 Task: Send an email with the signature Alexandra Wilson with the subject Reminder for a survey response and the message Im writing to request additional resources for the upcoming project. Can you please advise on the availability? from softage.10@softage.net to softage.5@softage.net and softage.6@softage.net
Action: Mouse moved to (119, 161)
Screenshot: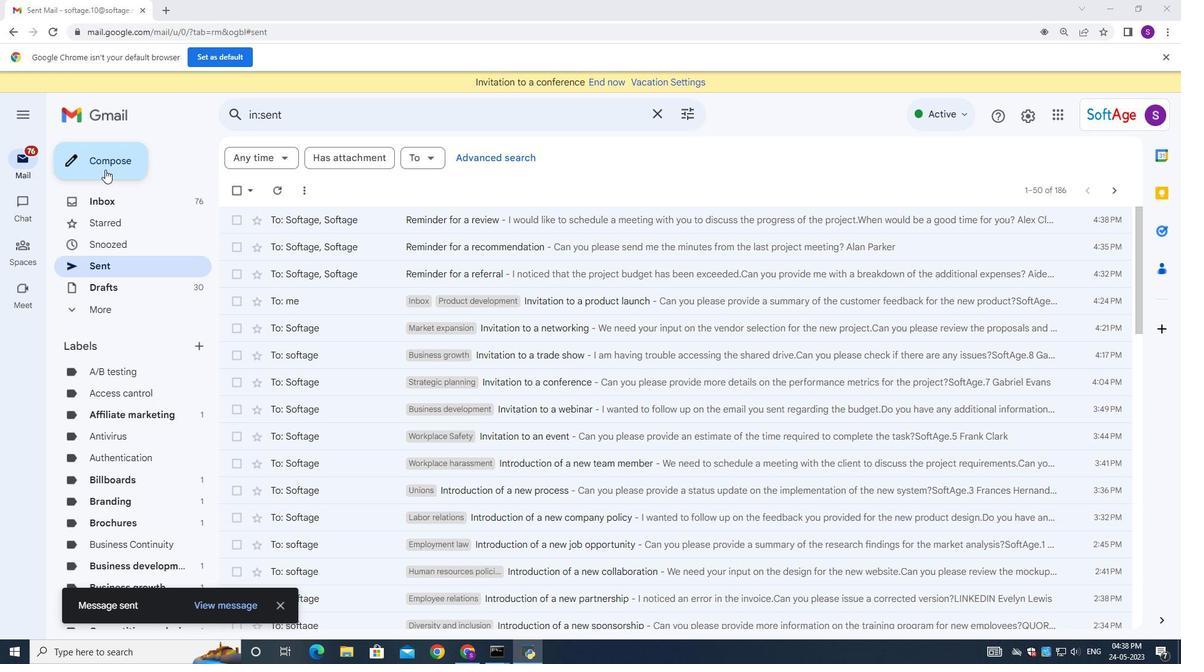 
Action: Mouse pressed left at (119, 161)
Screenshot: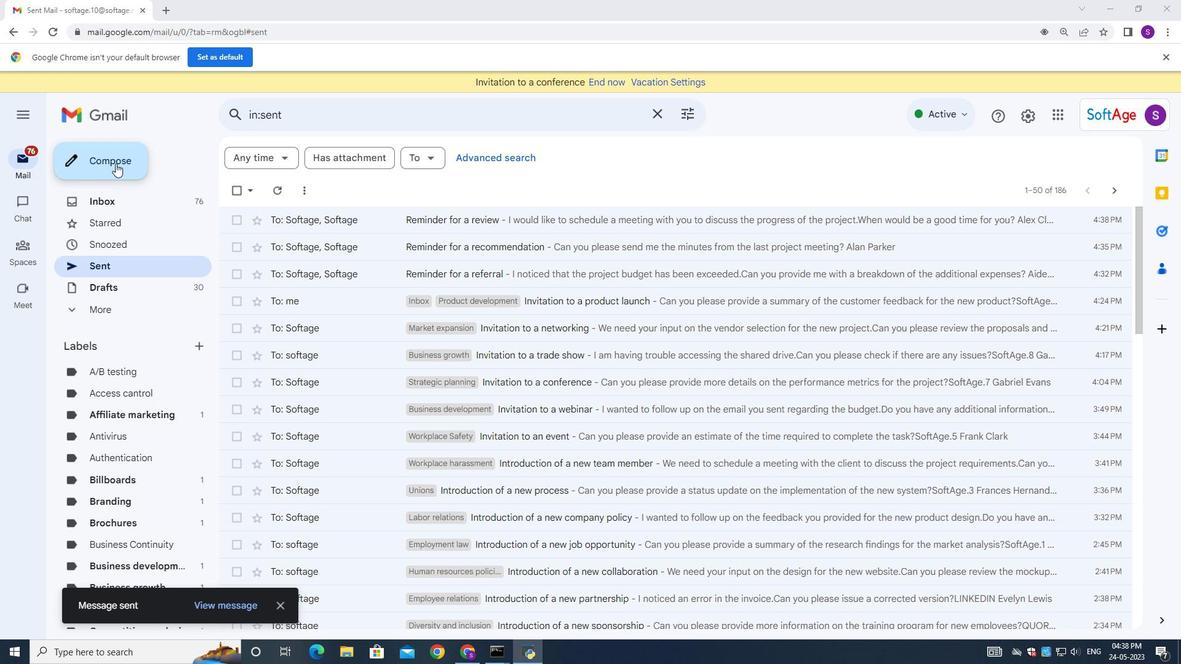 
Action: Mouse moved to (984, 619)
Screenshot: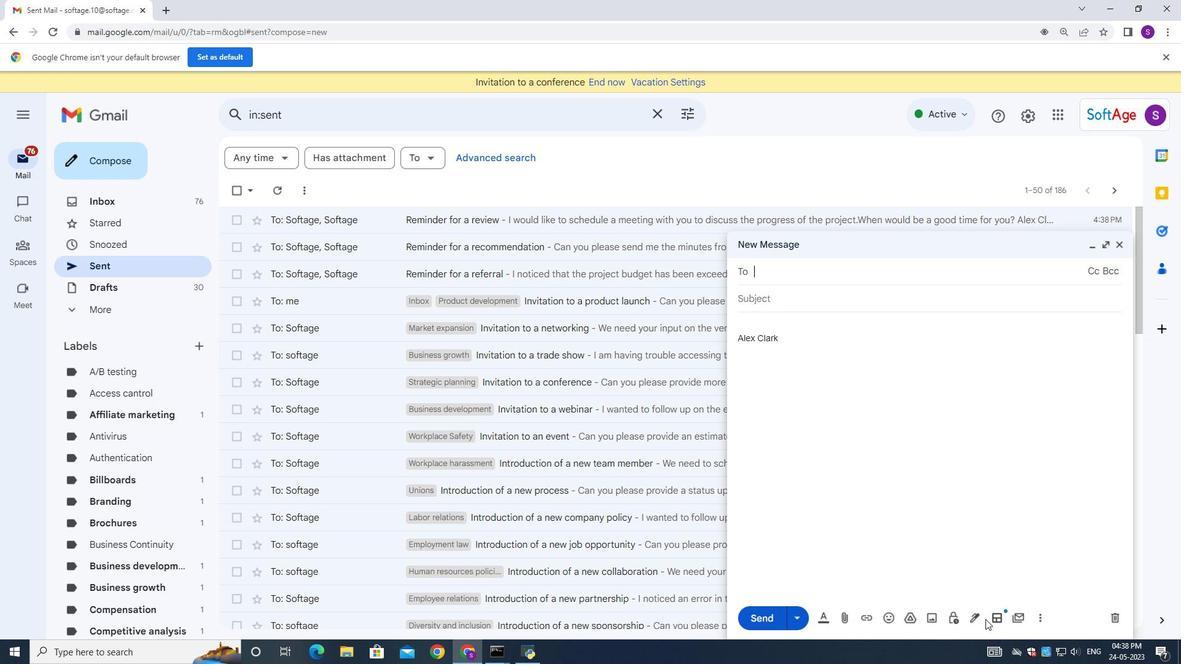 
Action: Mouse pressed left at (984, 619)
Screenshot: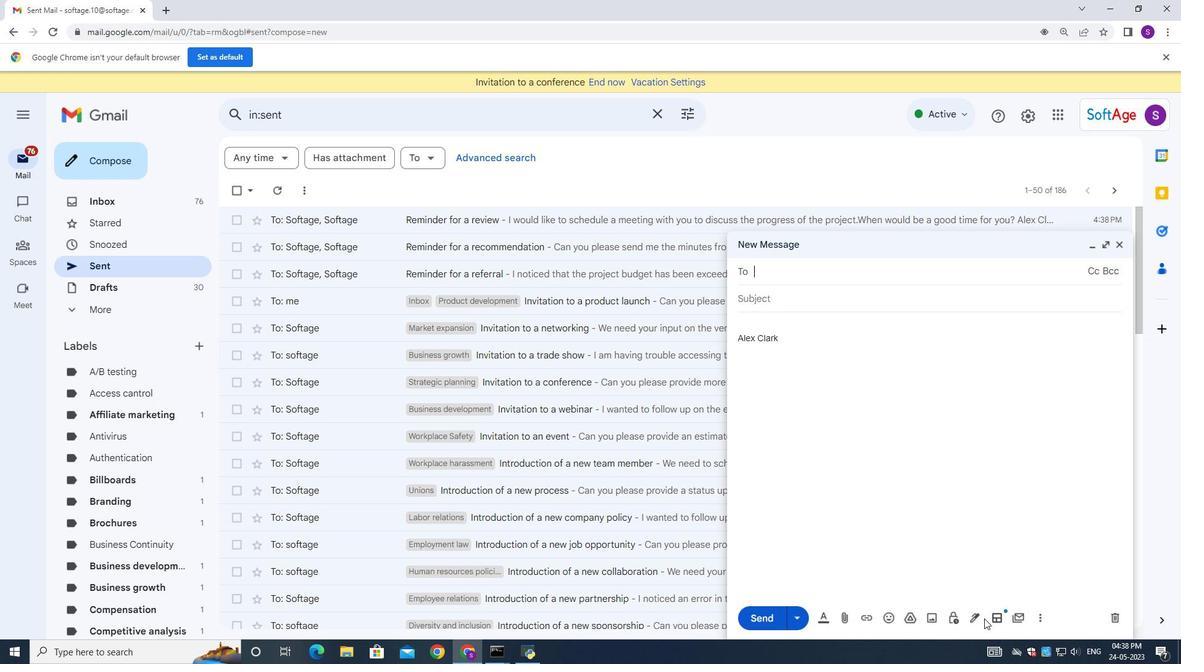 
Action: Mouse moved to (975, 618)
Screenshot: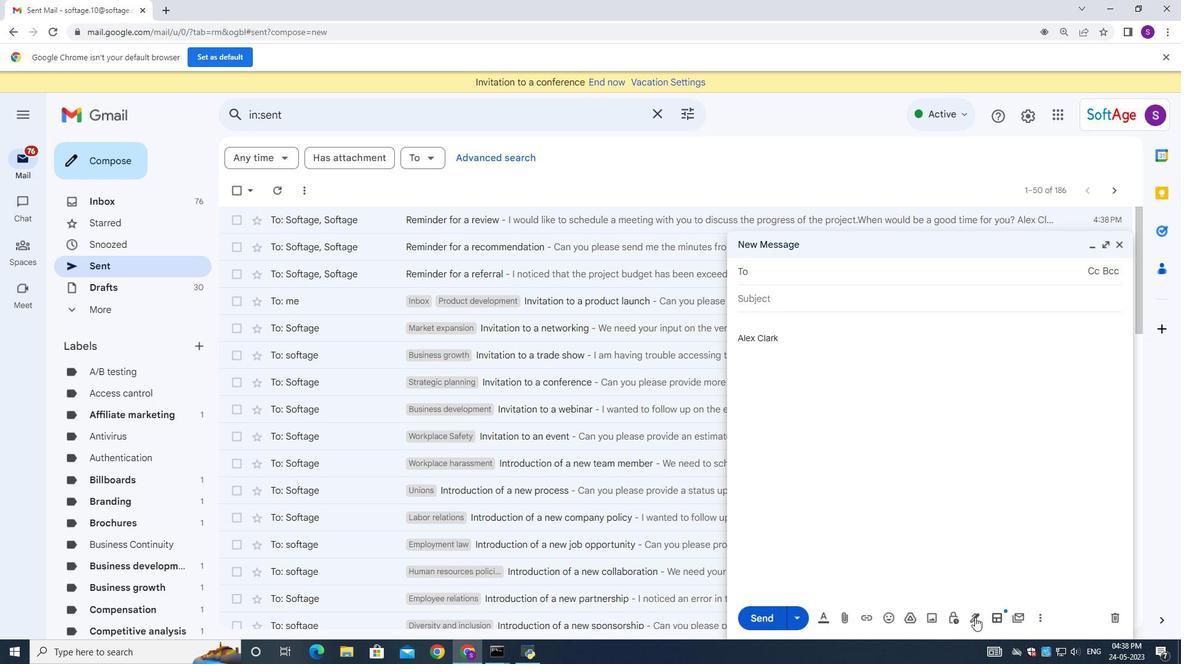 
Action: Mouse pressed left at (975, 618)
Screenshot: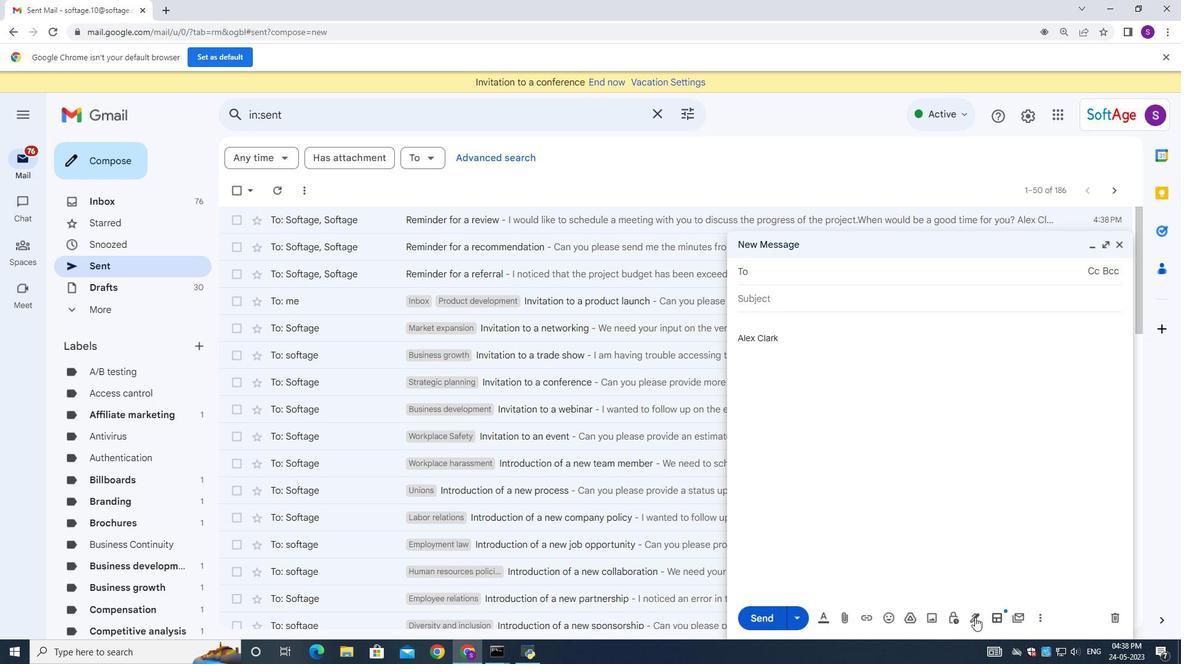 
Action: Mouse moved to (1012, 547)
Screenshot: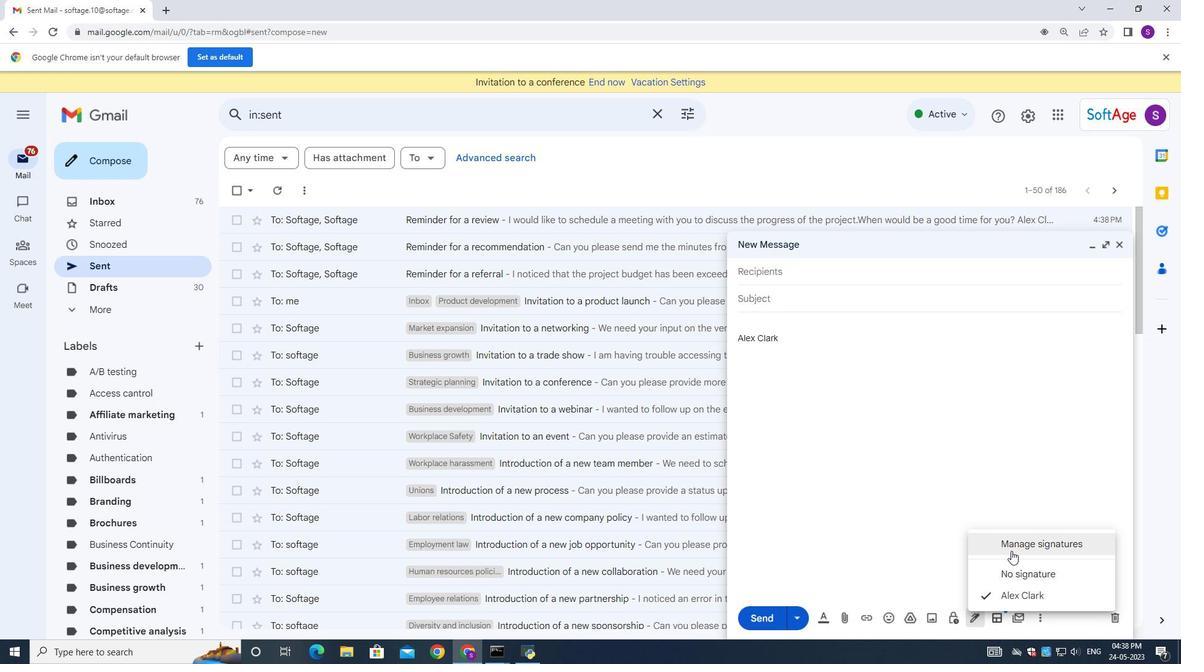 
Action: Mouse pressed left at (1012, 547)
Screenshot: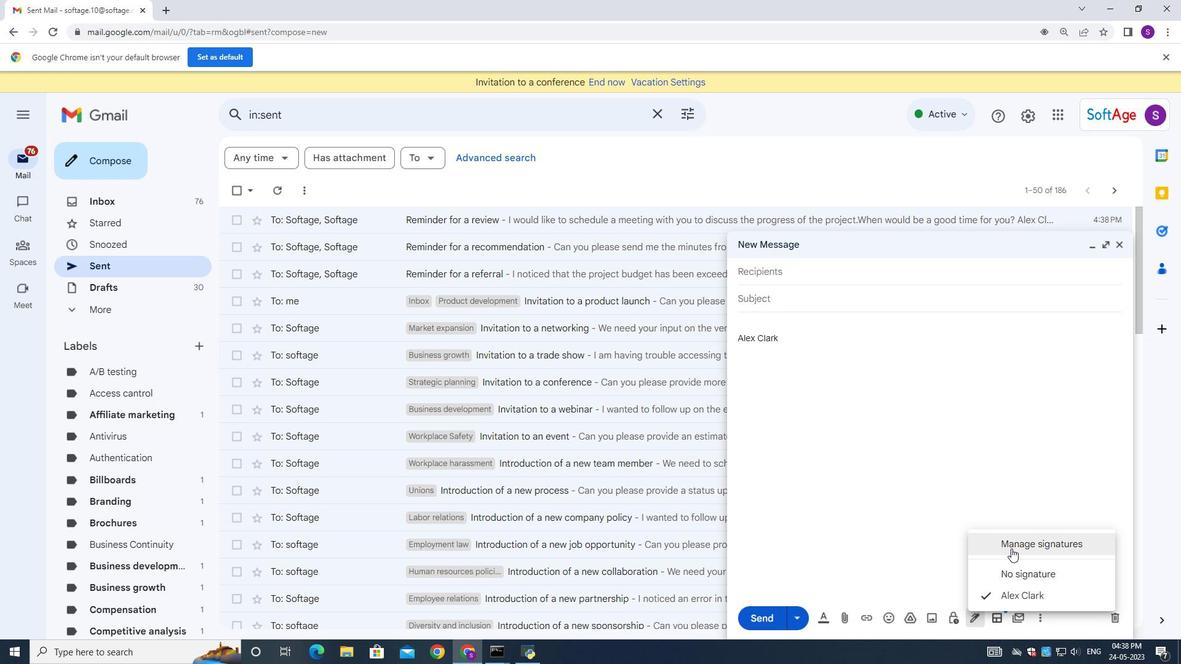 
Action: Mouse moved to (629, 400)
Screenshot: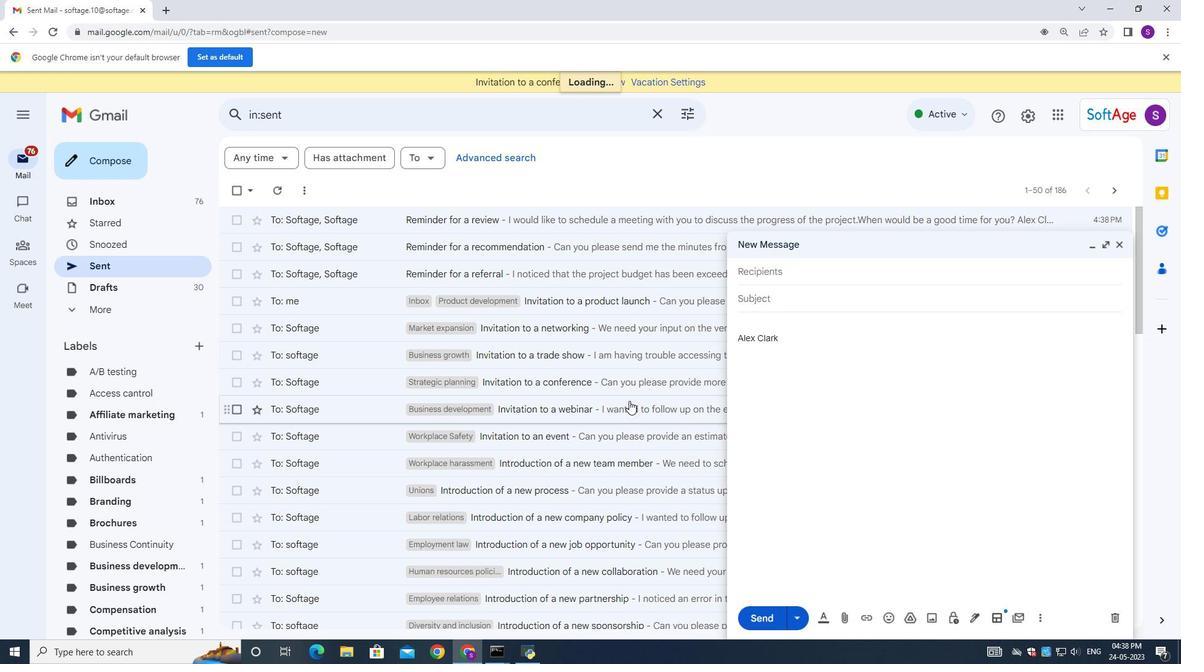 
Action: Mouse scrolled (629, 399) with delta (0, 0)
Screenshot: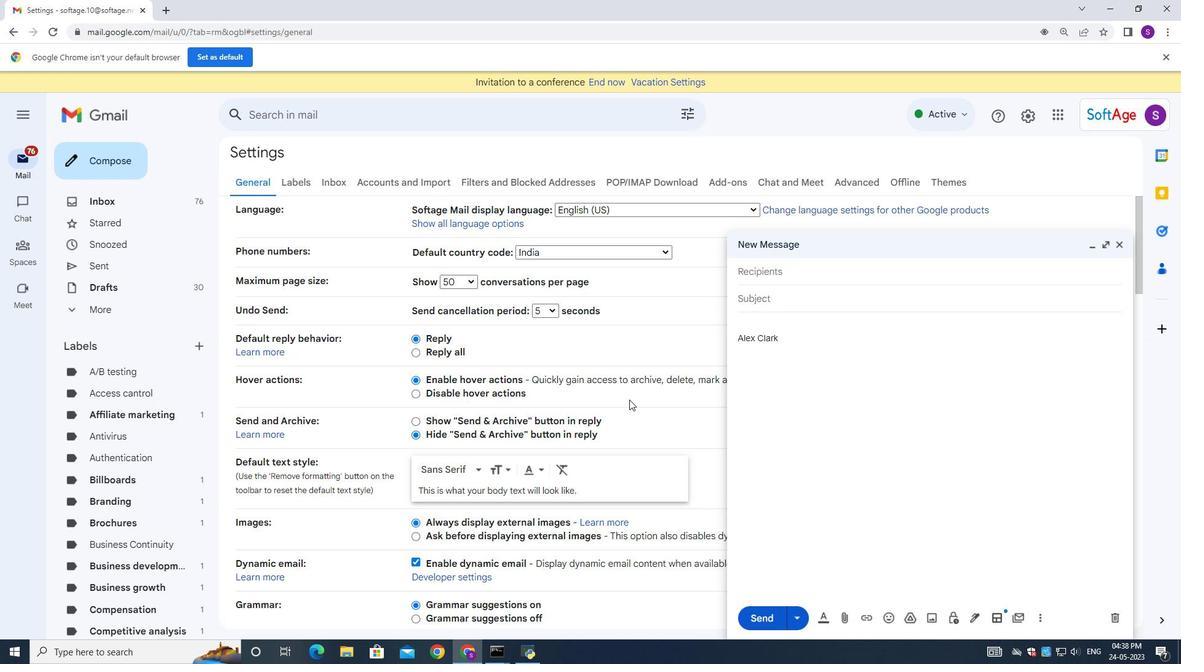
Action: Mouse scrolled (629, 399) with delta (0, 0)
Screenshot: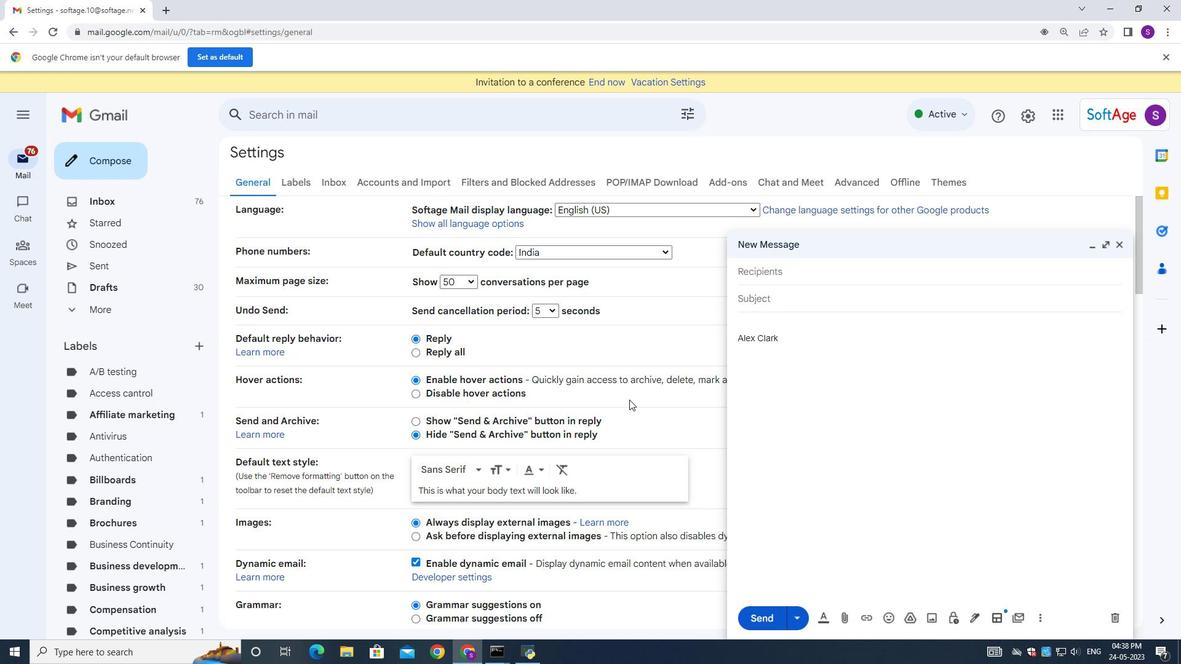 
Action: Mouse scrolled (629, 399) with delta (0, 0)
Screenshot: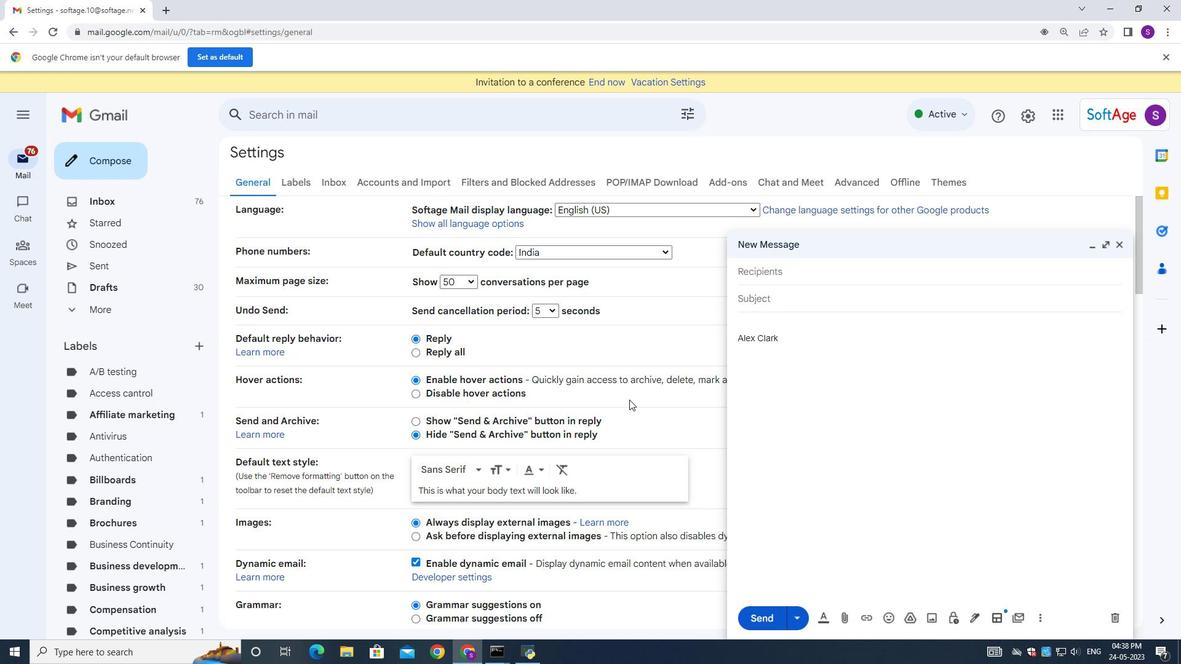 
Action: Mouse scrolled (629, 399) with delta (0, 0)
Screenshot: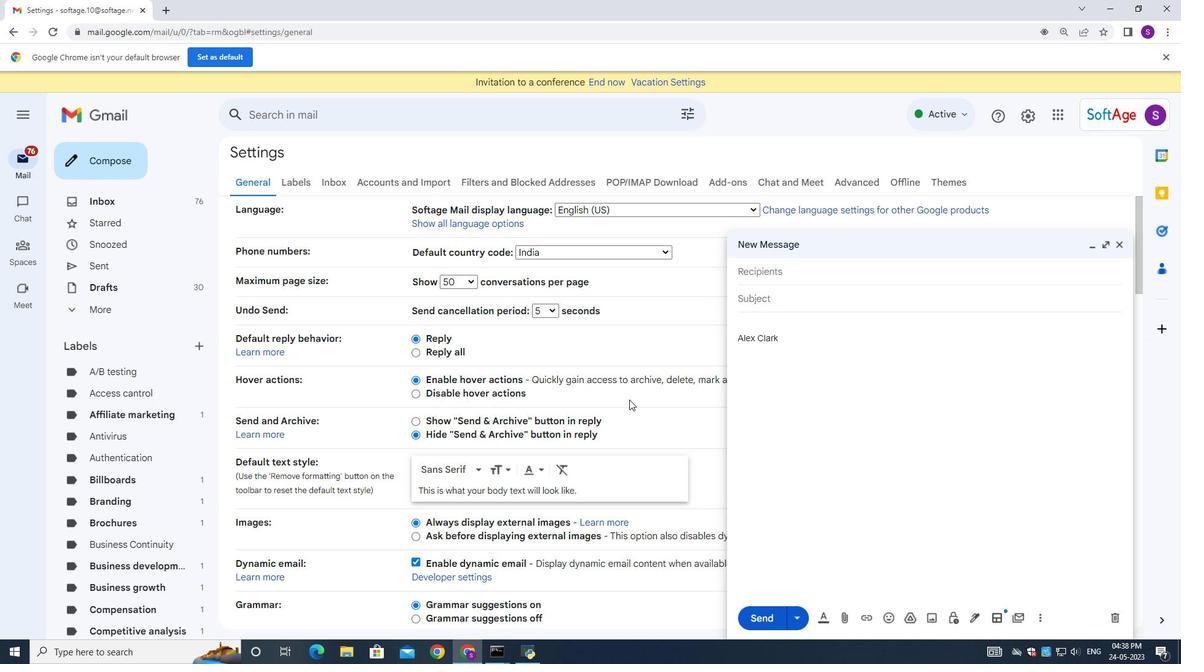 
Action: Mouse scrolled (629, 399) with delta (0, 0)
Screenshot: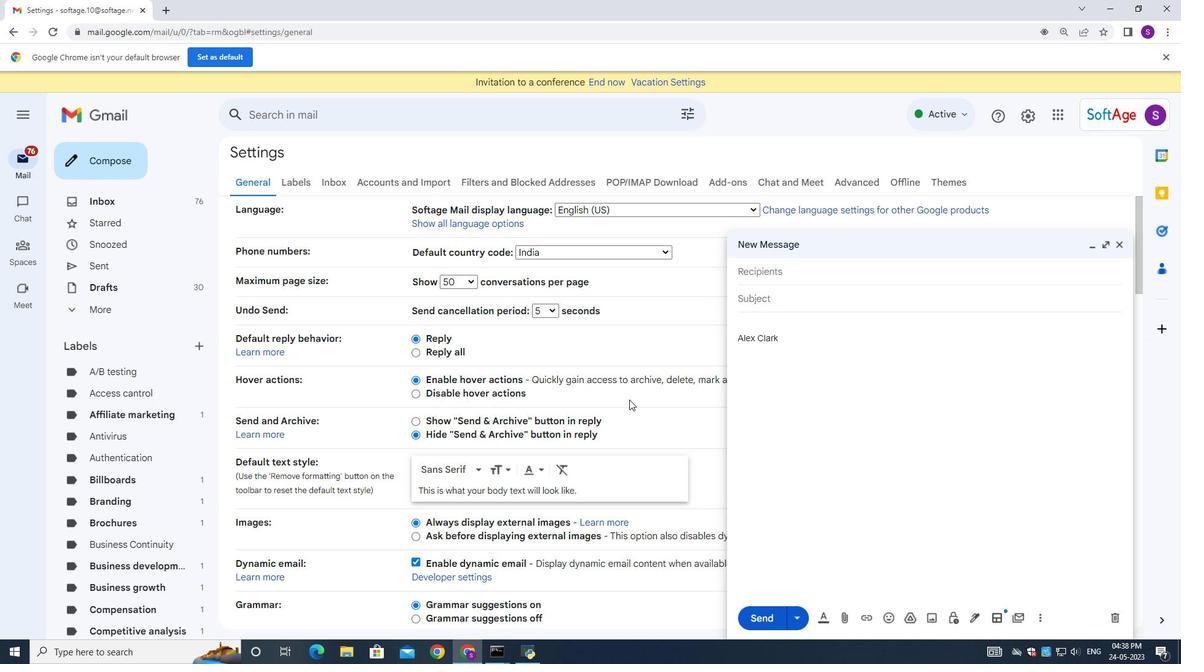 
Action: Mouse scrolled (629, 399) with delta (0, 0)
Screenshot: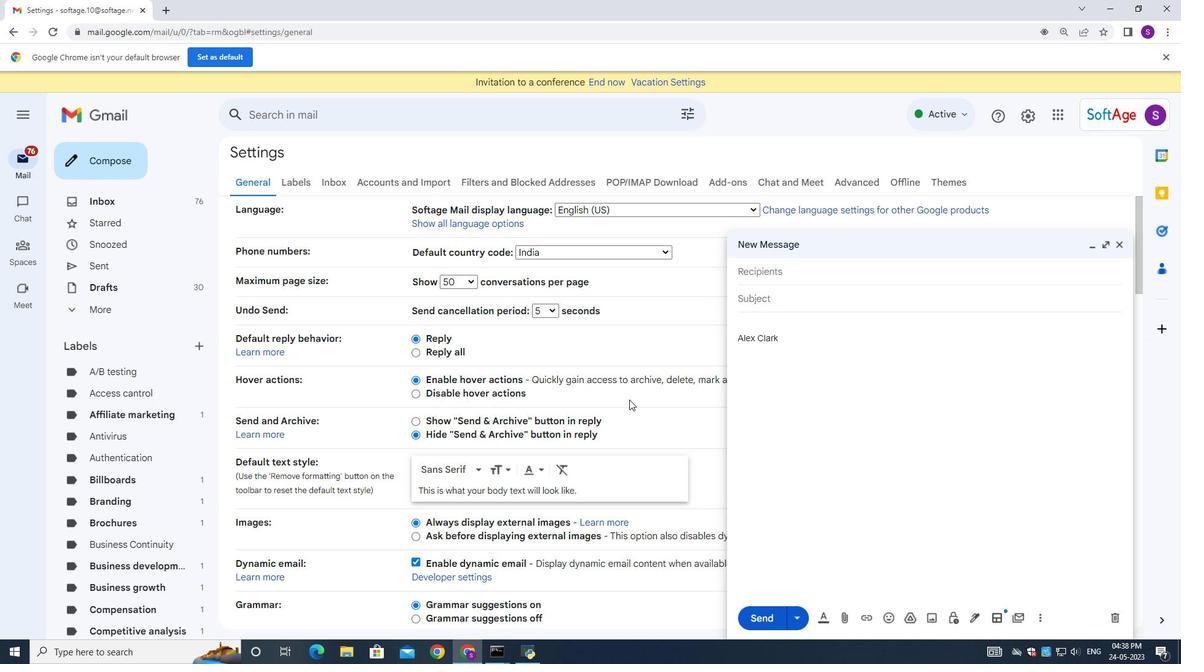 
Action: Mouse moved to (629, 400)
Screenshot: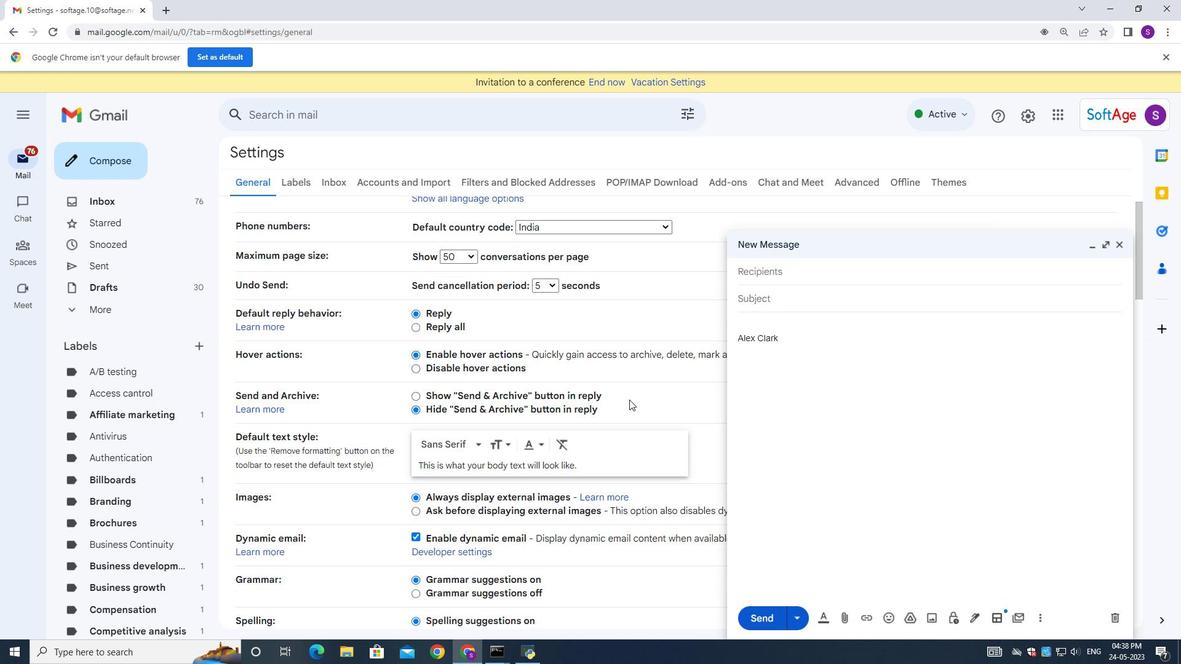 
Action: Mouse scrolled (629, 399) with delta (0, 0)
Screenshot: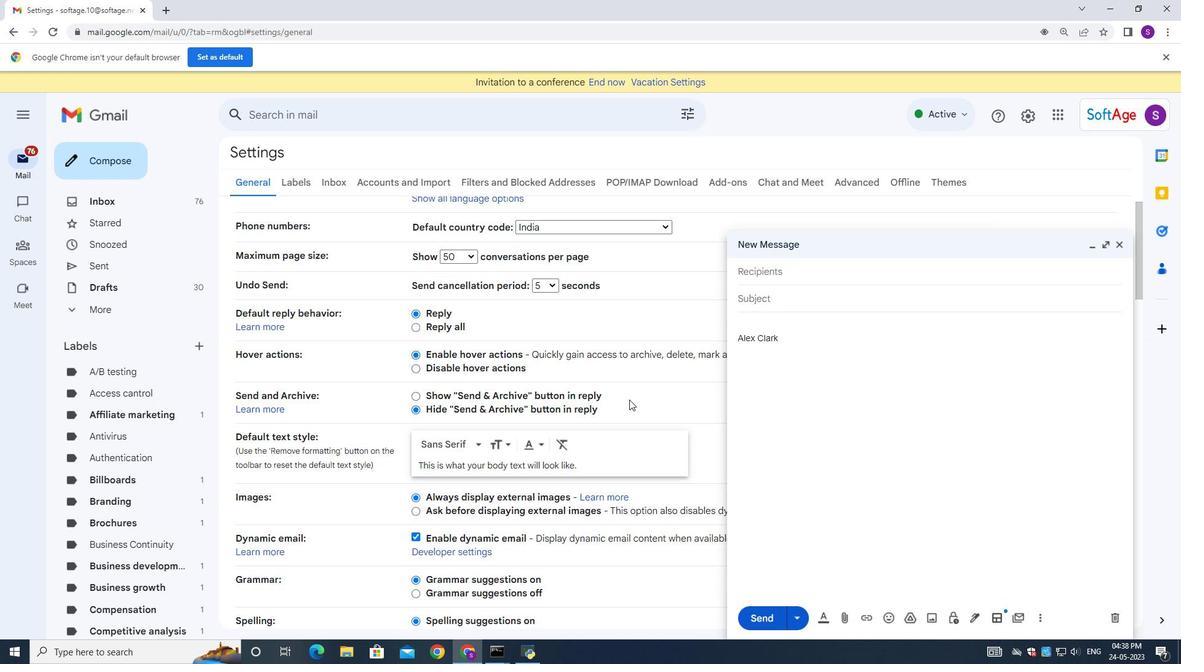 
Action: Mouse moved to (627, 426)
Screenshot: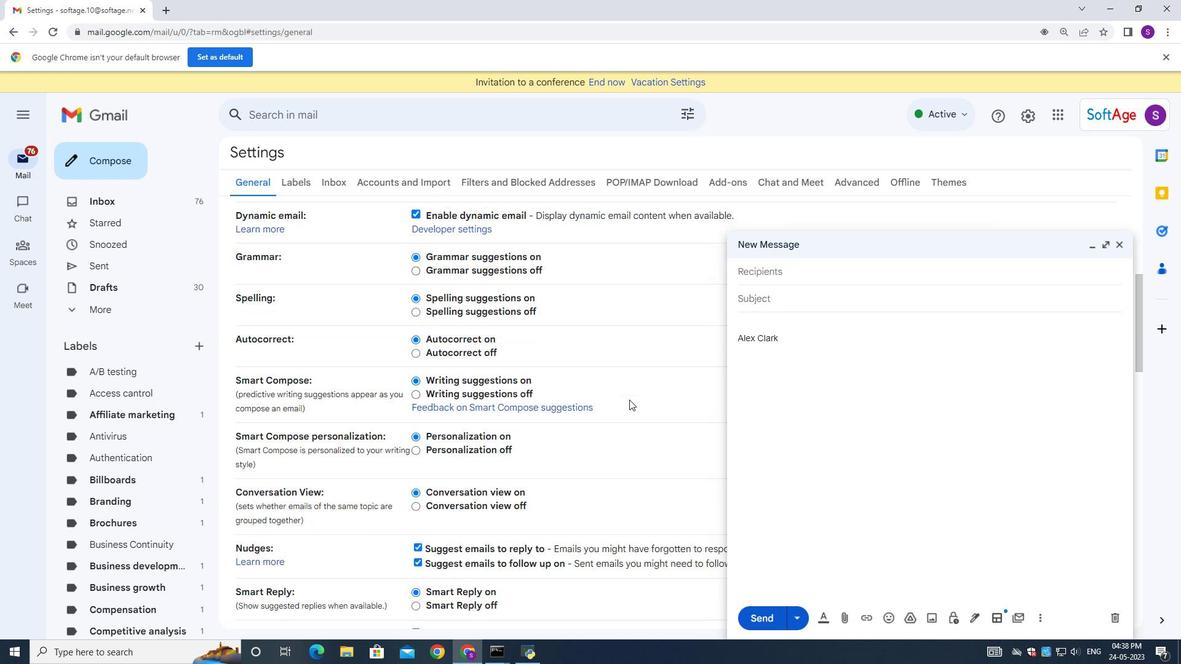 
Action: Mouse scrolled (627, 419) with delta (0, 0)
Screenshot: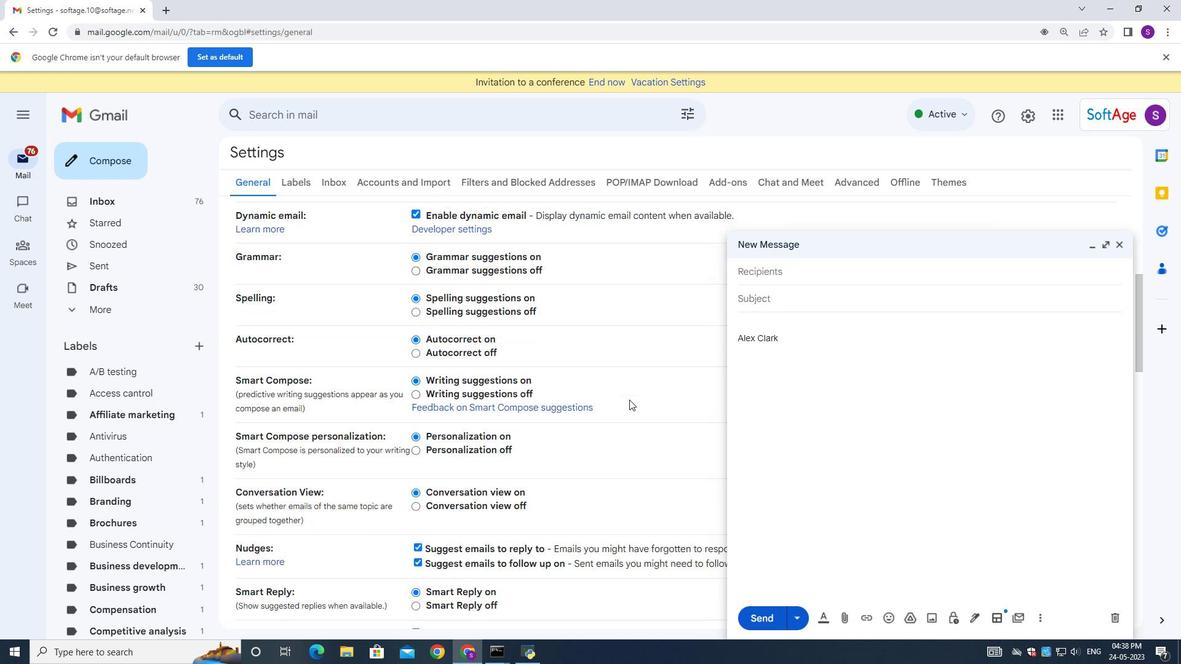 
Action: Mouse moved to (626, 430)
Screenshot: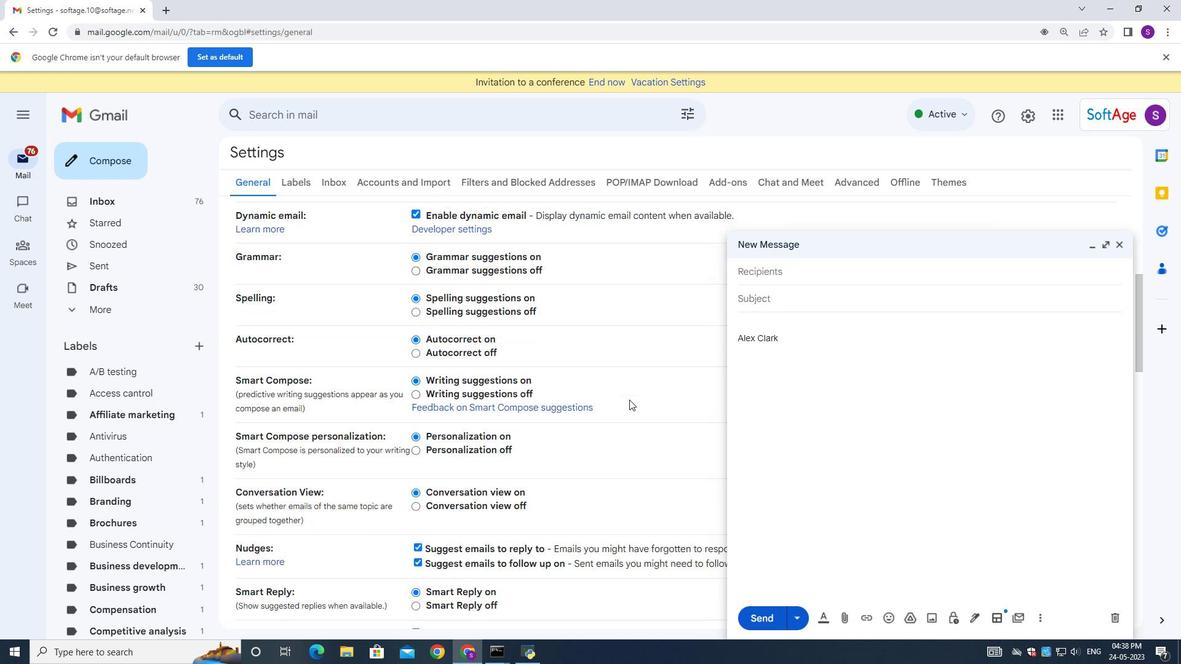 
Action: Mouse scrolled (626, 427) with delta (0, 0)
Screenshot: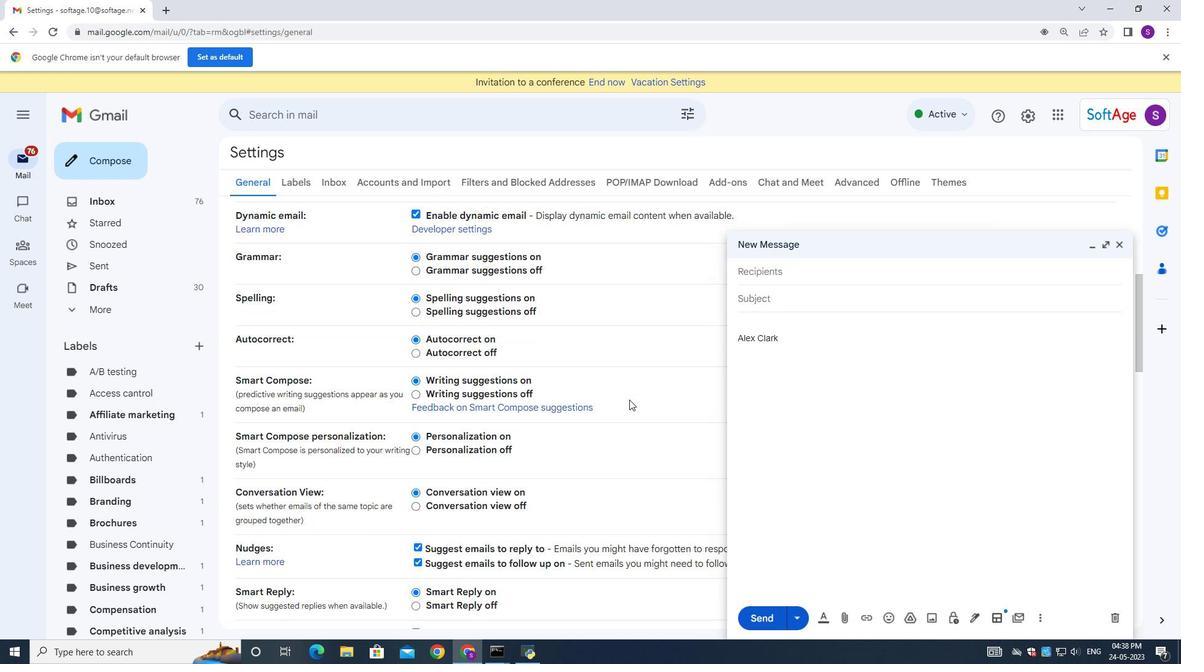 
Action: Mouse moved to (626, 431)
Screenshot: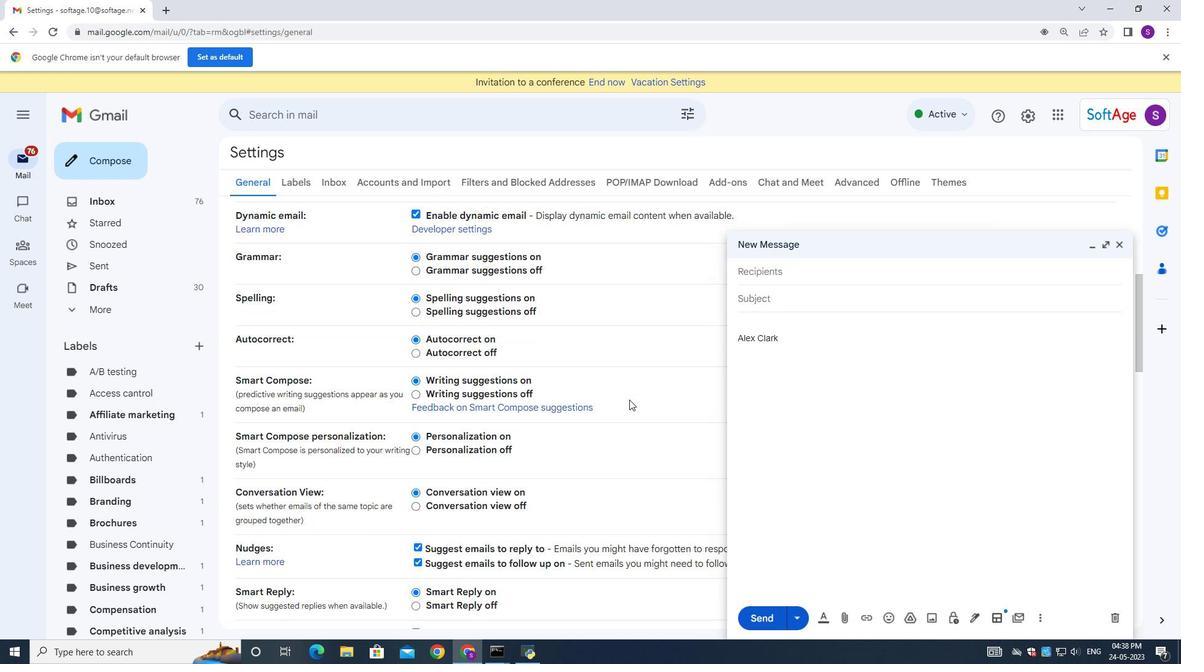 
Action: Mouse scrolled (626, 430) with delta (0, 0)
Screenshot: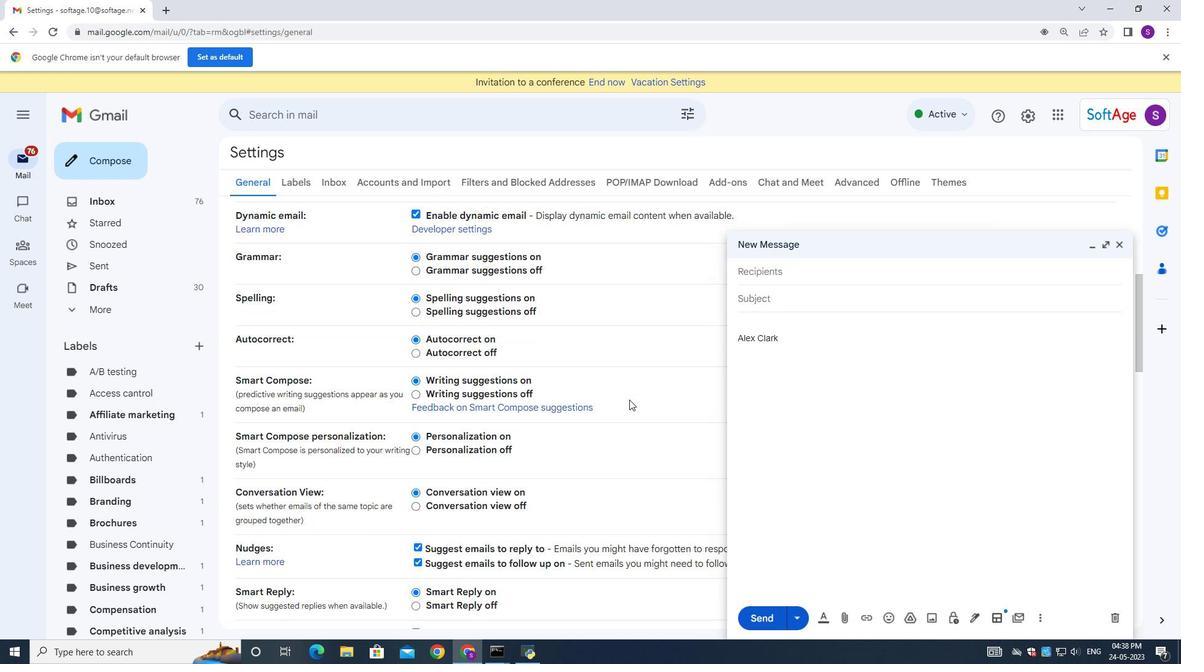 
Action: Mouse moved to (623, 434)
Screenshot: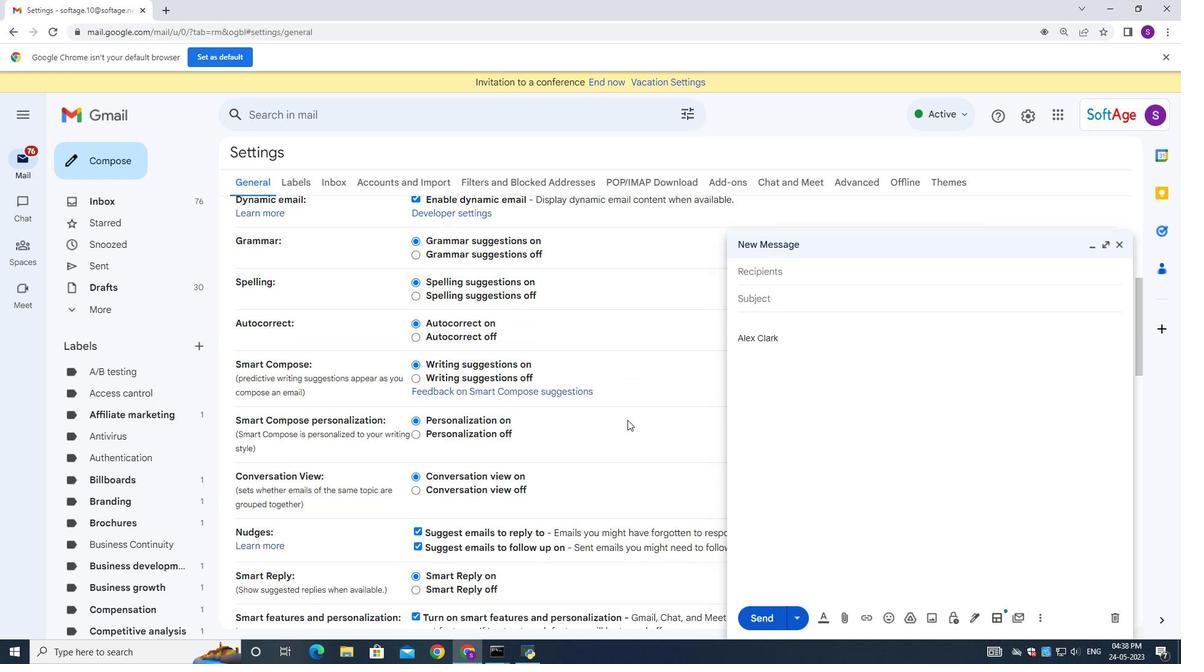 
Action: Mouse scrolled (625, 431) with delta (0, 0)
Screenshot: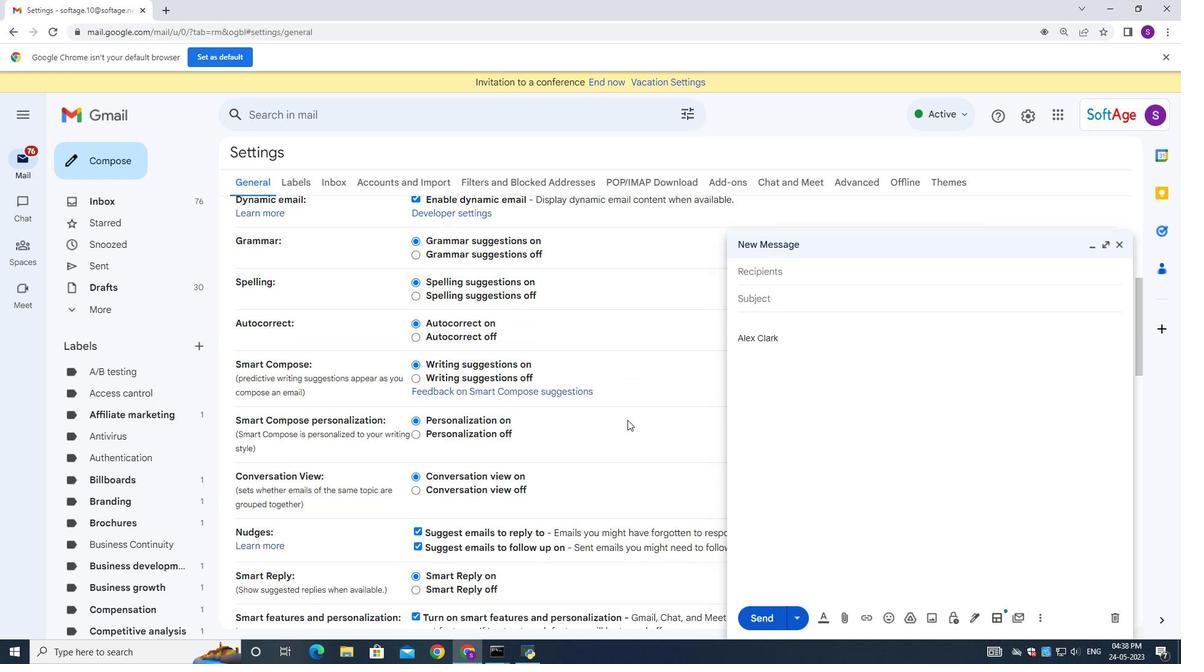 
Action: Mouse moved to (623, 435)
Screenshot: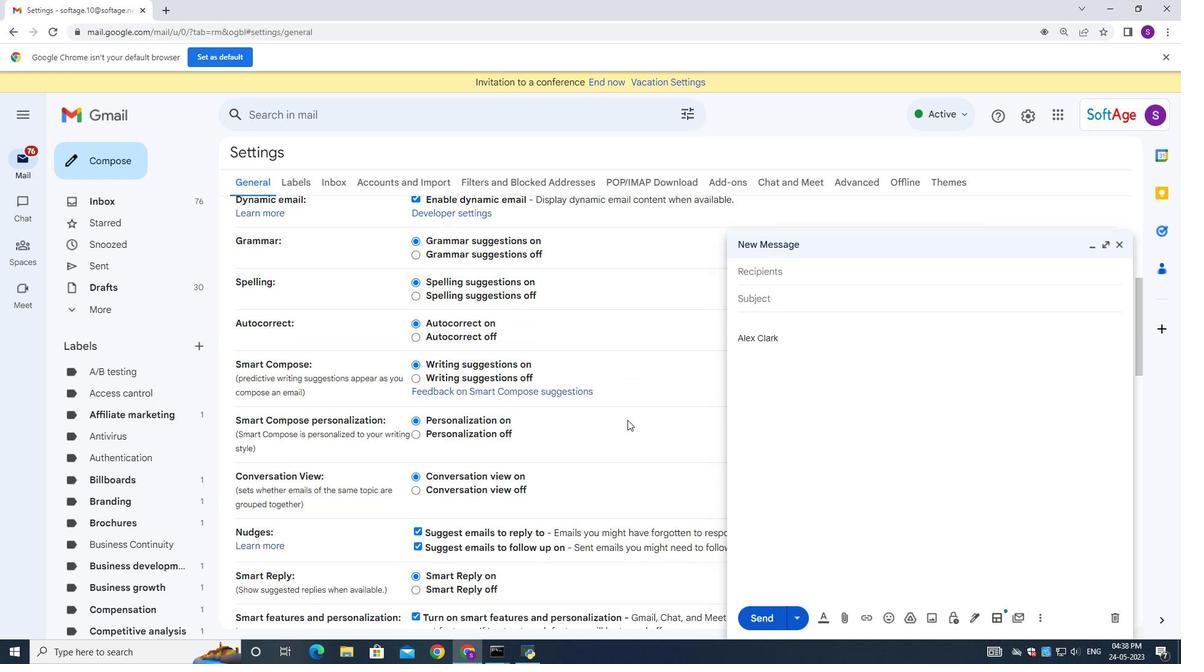 
Action: Mouse scrolled (624, 432) with delta (0, 0)
Screenshot: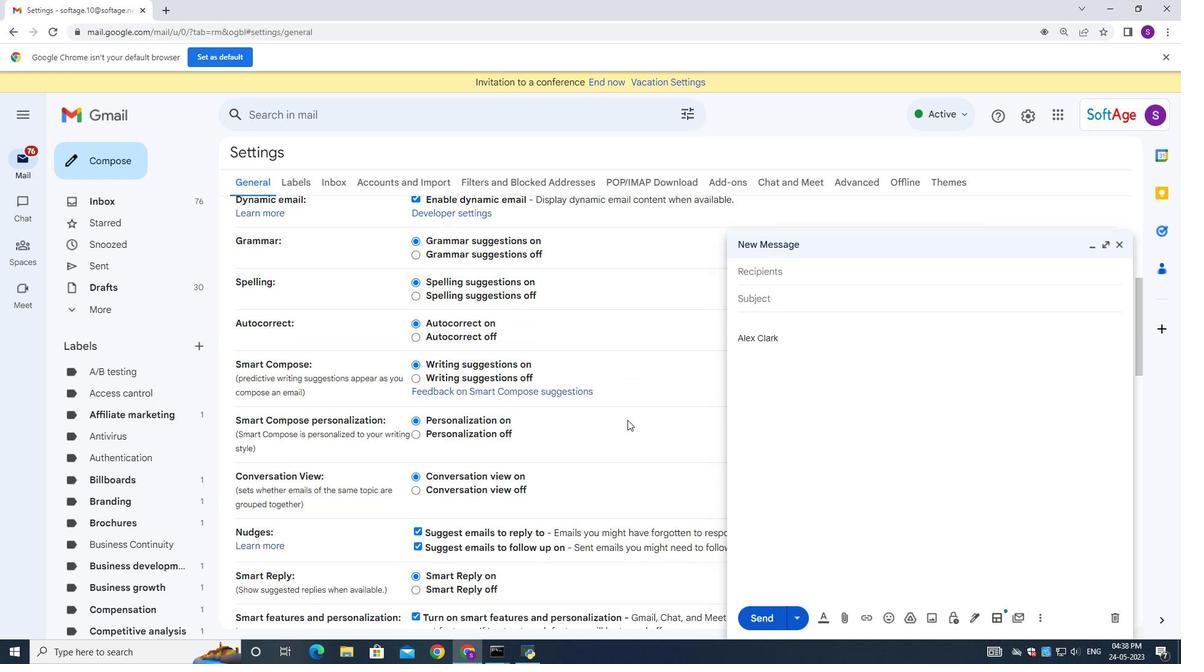 
Action: Mouse scrolled (623, 434) with delta (0, 0)
Screenshot: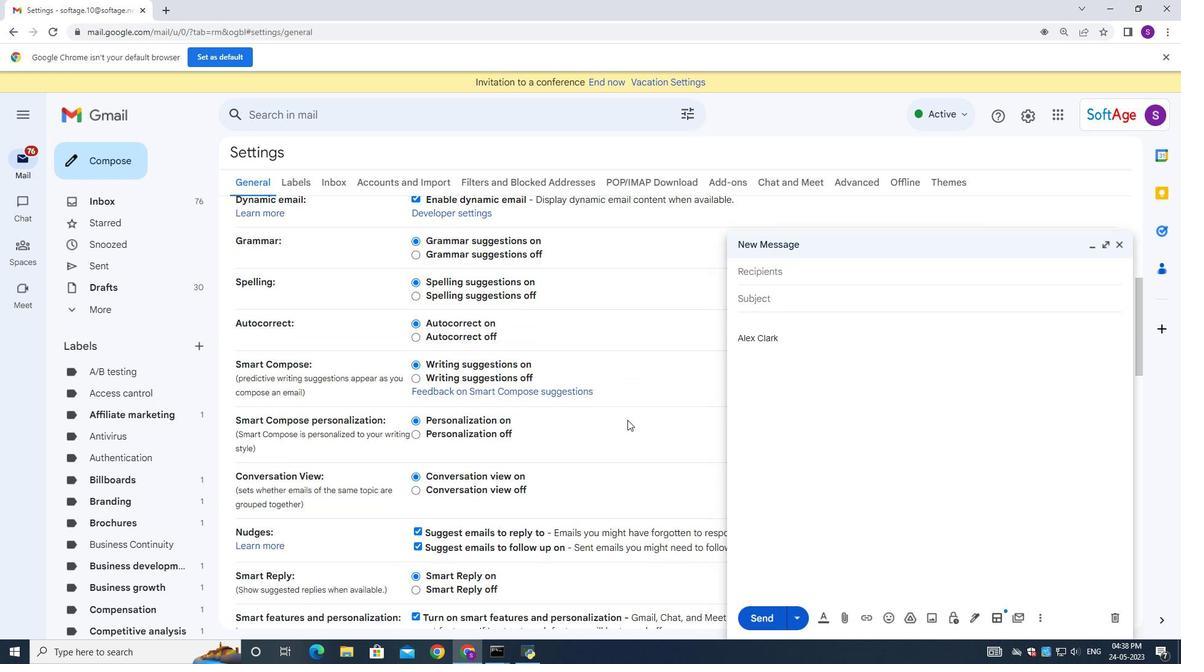 
Action: Mouse moved to (613, 454)
Screenshot: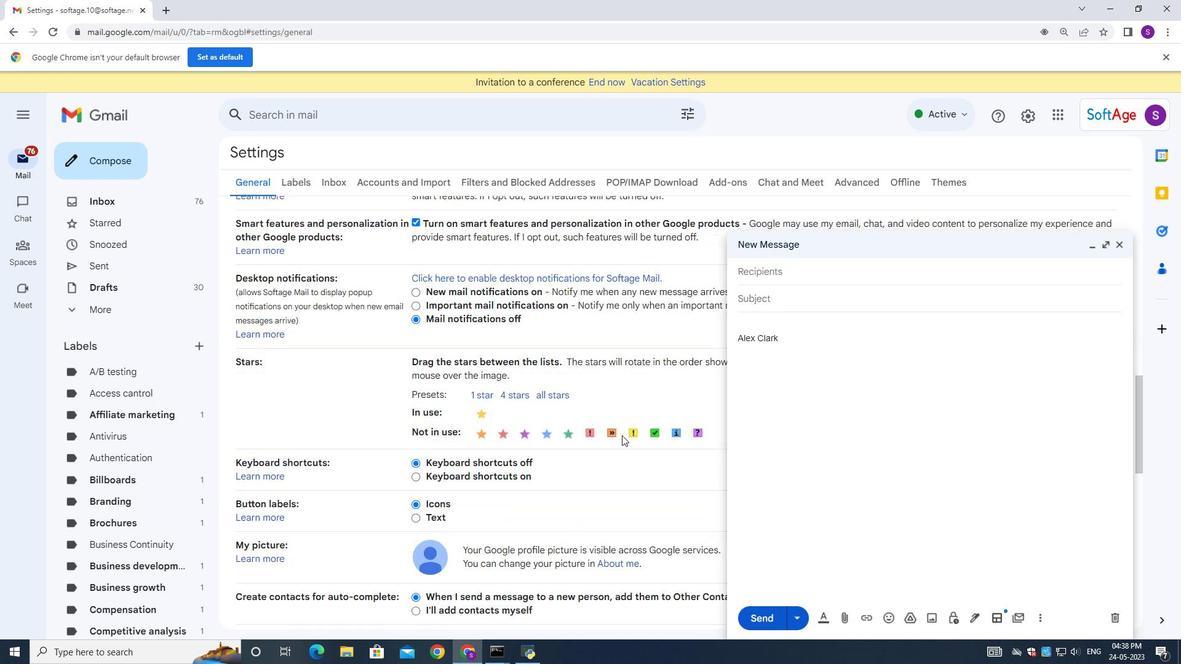 
Action: Mouse scrolled (613, 454) with delta (0, 0)
Screenshot: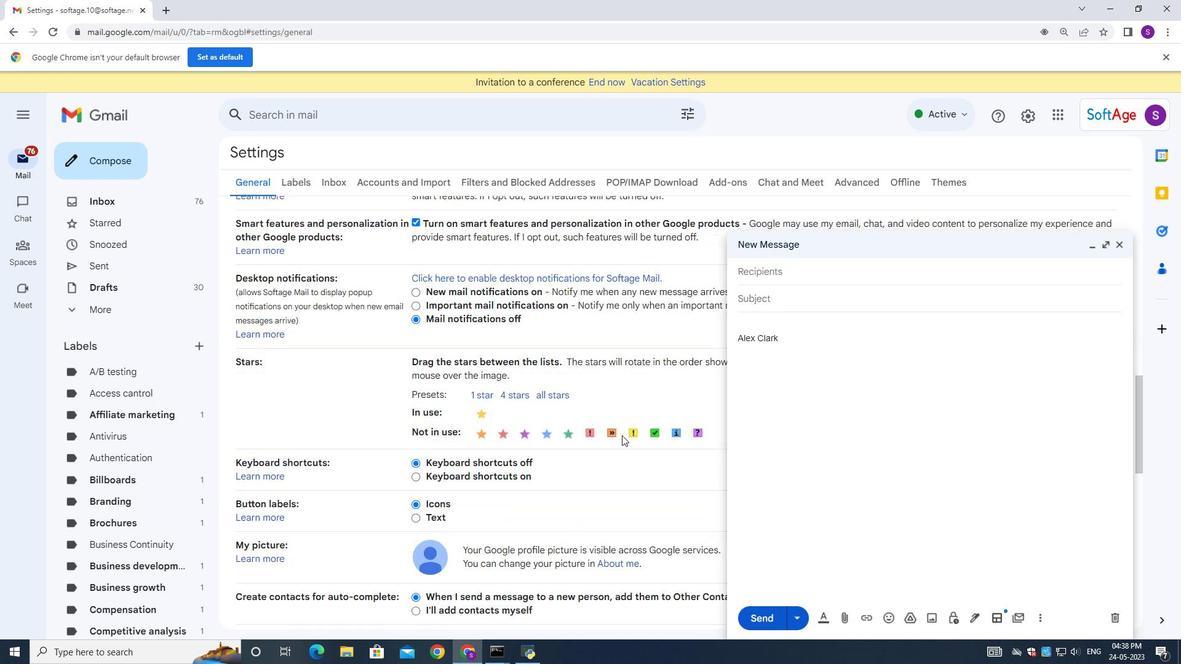 
Action: Mouse moved to (611, 456)
Screenshot: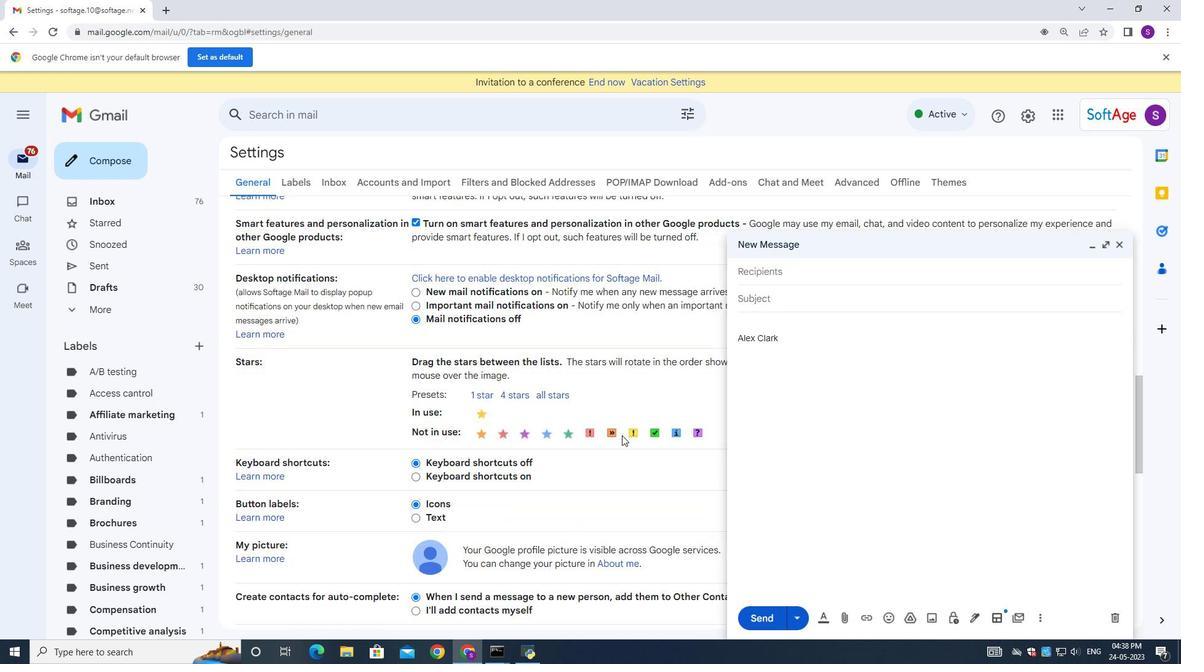 
Action: Mouse scrolled (611, 456) with delta (0, 0)
Screenshot: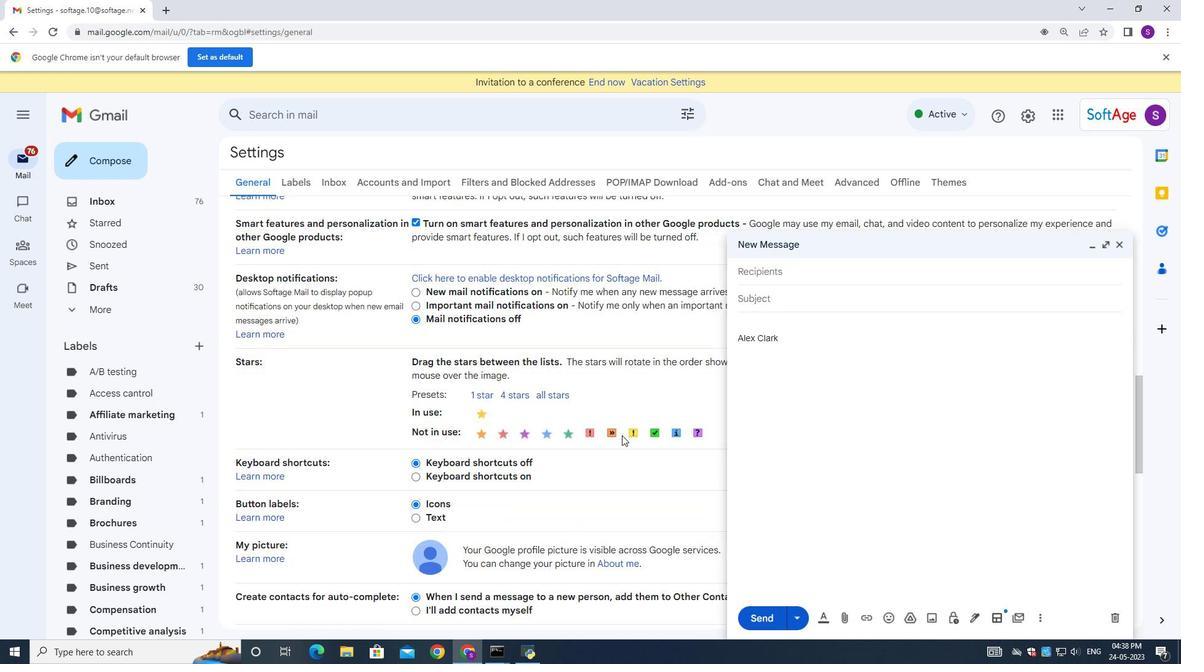 
Action: Mouse moved to (611, 457)
Screenshot: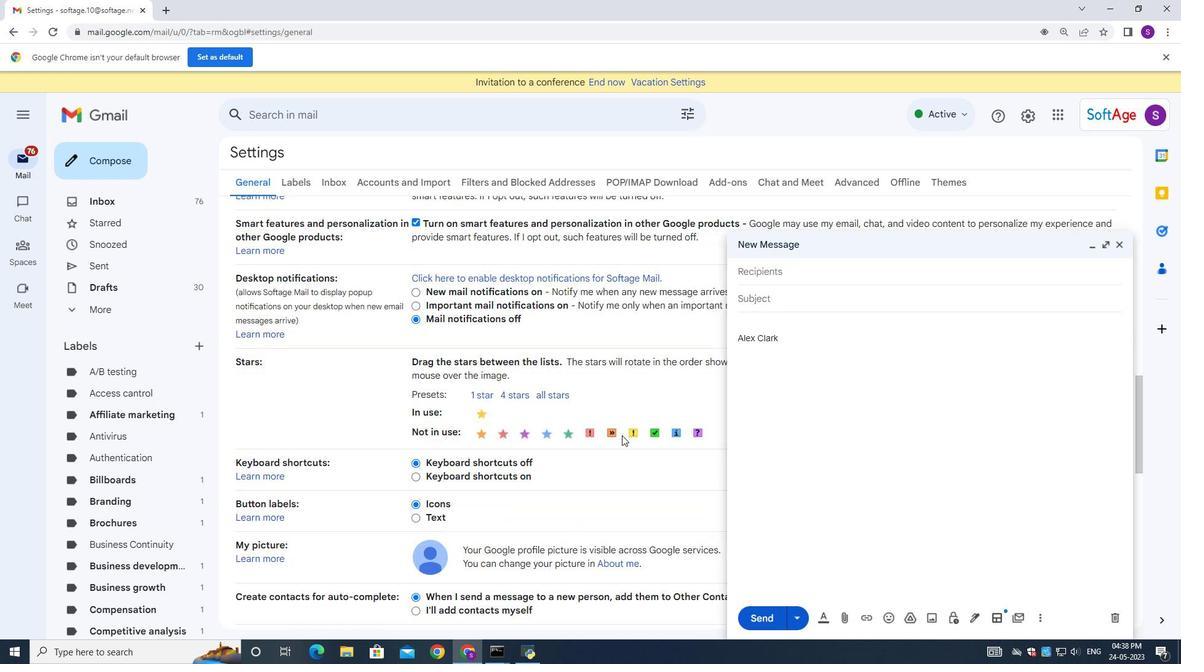 
Action: Mouse scrolled (611, 456) with delta (0, 0)
Screenshot: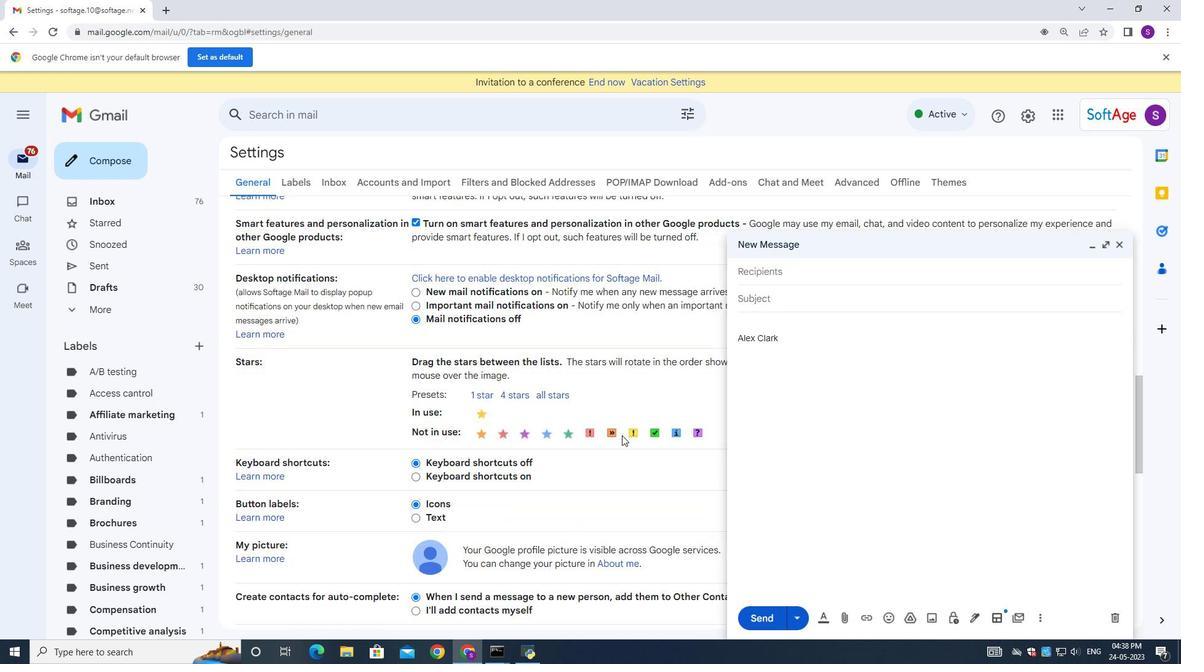 
Action: Mouse moved to (536, 467)
Screenshot: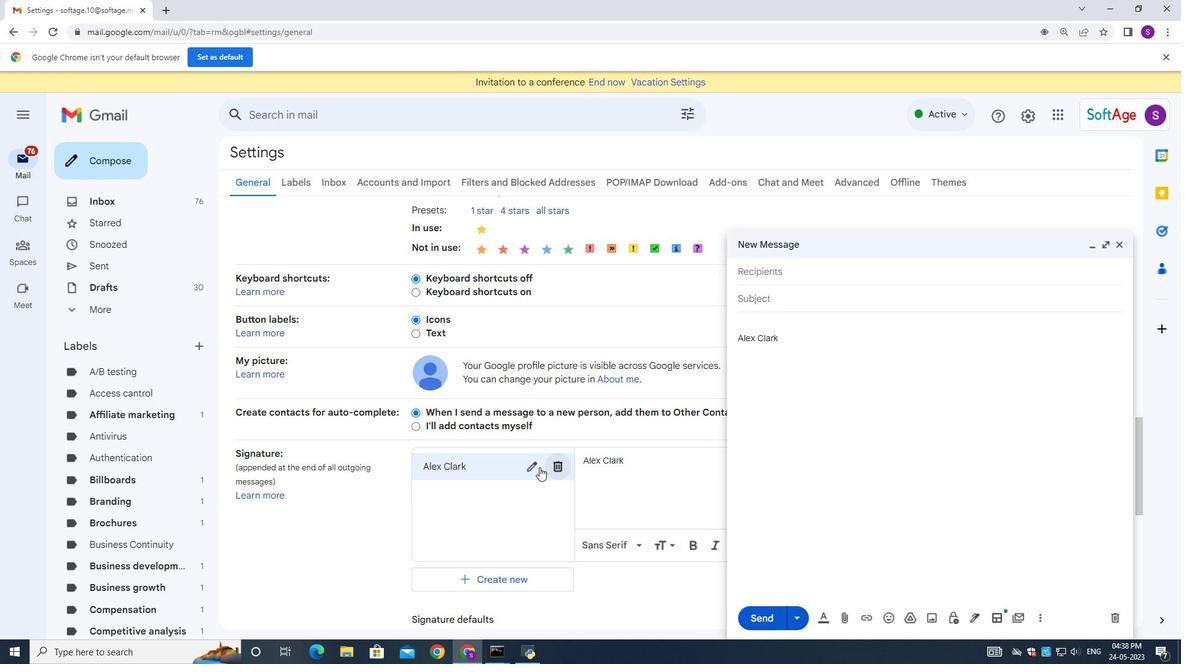 
Action: Mouse pressed left at (536, 467)
Screenshot: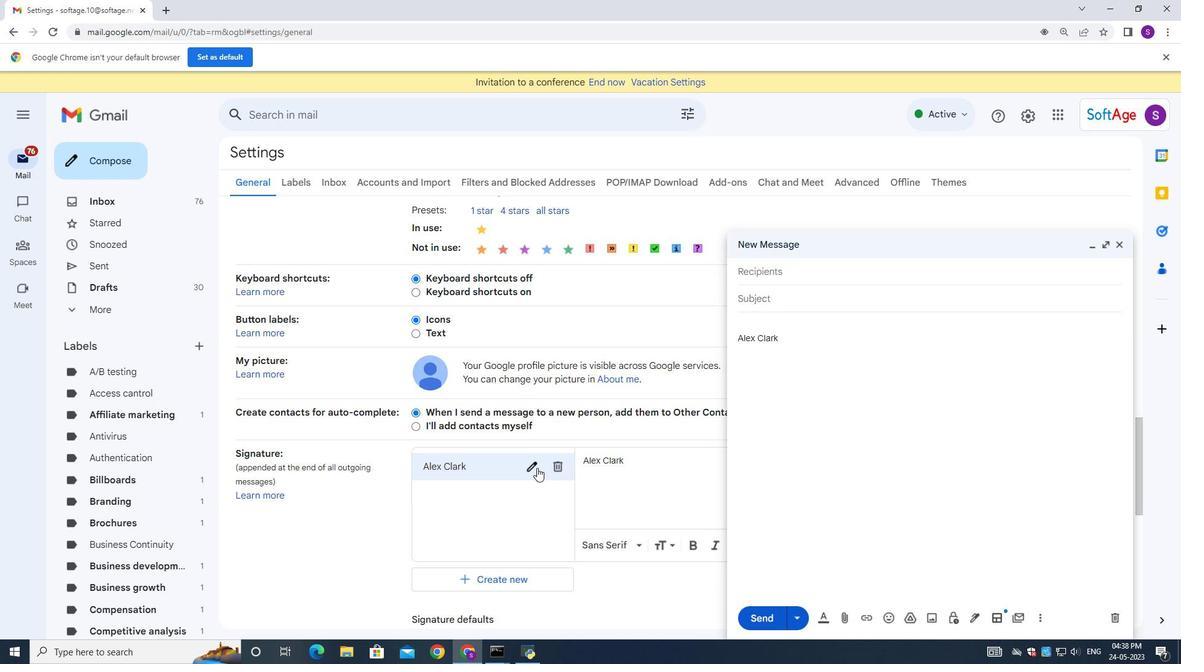 
Action: Mouse moved to (536, 467)
Screenshot: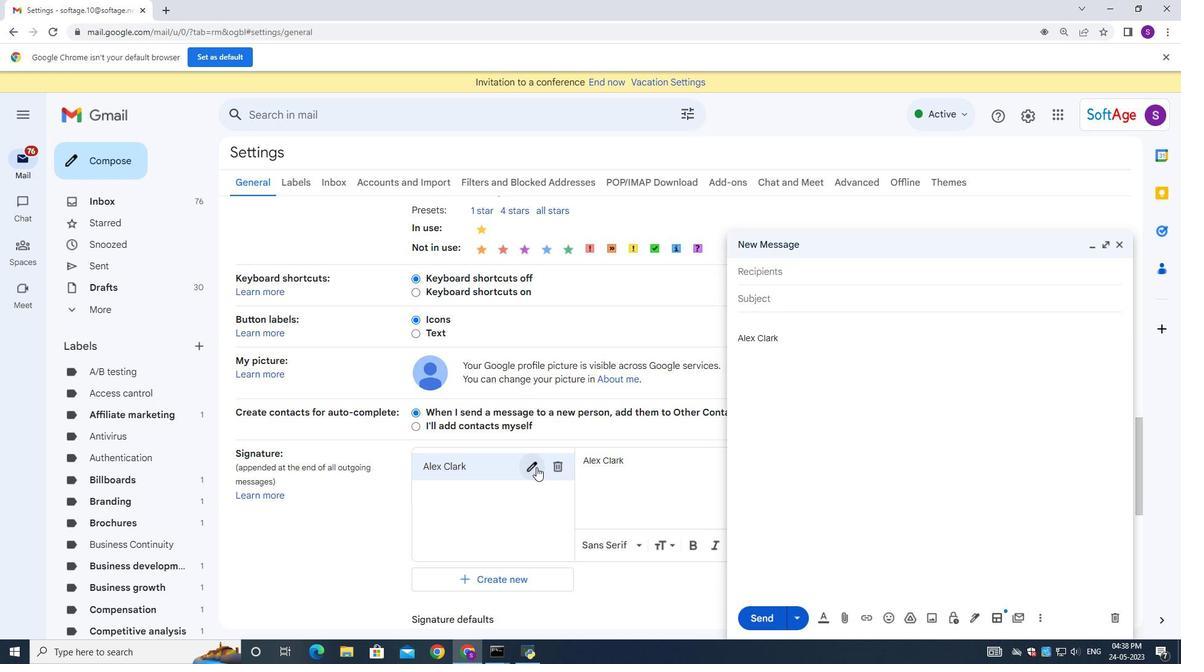 
Action: Key pressed ctrl+A<Key.backspace><Key.shift><Key.shift><Key.shift><Key.shift><Key.shift><Key.shift><Key.shift><Key.shift><Key.shift><Key.shift><Key.shift><Key.shift><Key.shift><Key.shift><Key.shift><Key.shift><Key.shift><Key.shift><Key.shift><Key.shift><Key.shift><Key.shift><Key.shift><Key.shift><Key.shift><Key.shift><Key.shift><Key.shift><Key.shift><Key.shift><Key.shift><Key.shift><Key.shift><Key.shift><Key.shift><Key.shift><Key.shift><Key.shift><Key.shift><Key.shift><Key.shift><Key.shift><Key.shift><Key.shift><Key.shift><Key.shift><Key.shift><Key.shift><Key.shift><Key.shift>Alexandra<Key.space><Key.shift>Wilson<Key.space>
Screenshot: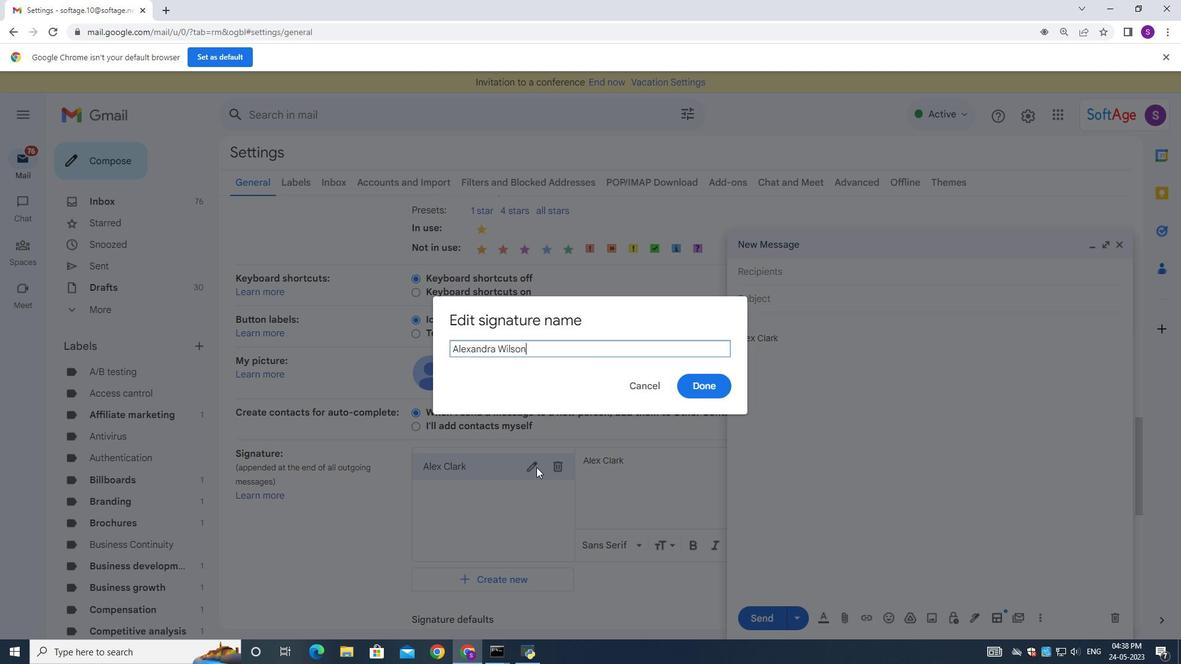 
Action: Mouse moved to (702, 378)
Screenshot: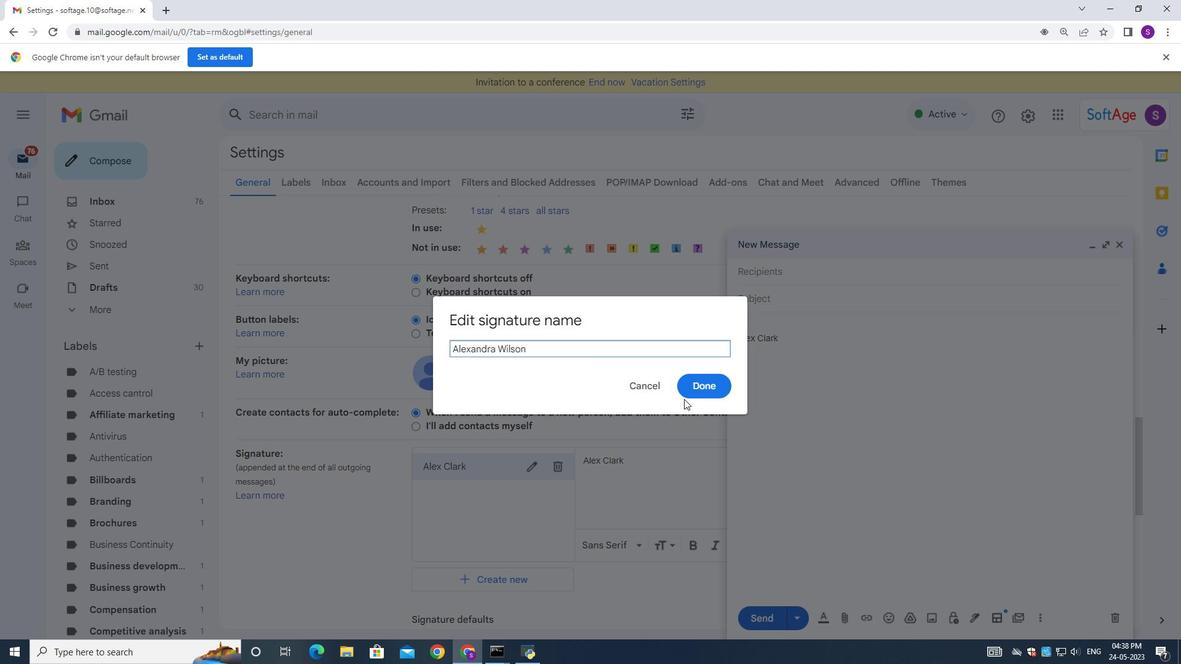 
Action: Mouse pressed left at (702, 378)
Screenshot: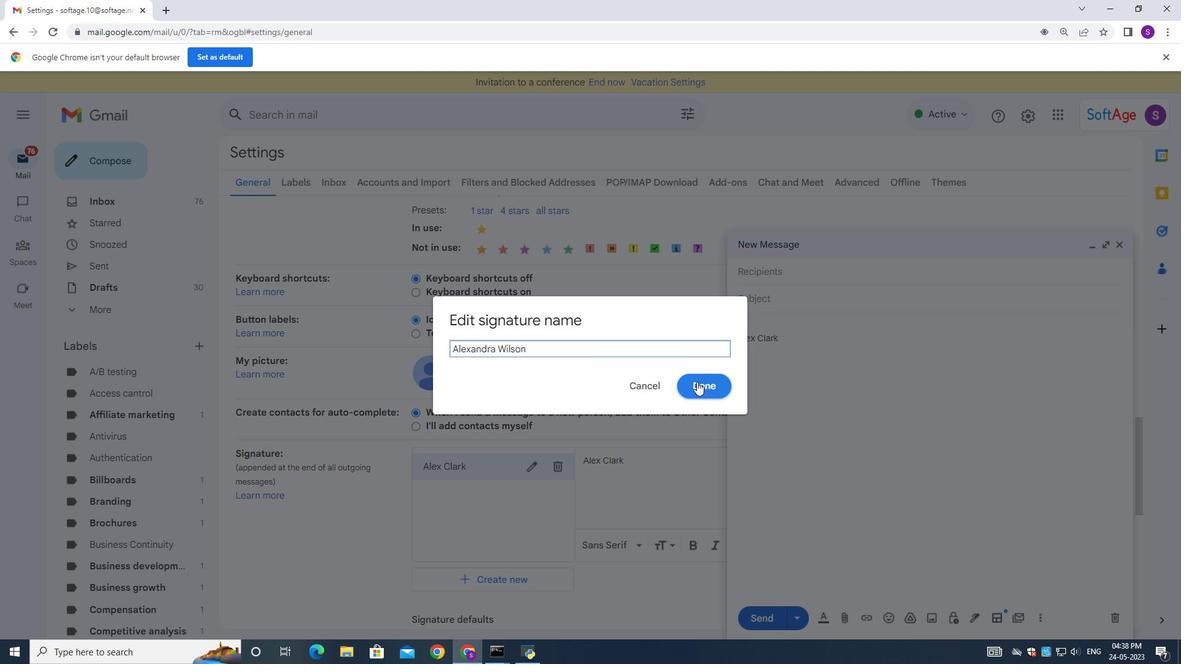 
Action: Mouse moved to (646, 455)
Screenshot: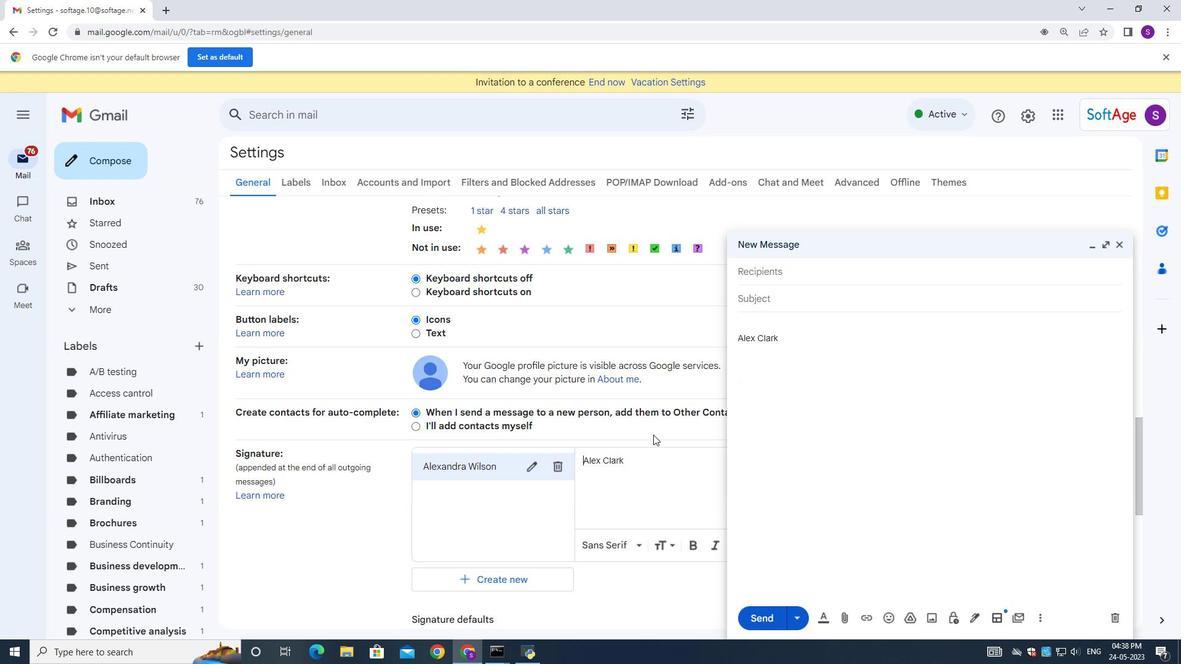 
Action: Mouse pressed left at (646, 455)
Screenshot: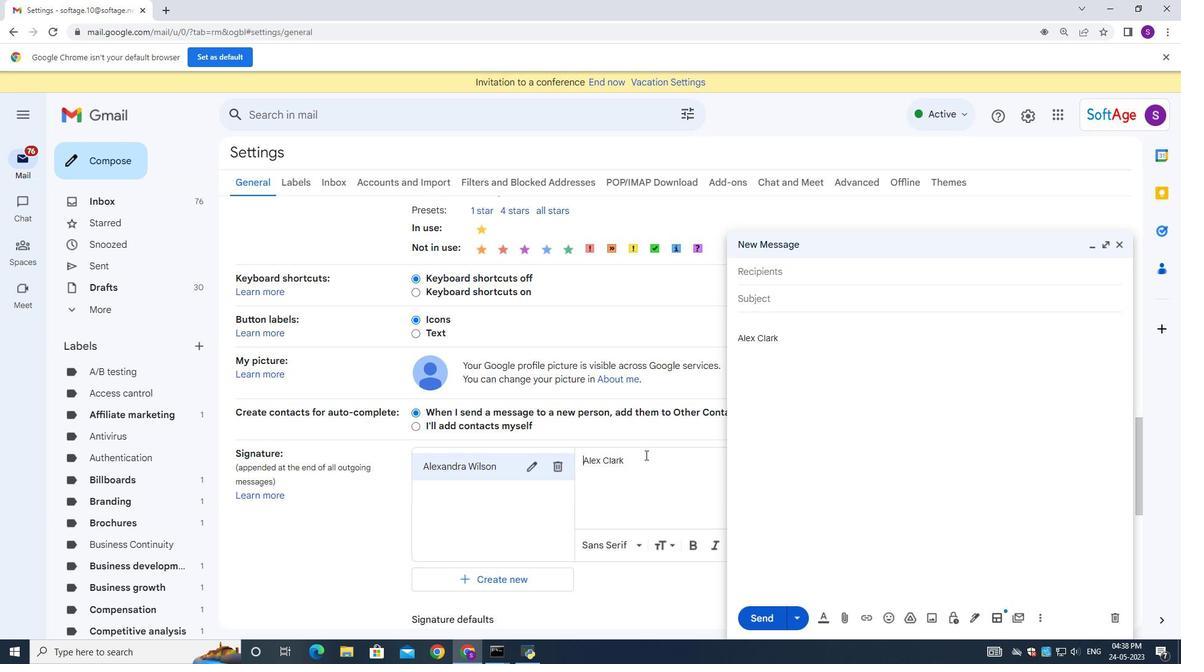 
Action: Mouse moved to (646, 454)
Screenshot: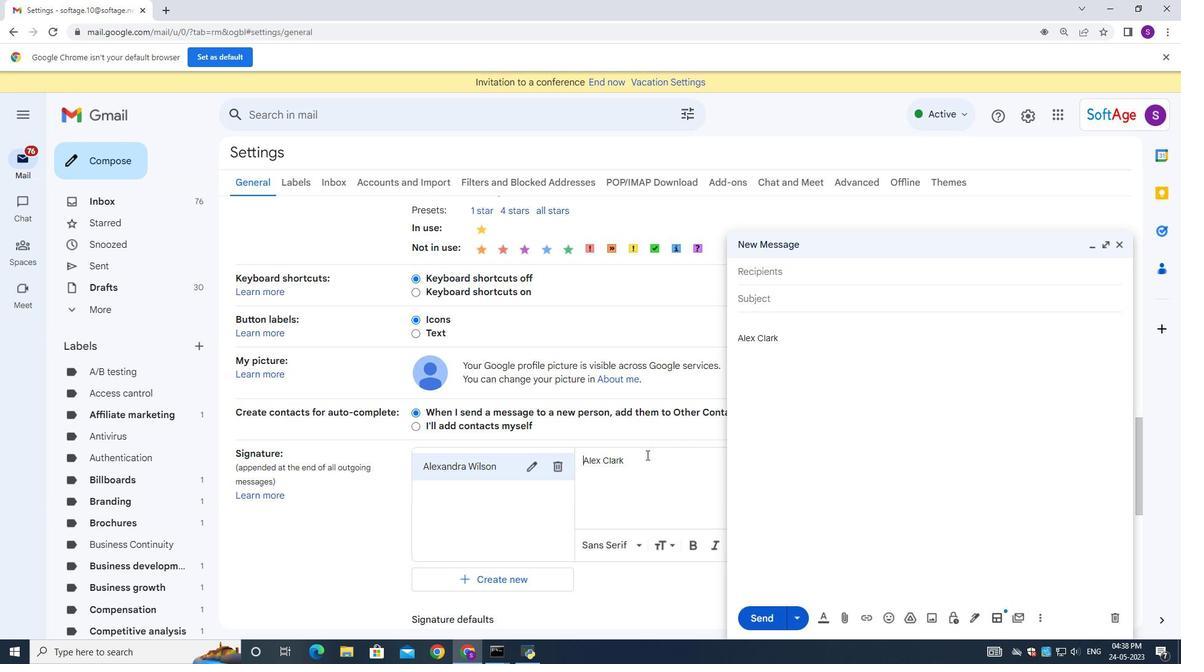 
Action: Key pressed ctrl+A<Key.backspace><Key.shift>Alexandra<Key.space><Key.shift>Wilson
Screenshot: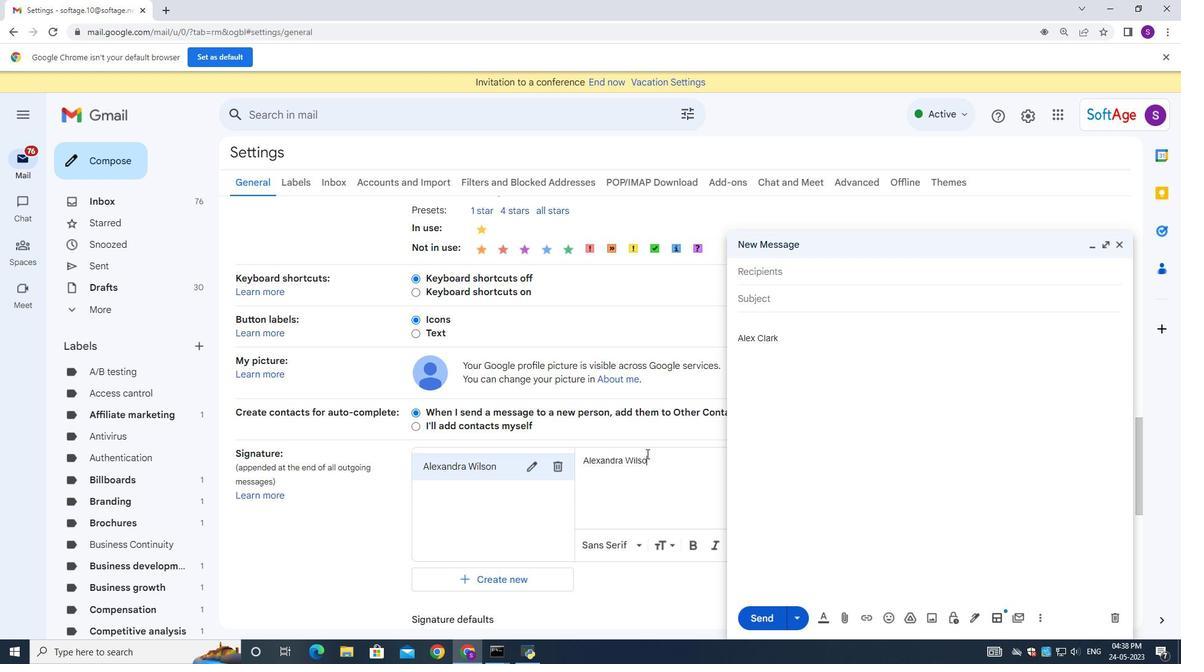 
Action: Mouse moved to (1122, 244)
Screenshot: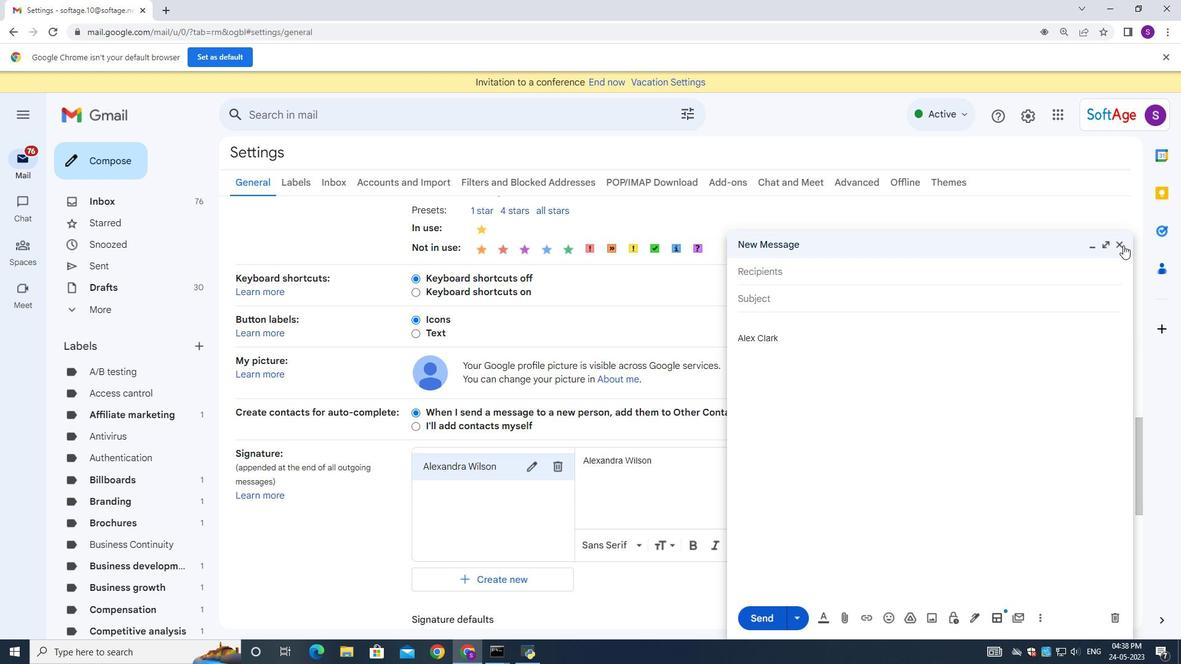 
Action: Mouse pressed left at (1122, 244)
Screenshot: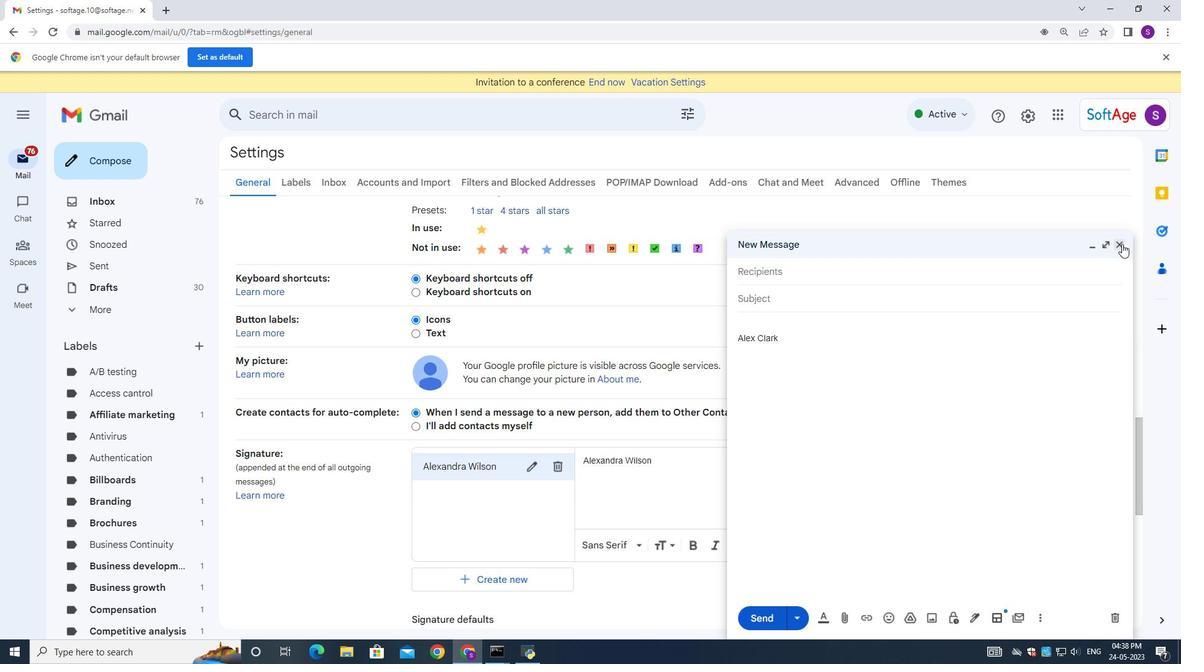 
Action: Mouse moved to (753, 439)
Screenshot: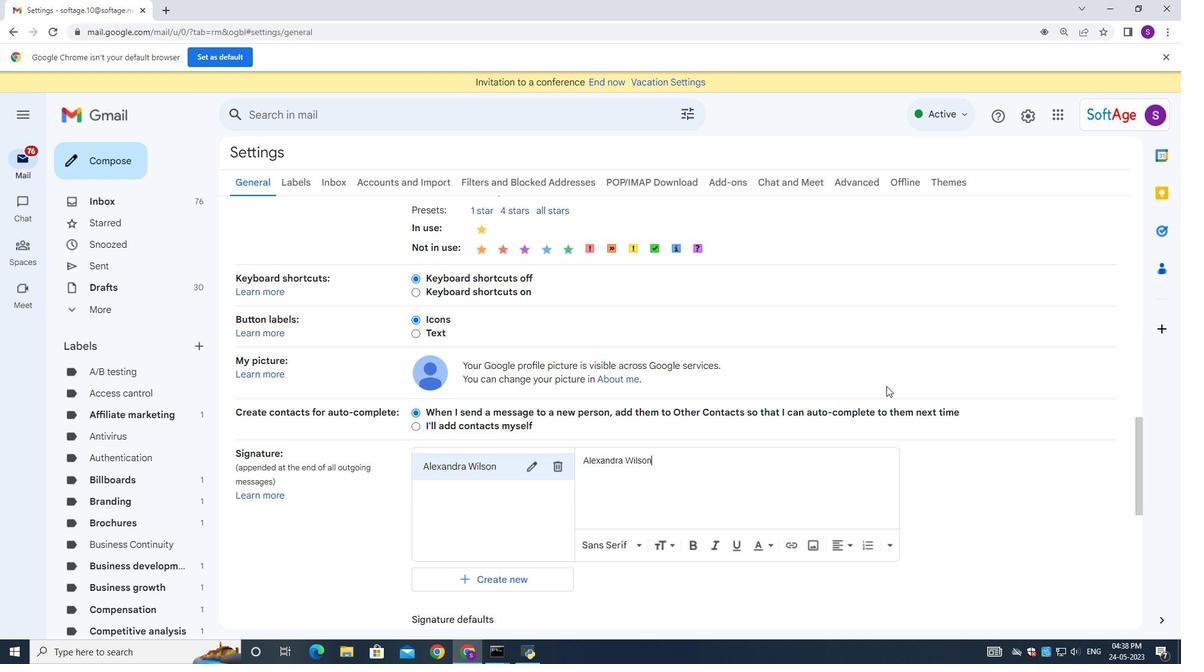 
Action: Mouse scrolled (753, 438) with delta (0, 0)
Screenshot: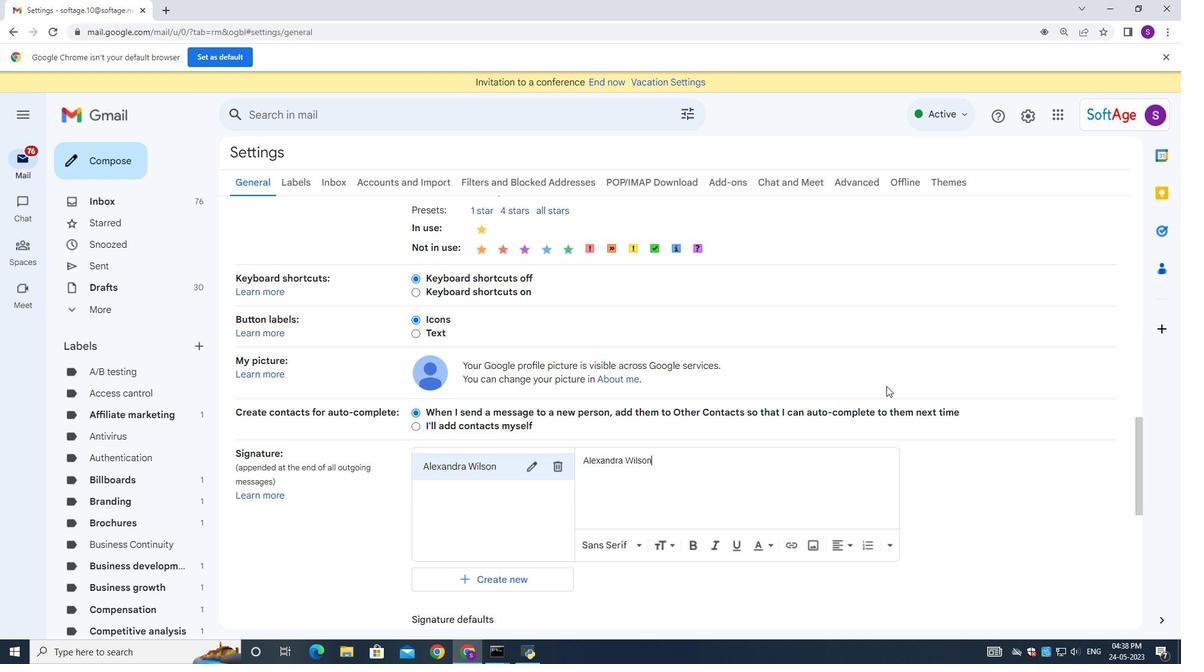 
Action: Mouse moved to (733, 453)
Screenshot: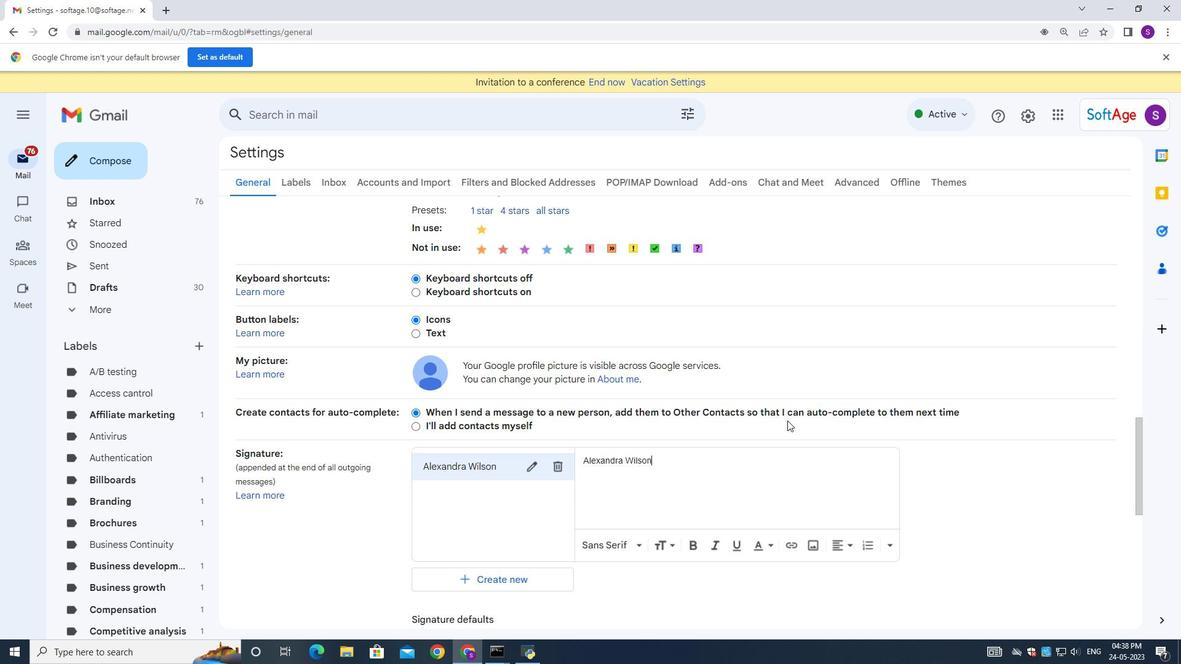 
Action: Mouse scrolled (734, 451) with delta (0, 0)
Screenshot: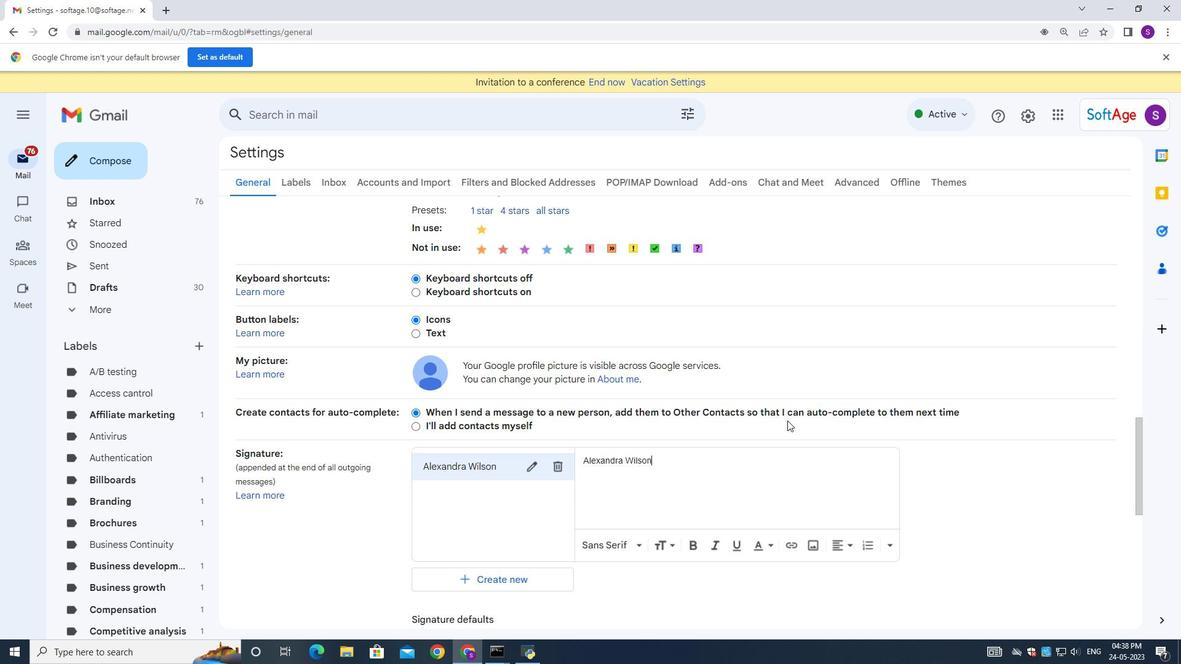 
Action: Mouse moved to (732, 453)
Screenshot: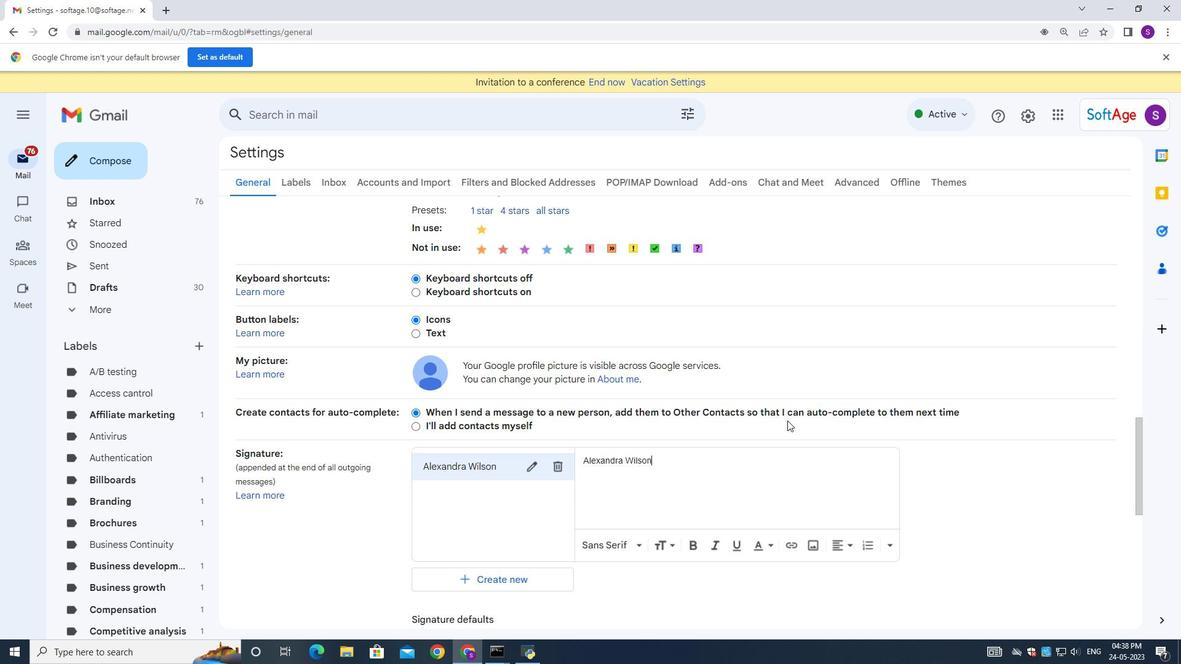 
Action: Mouse scrolled (733, 453) with delta (0, 0)
Screenshot: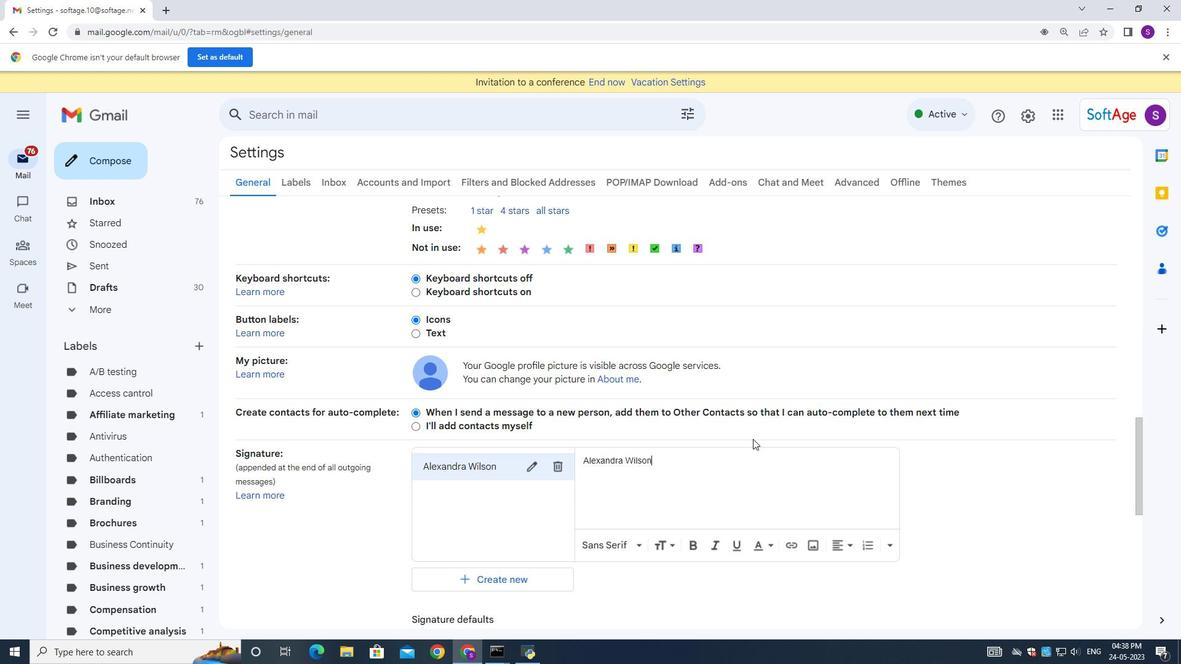 
Action: Mouse moved to (732, 453)
Screenshot: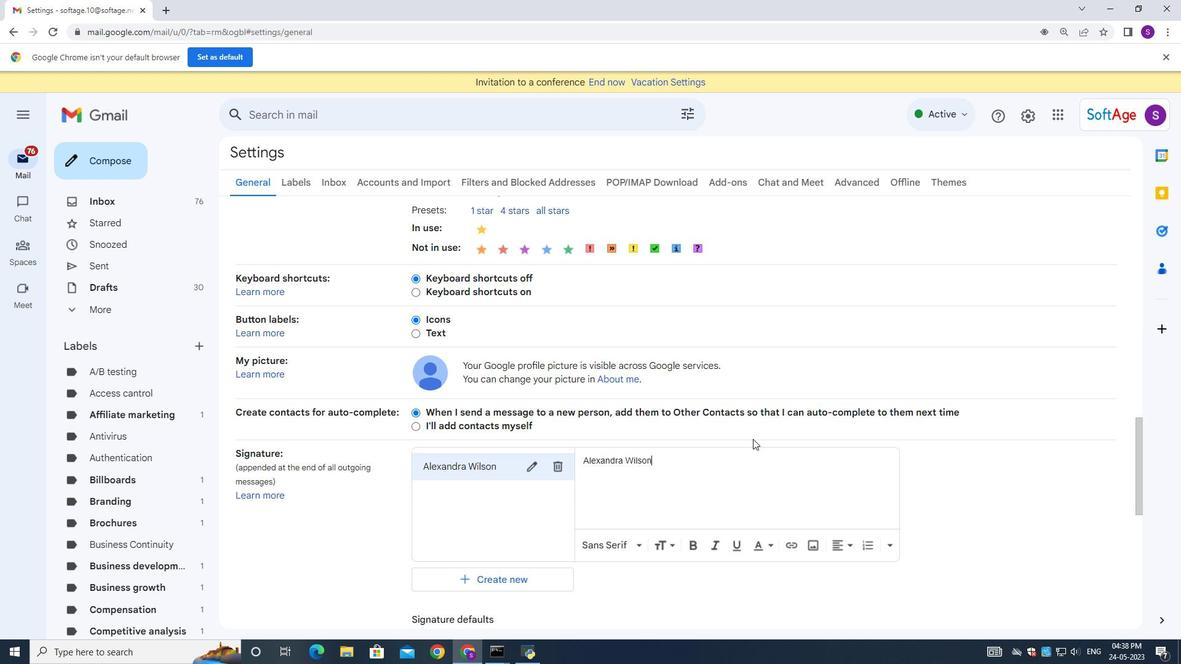 
Action: Mouse scrolled (732, 453) with delta (0, 0)
Screenshot: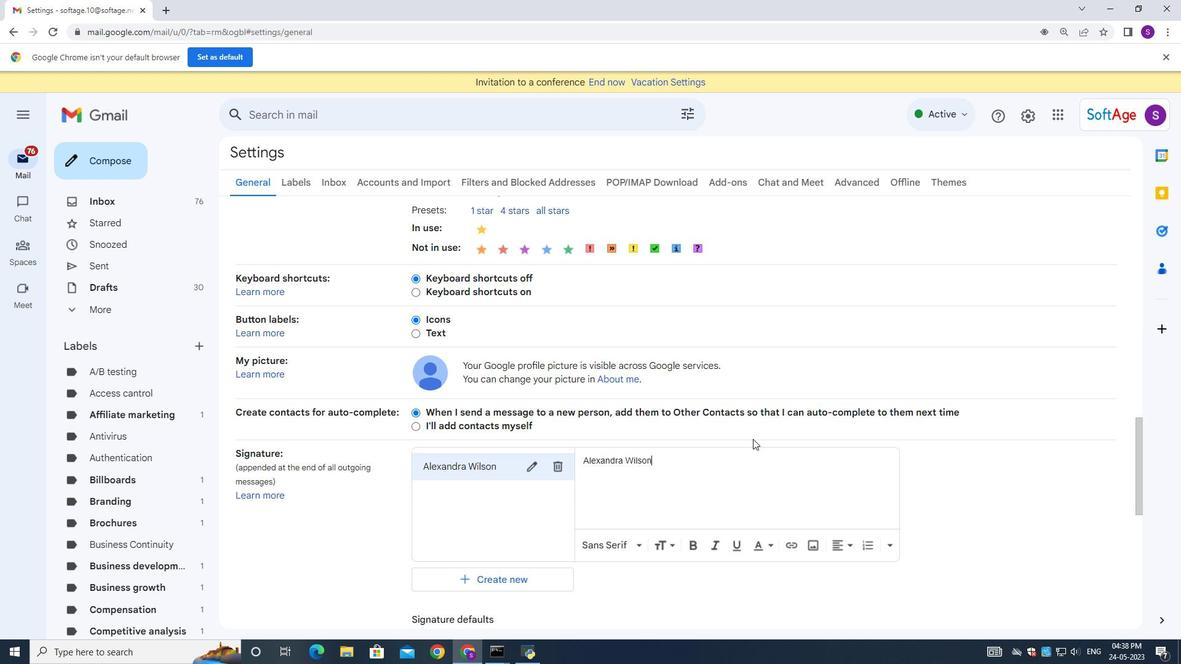 
Action: Mouse moved to (731, 453)
Screenshot: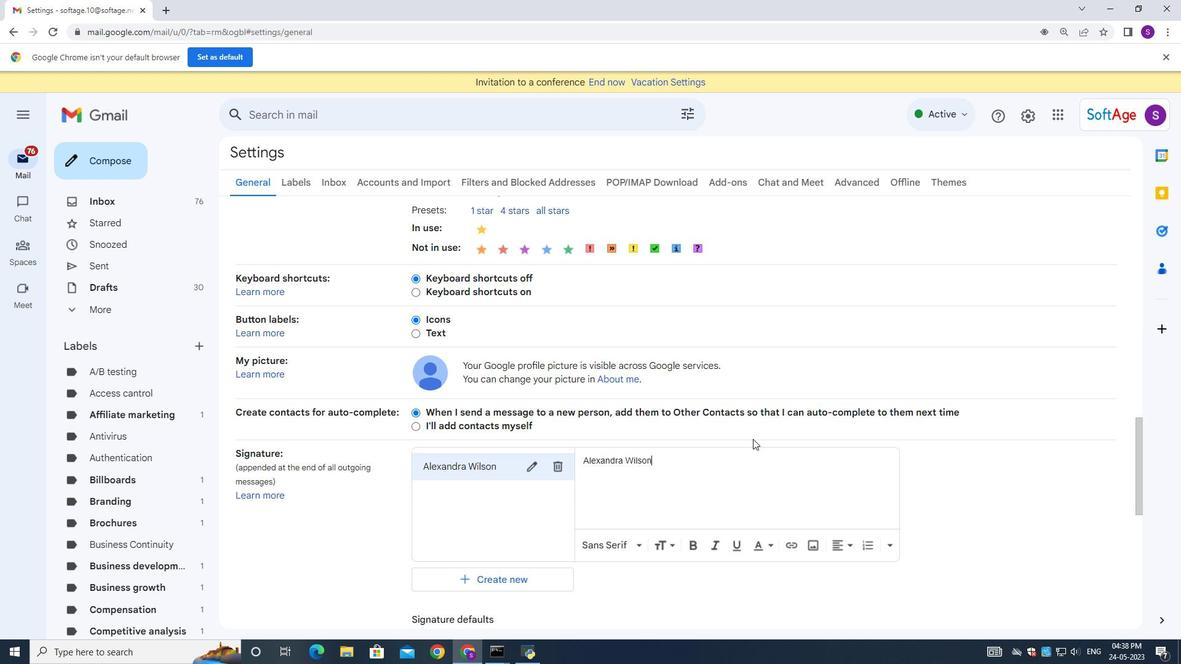 
Action: Mouse scrolled (732, 453) with delta (0, 0)
Screenshot: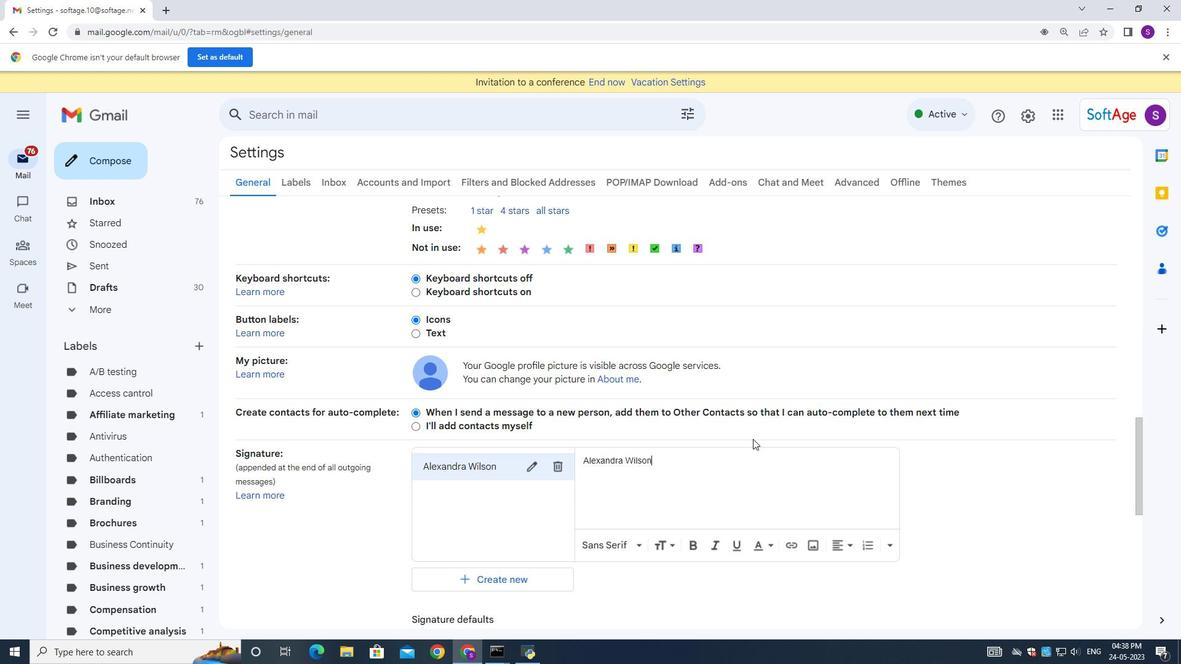 
Action: Mouse moved to (731, 453)
Screenshot: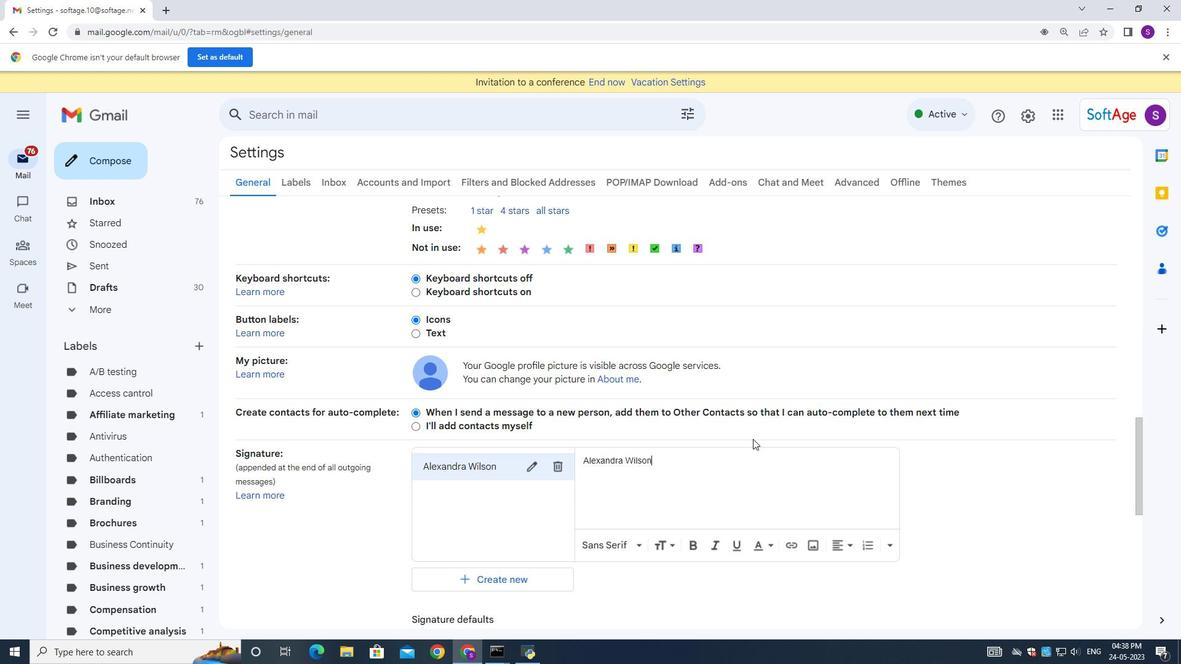 
Action: Mouse scrolled (732, 453) with delta (0, 0)
Screenshot: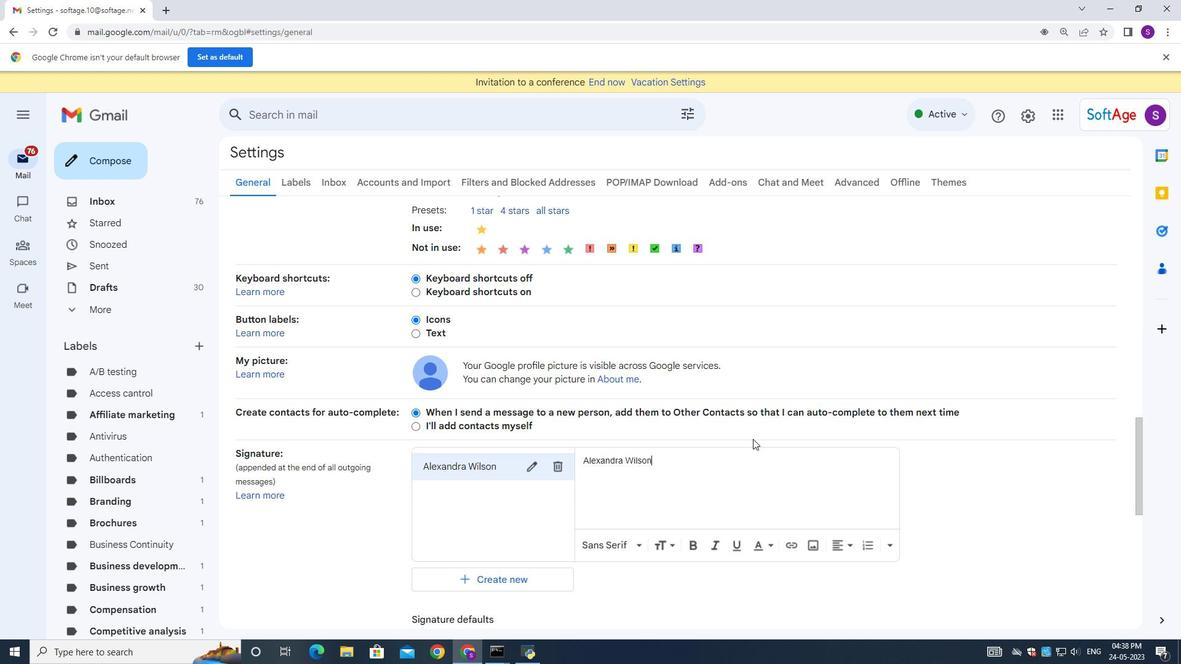 
Action: Mouse moved to (728, 454)
Screenshot: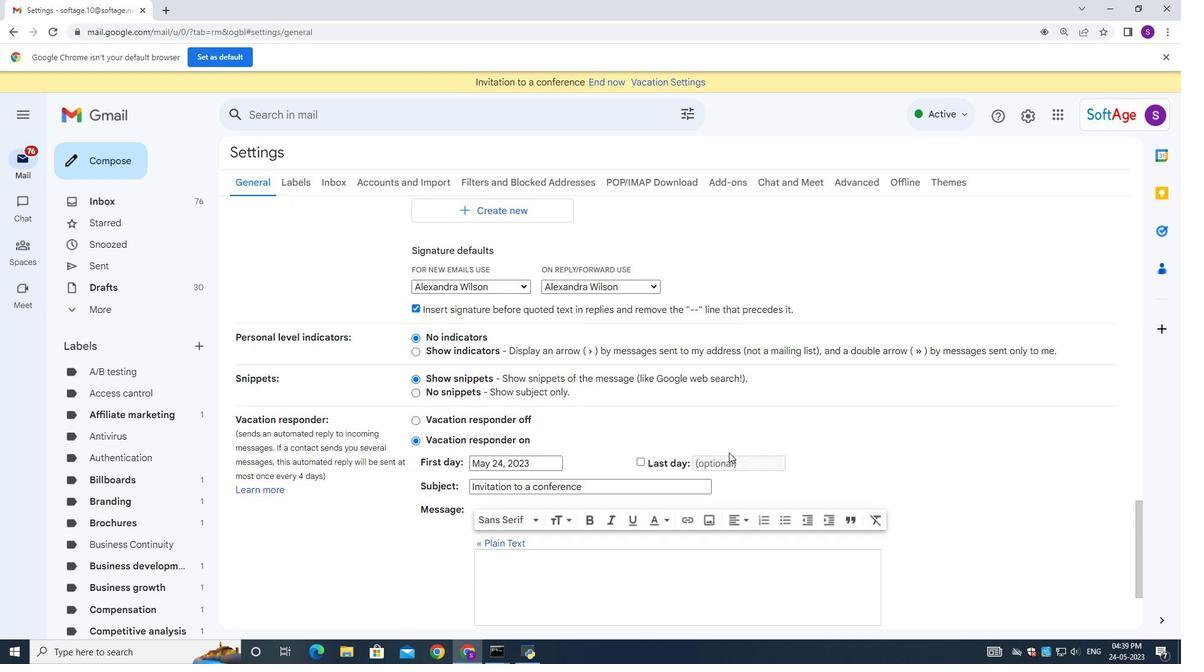 
Action: Mouse scrolled (728, 451) with delta (0, 0)
Screenshot: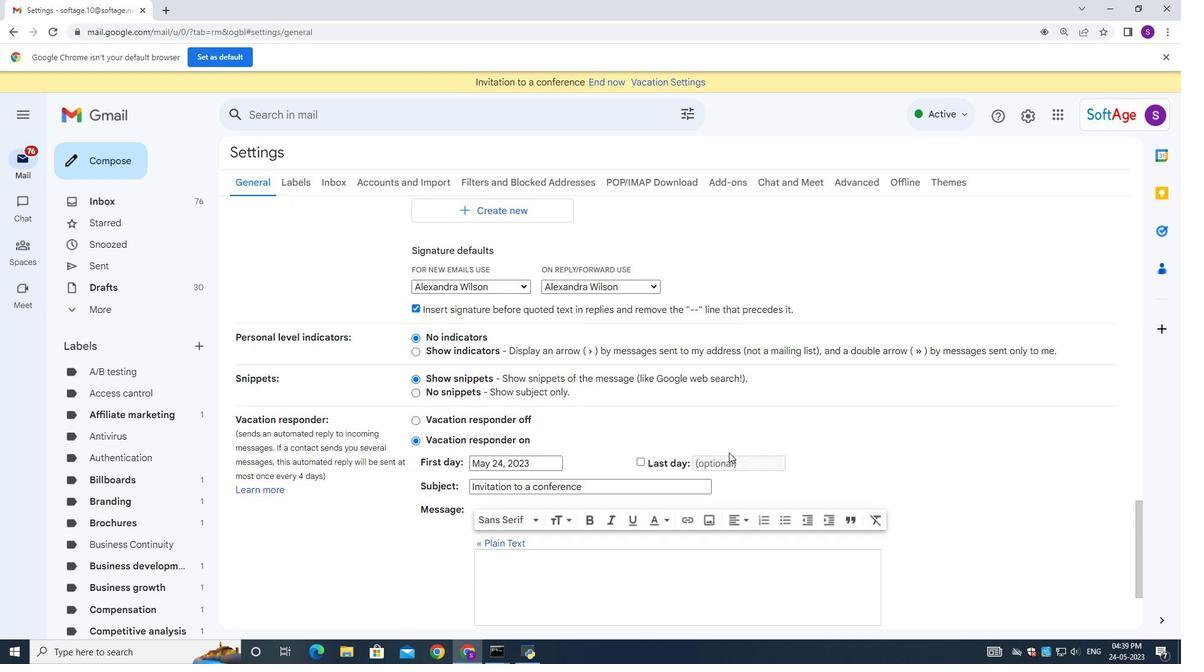 
Action: Mouse scrolled (728, 454) with delta (0, 0)
Screenshot: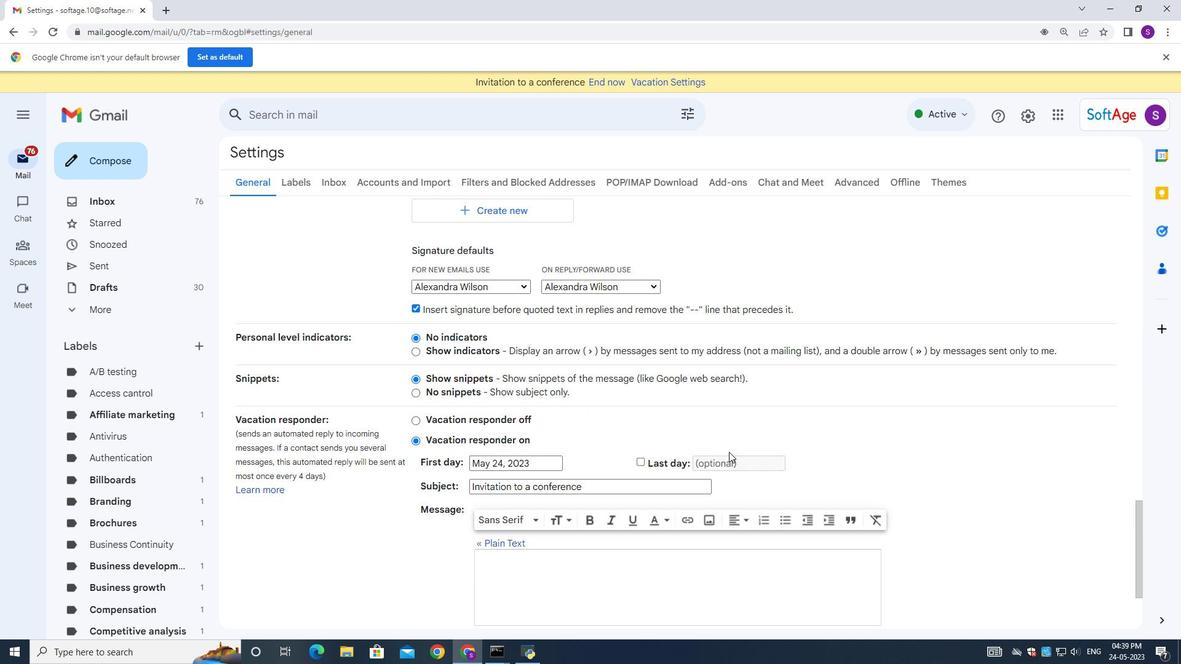 
Action: Mouse scrolled (728, 454) with delta (0, 0)
Screenshot: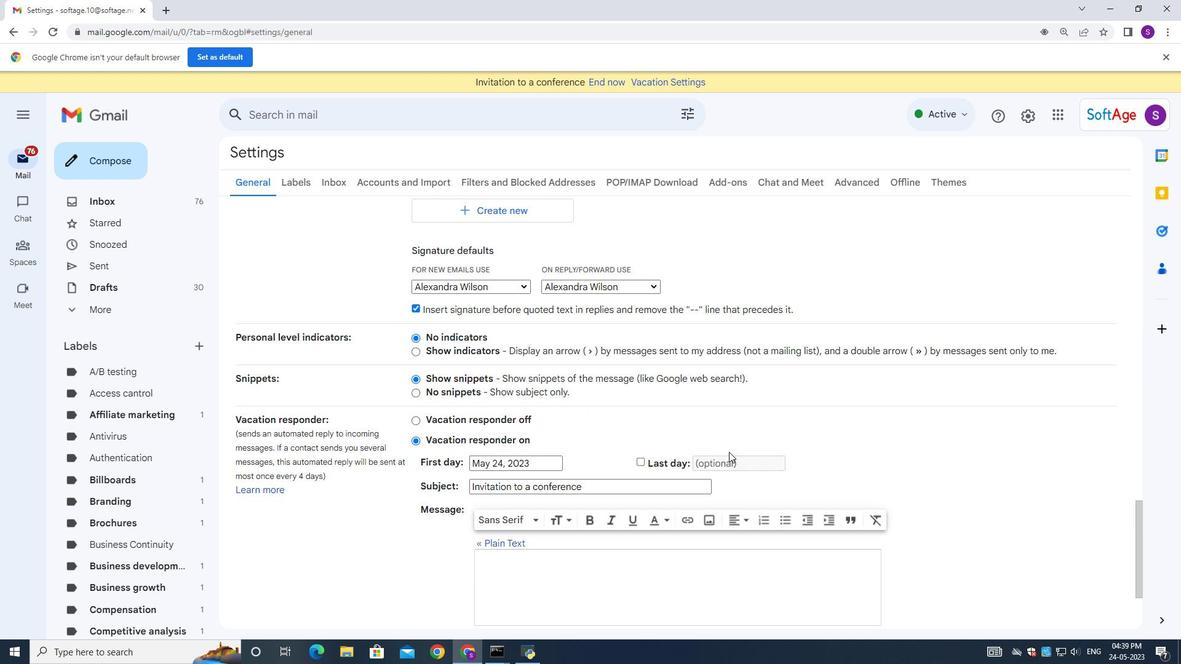 
Action: Mouse scrolled (728, 454) with delta (0, 0)
Screenshot: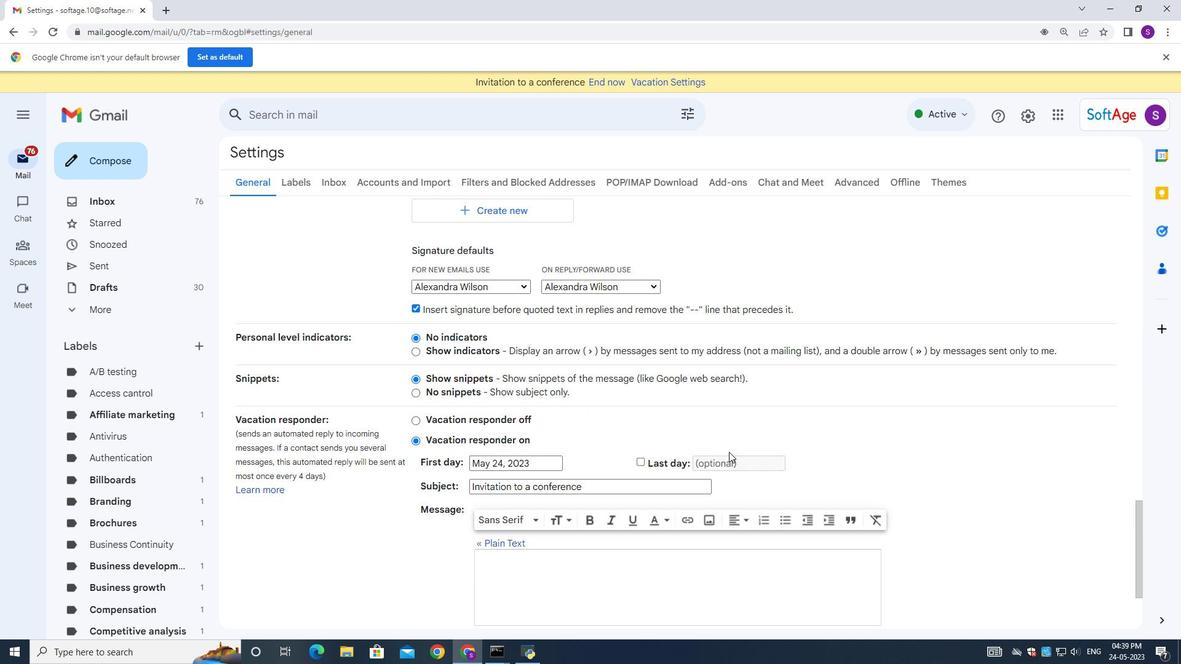
Action: Mouse scrolled (728, 454) with delta (0, 0)
Screenshot: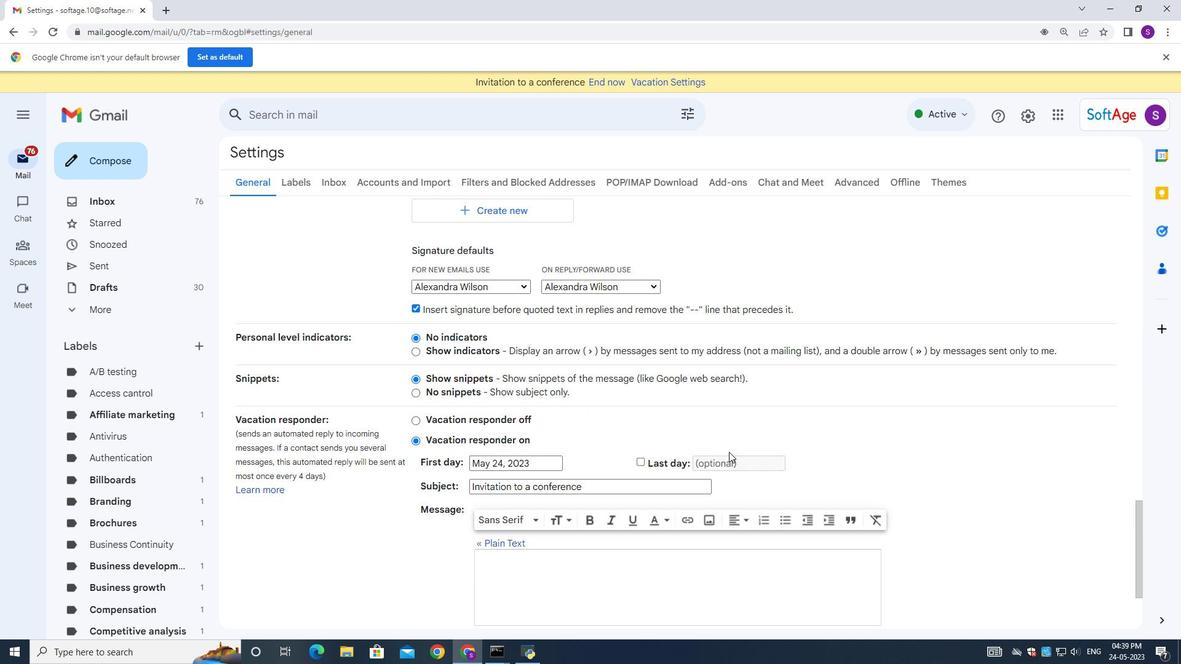 
Action: Mouse moved to (681, 502)
Screenshot: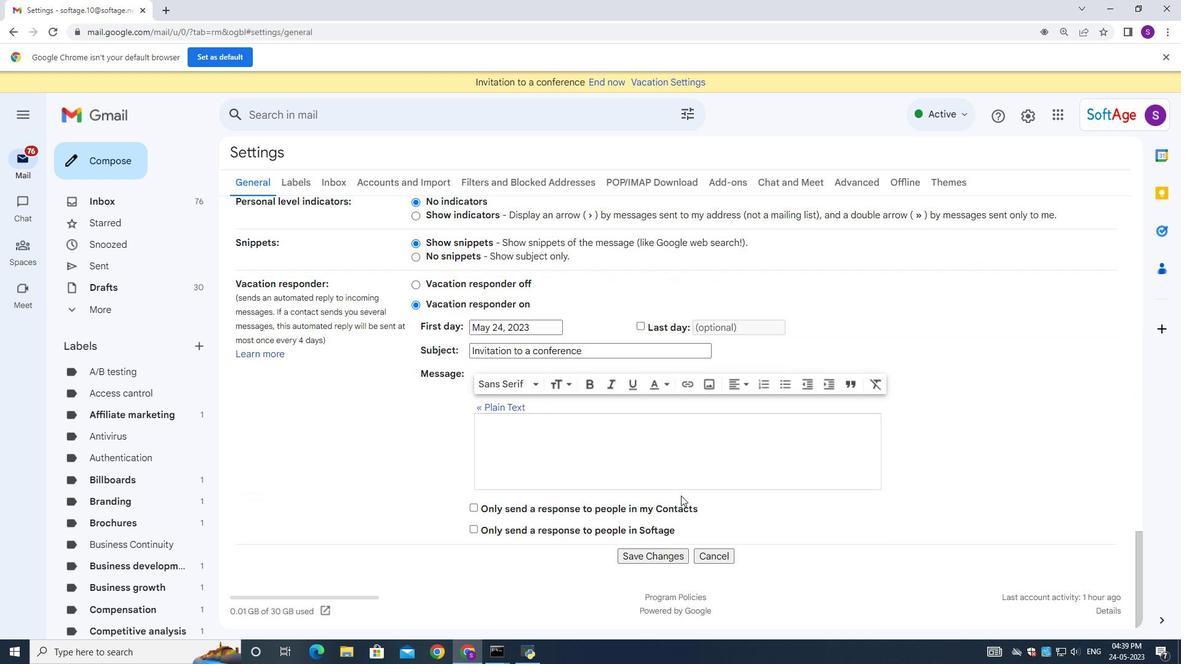 
Action: Mouse scrolled (681, 502) with delta (0, 0)
Screenshot: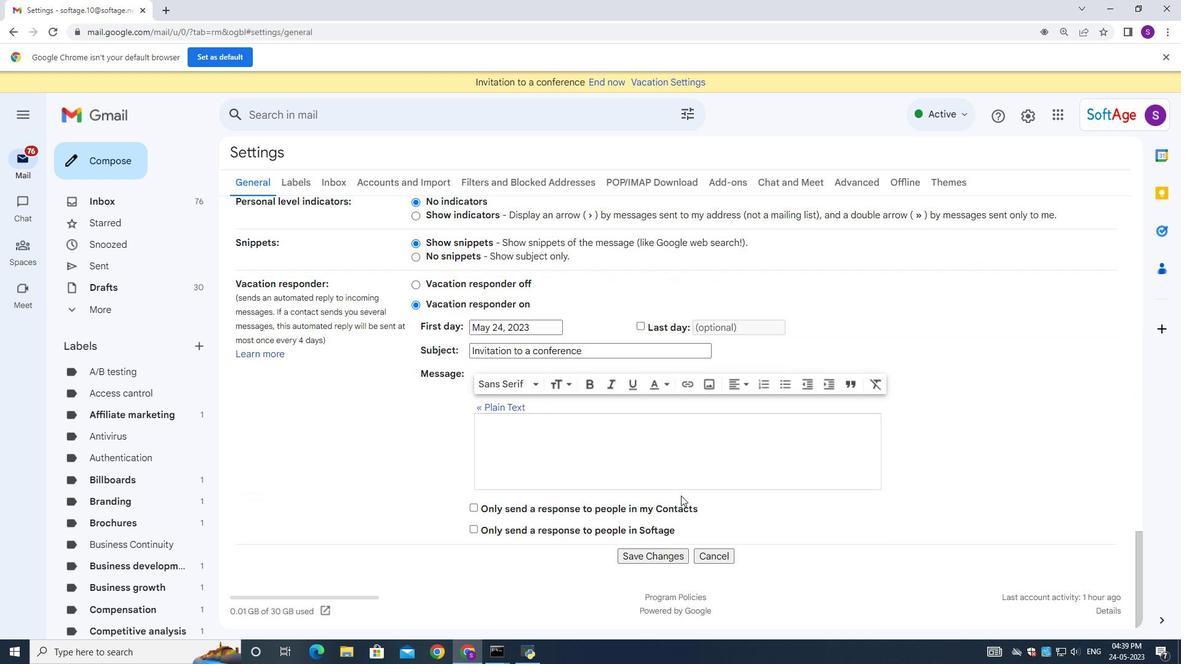 
Action: Mouse moved to (680, 507)
Screenshot: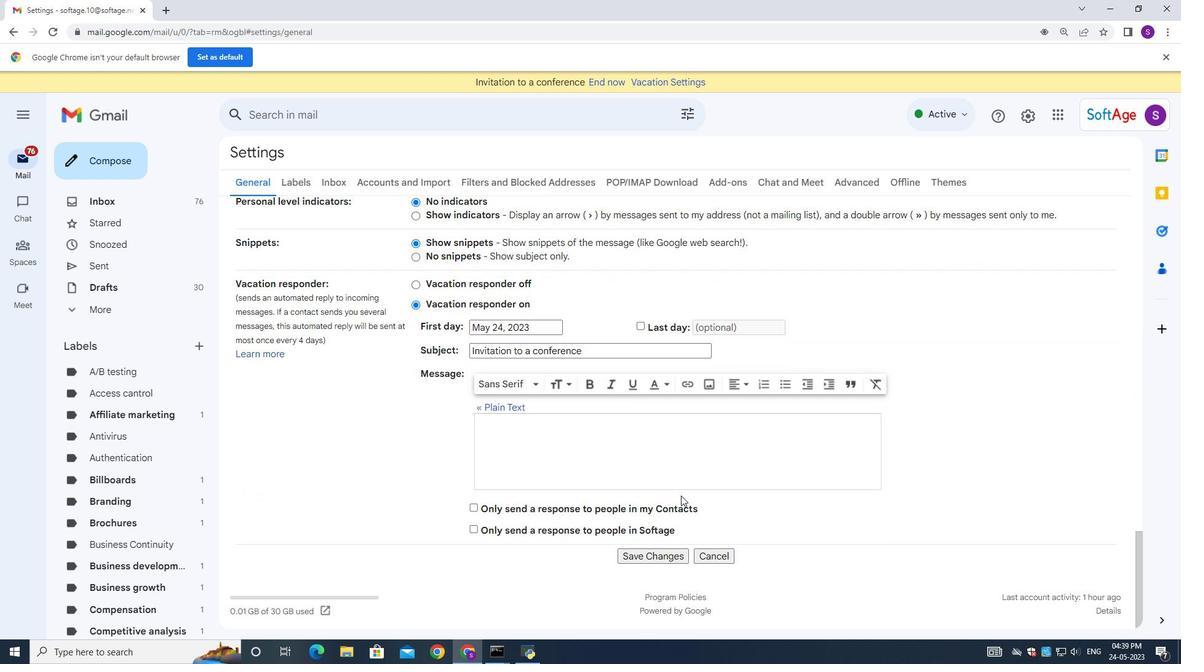 
Action: Mouse scrolled (680, 506) with delta (0, 0)
Screenshot: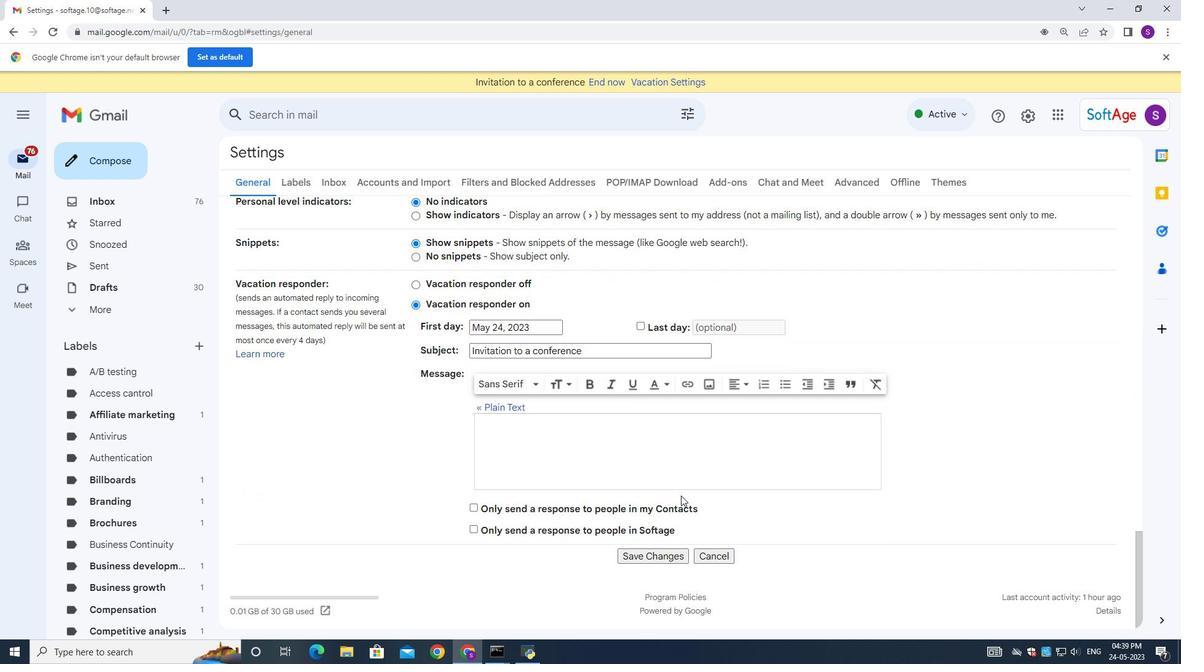 
Action: Mouse moved to (680, 507)
Screenshot: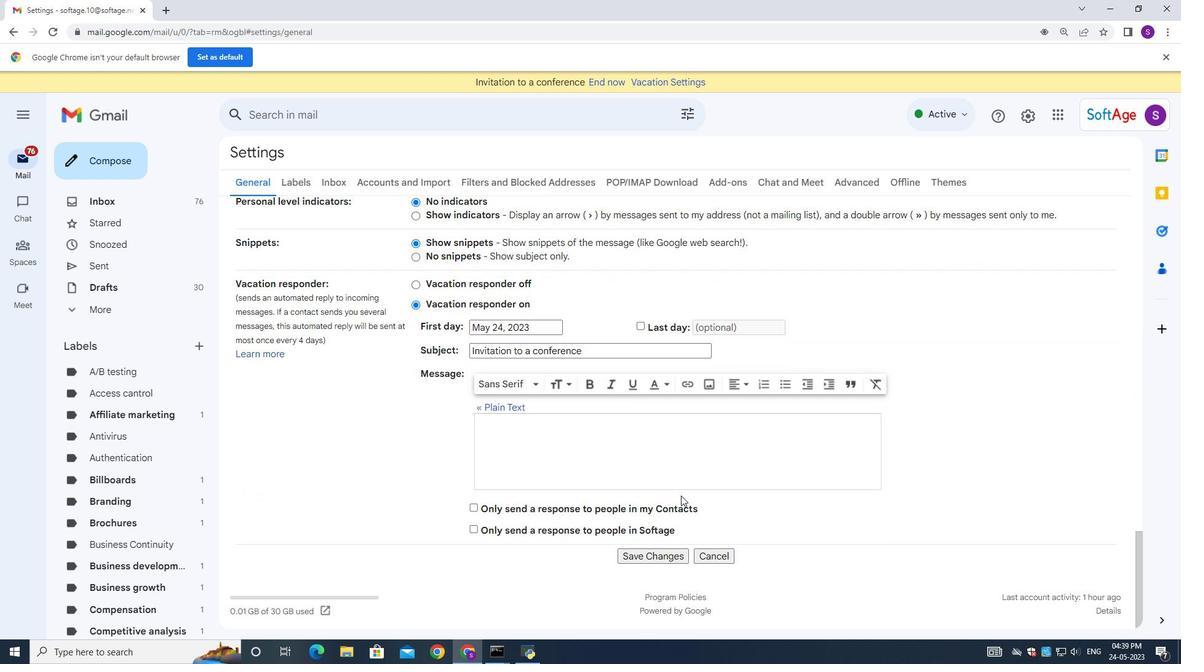 
Action: Mouse scrolled (680, 506) with delta (0, 0)
Screenshot: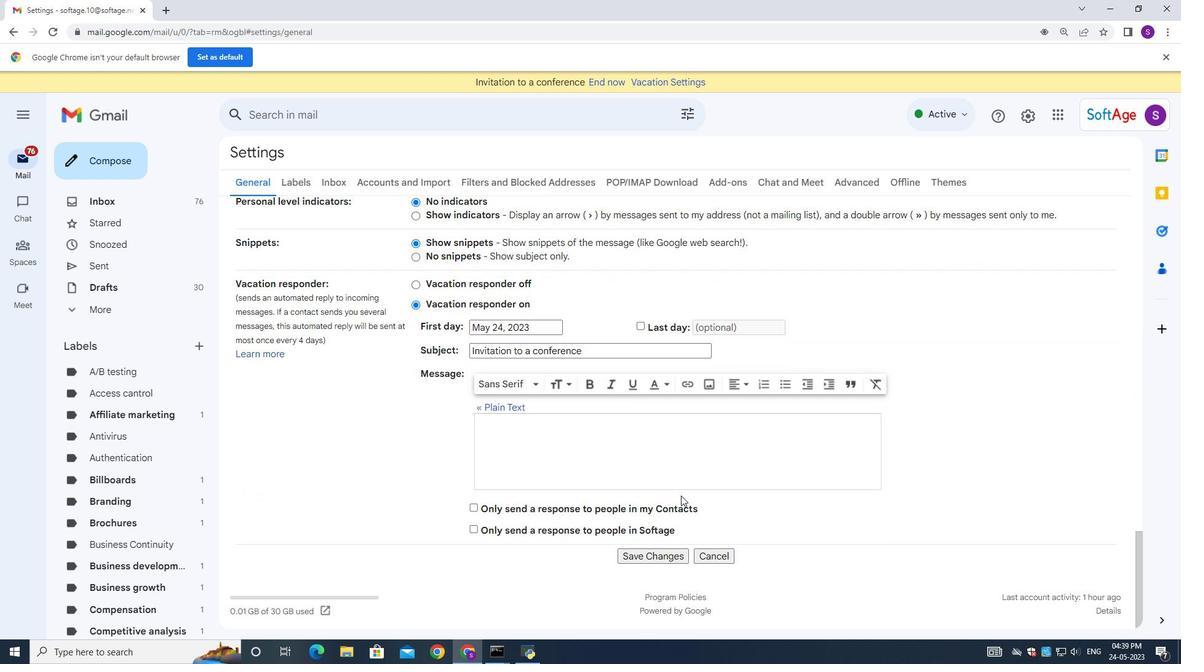 
Action: Mouse scrolled (680, 506) with delta (0, 0)
Screenshot: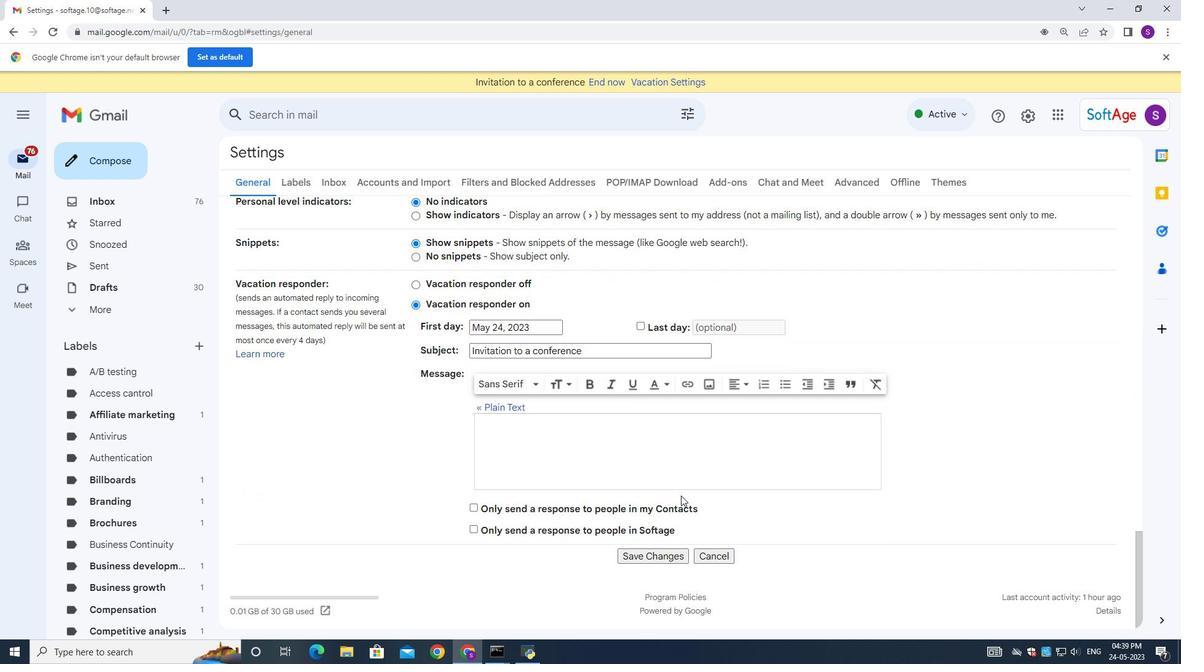 
Action: Mouse scrolled (680, 506) with delta (0, 0)
Screenshot: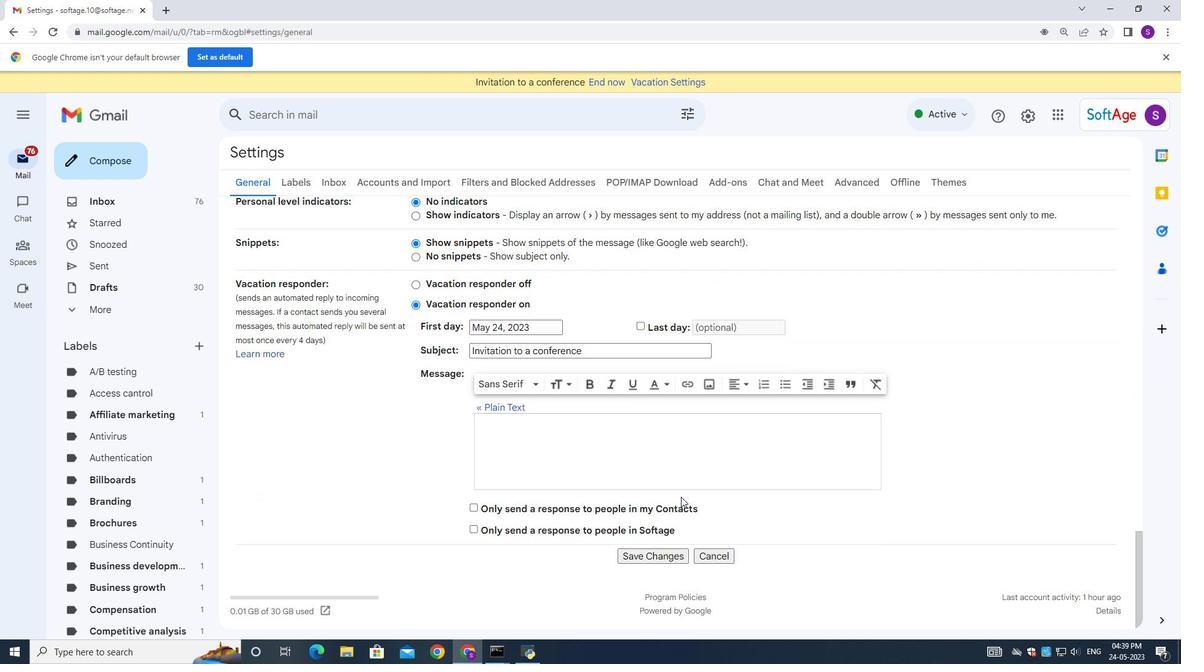 
Action: Mouse moved to (656, 554)
Screenshot: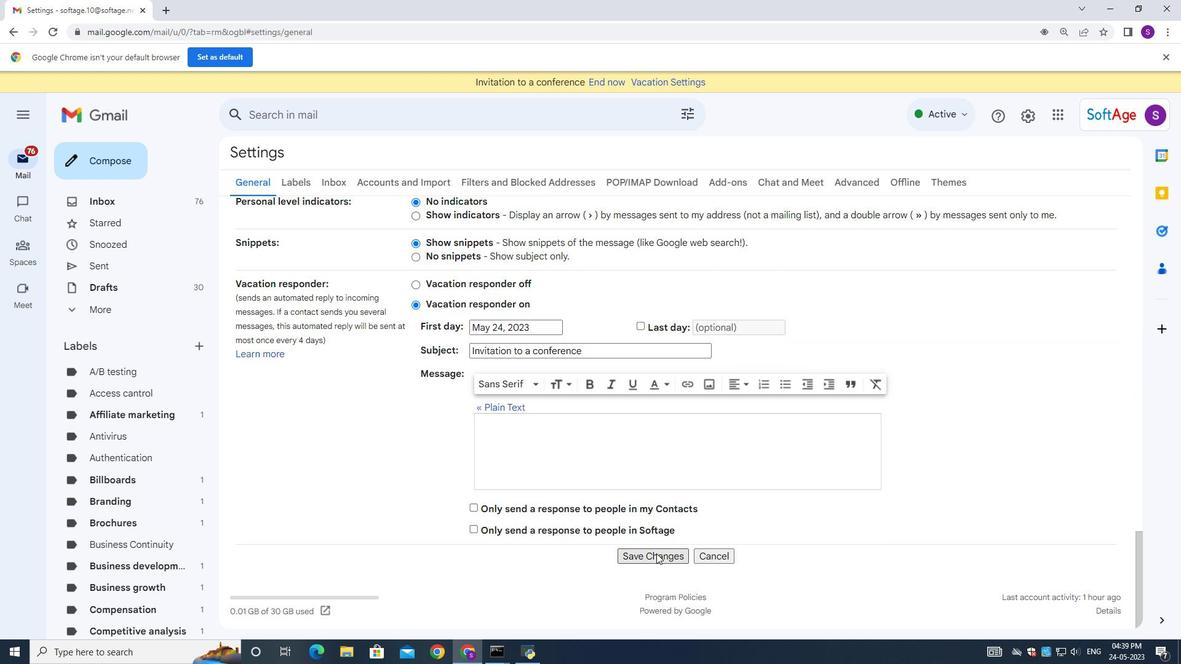 
Action: Mouse pressed left at (656, 554)
Screenshot: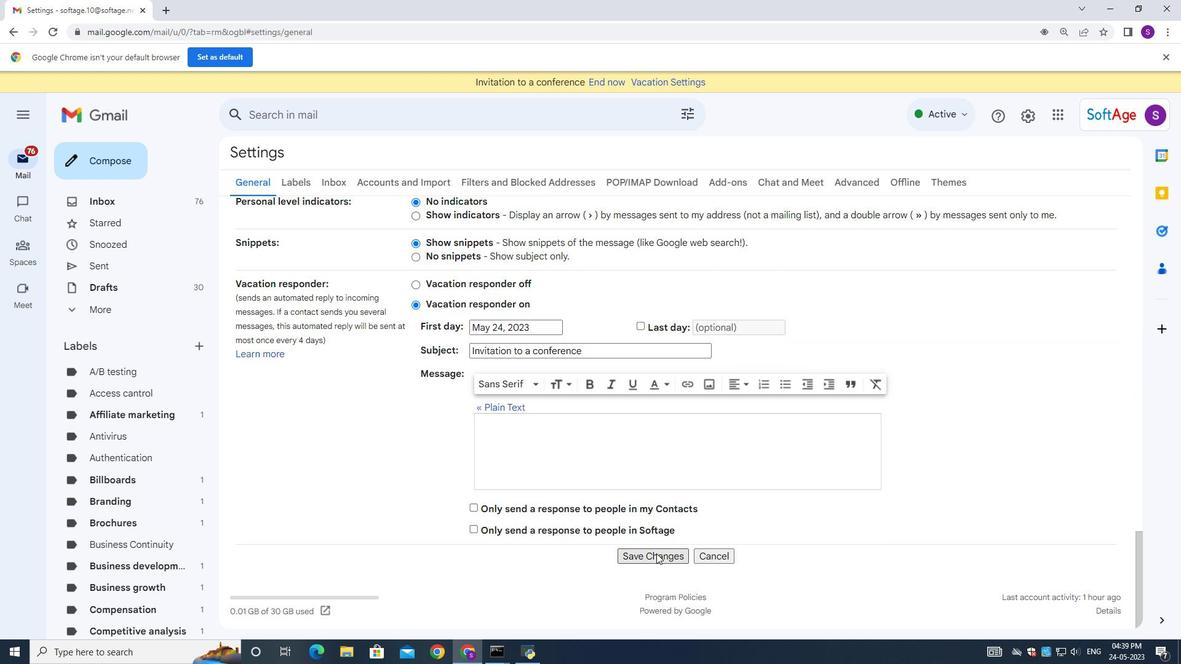 
Action: Mouse moved to (92, 156)
Screenshot: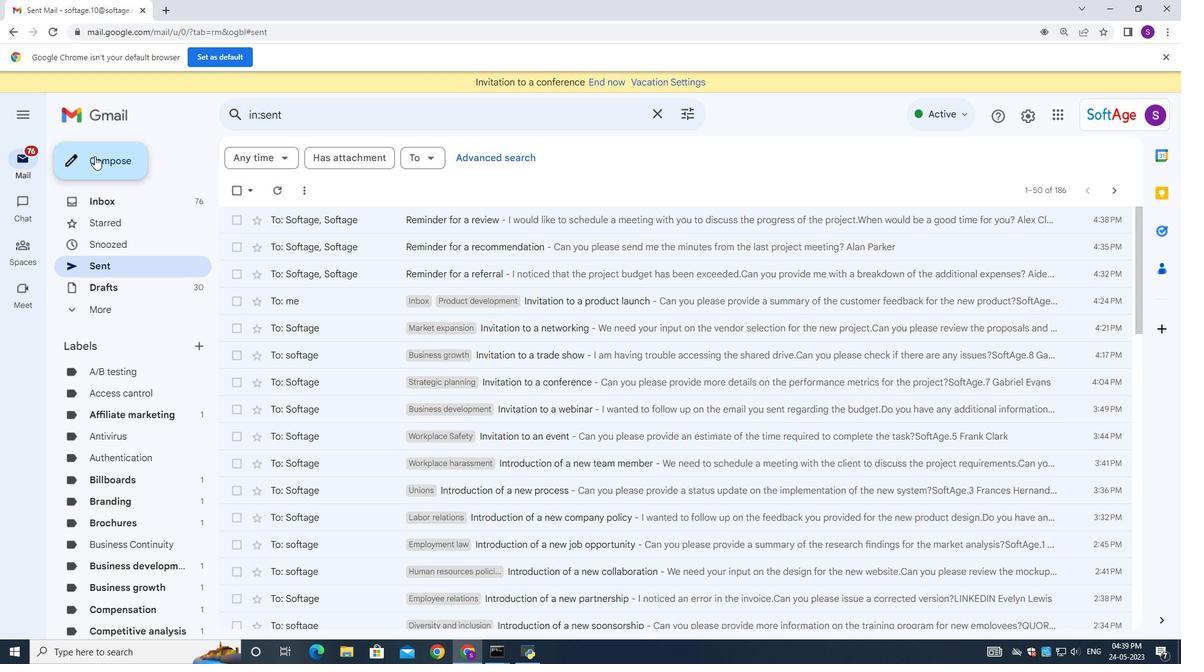 
Action: Mouse pressed left at (92, 156)
Screenshot: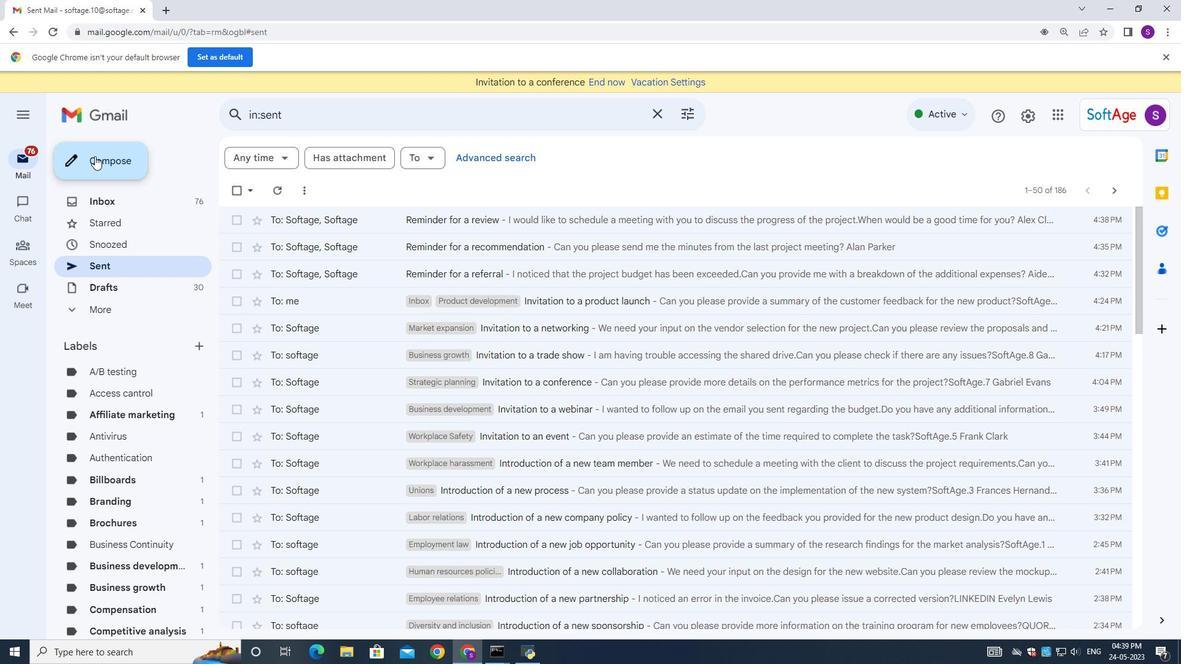 
Action: Mouse moved to (797, 298)
Screenshot: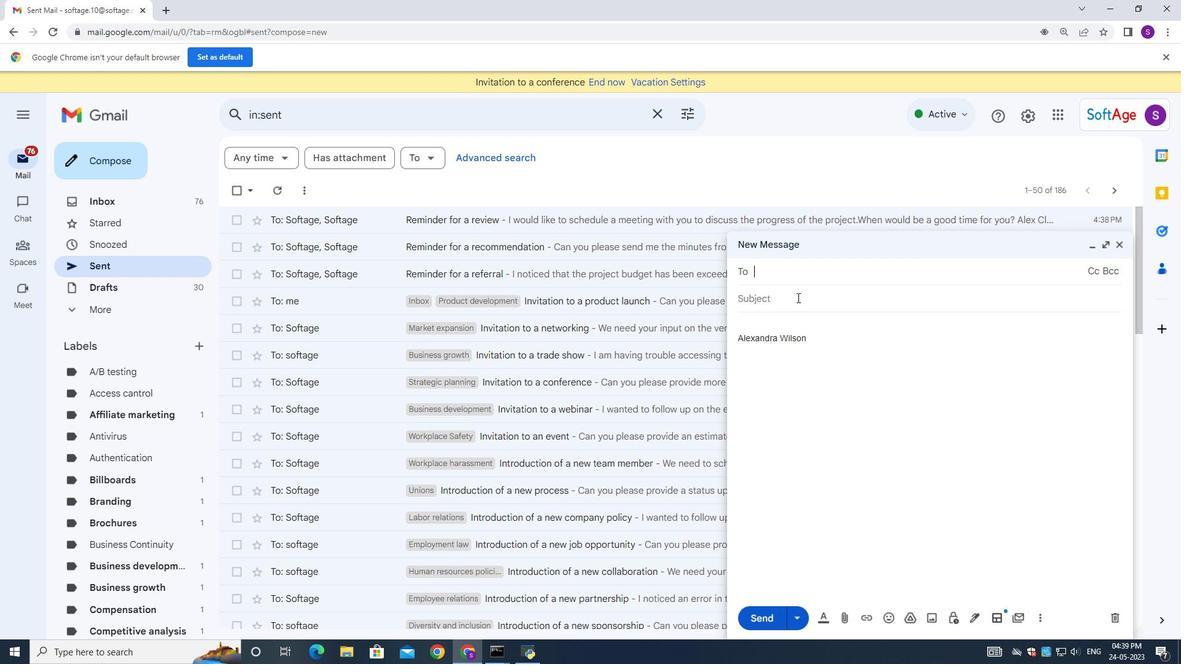 
Action: Mouse pressed left at (797, 298)
Screenshot: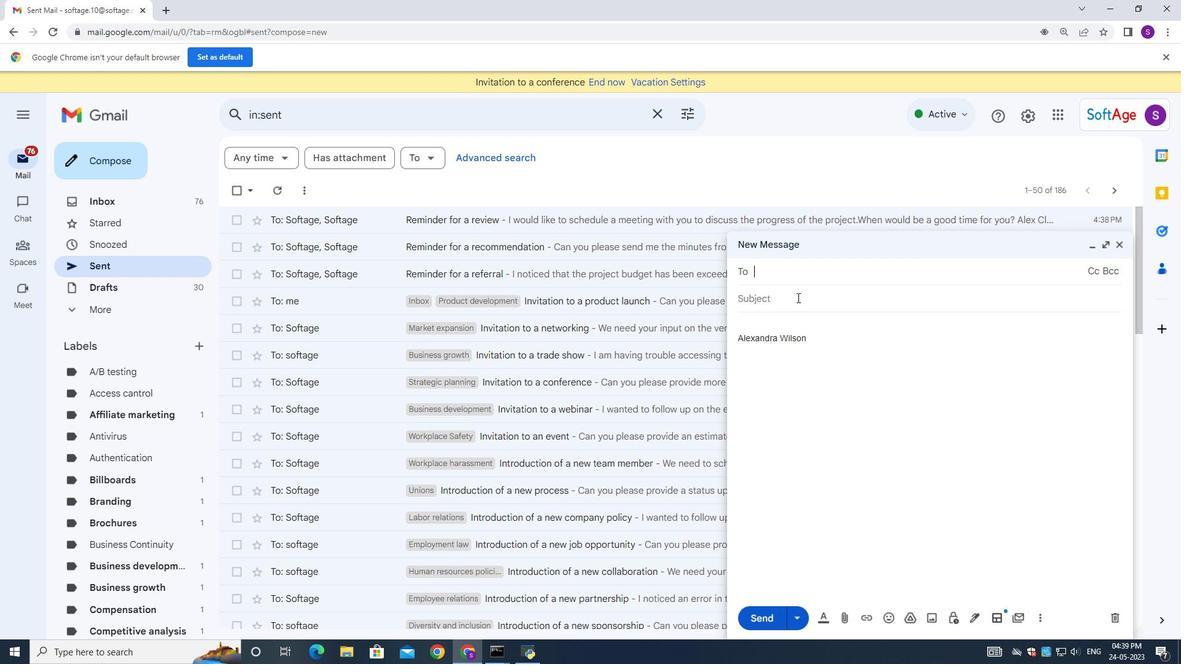 
Action: Mouse moved to (799, 299)
Screenshot: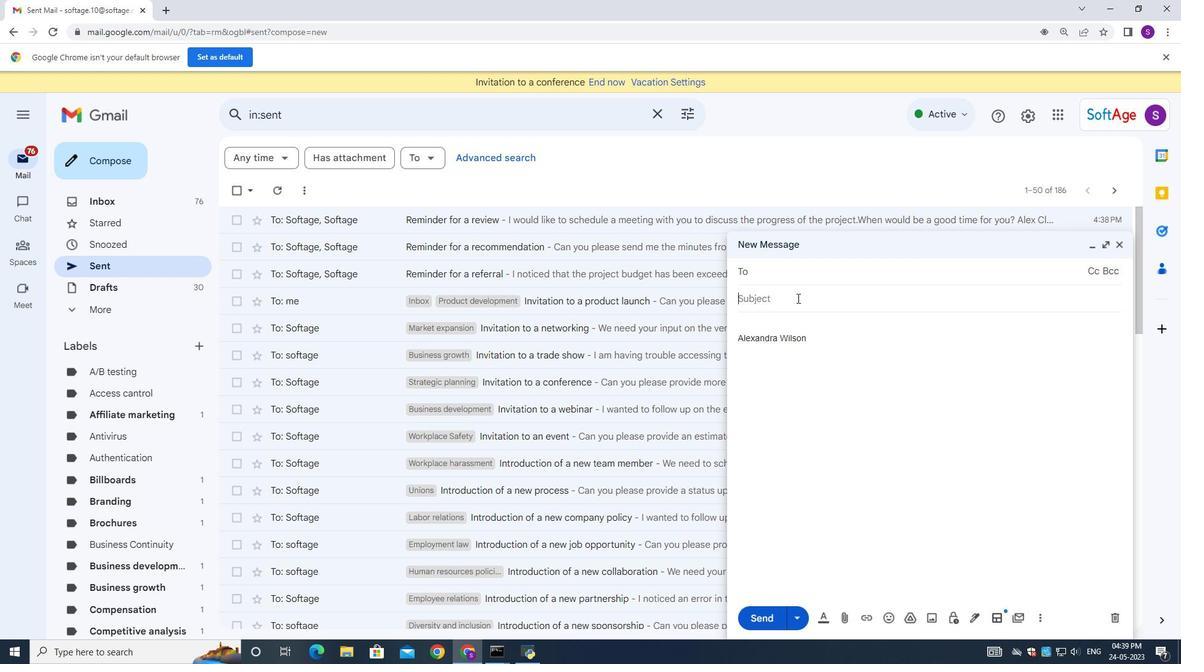 
Action: Key pressed <Key.shift><Key.shift><Key.shift><Key.shift><Key.shift><Key.shift><Key.shift><Key.shift><Key.shift><Key.shift><Key.shift><Key.shift><Key.shift><Key.shift><Key.shift><Key.shift><Key.shift><Key.shift><Key.shift><Key.shift><Key.shift><Key.shift><Key.shift><Key.shift><Key.shift><Key.shift><Key.shift><Key.shift><Key.shift><Key.shift><Key.shift><Key.shift><Key.shift><Key.shift><Key.shift><Key.shift><Key.shift>re<Key.backspace><Key.backspace><Key.shift>Reminder<Key.space>for<Key.space>a<Key.space>survey<Key.space>responce<Key.space><Key.backspace><Key.backspace><Key.backspace><Key.backspace><Key.backspace>once<Key.space><Key.backspace><Key.backspace><Key.backspace><Key.backspace><Key.backspace>onse<Key.space>and<Key.space><Key.backspace><Key.backspace><Key.backspace><Key.backspace>
Screenshot: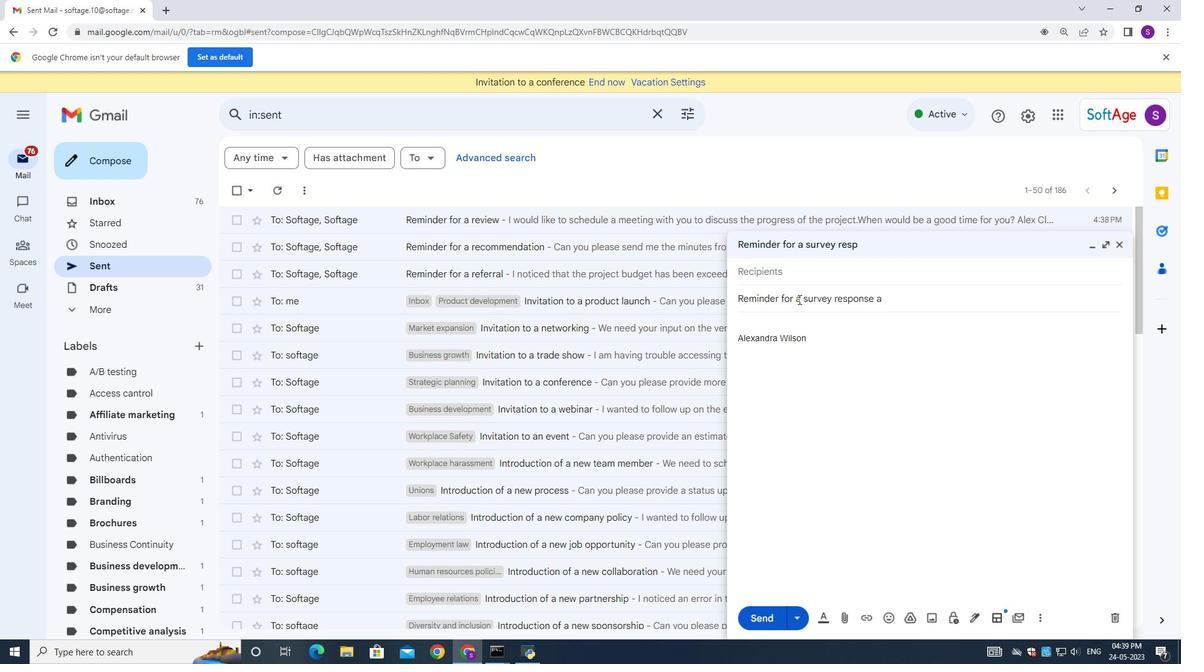 
Action: Mouse moved to (847, 322)
Screenshot: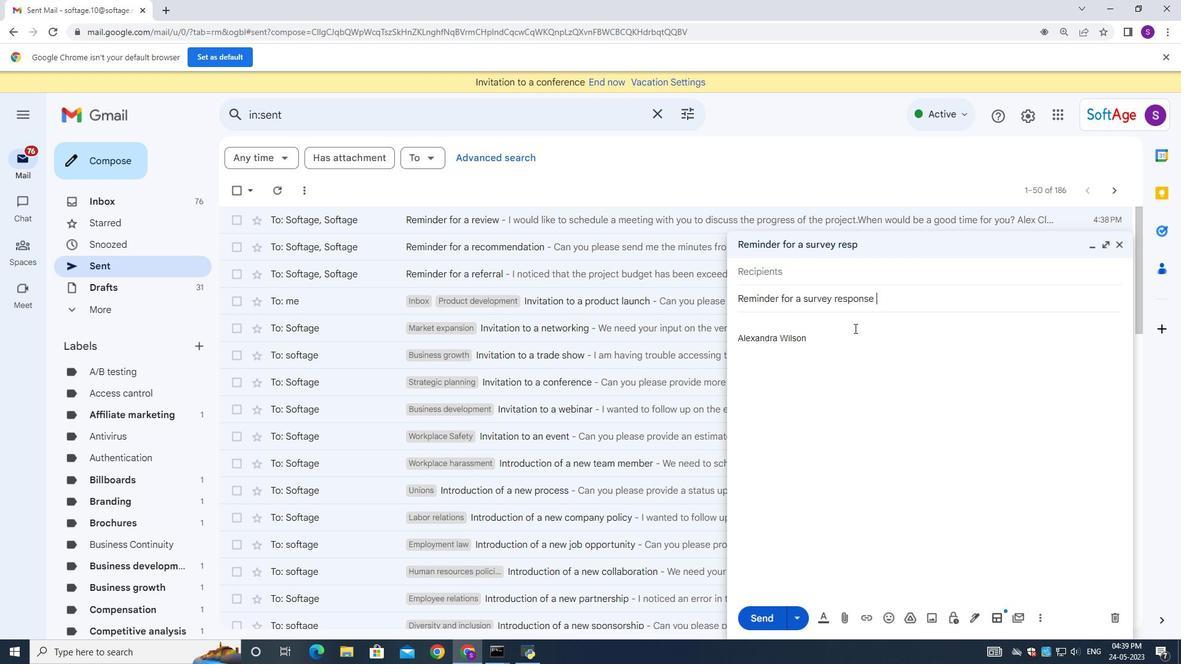 
Action: Mouse pressed left at (847, 322)
Screenshot: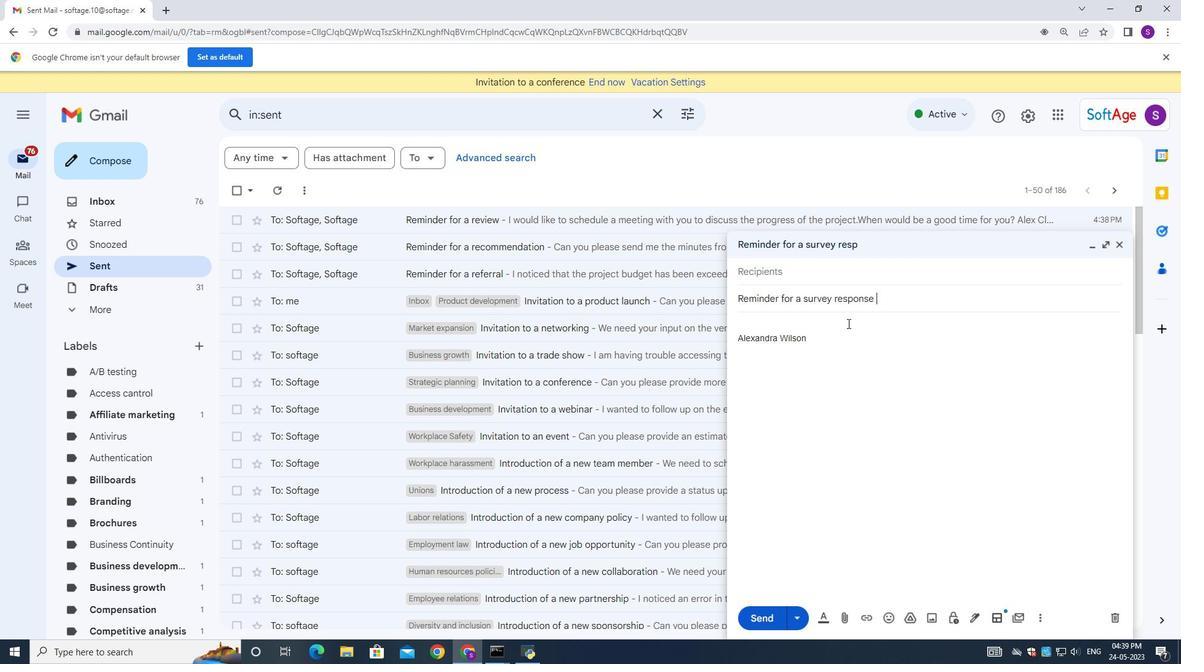 
Action: Mouse moved to (847, 322)
Screenshot: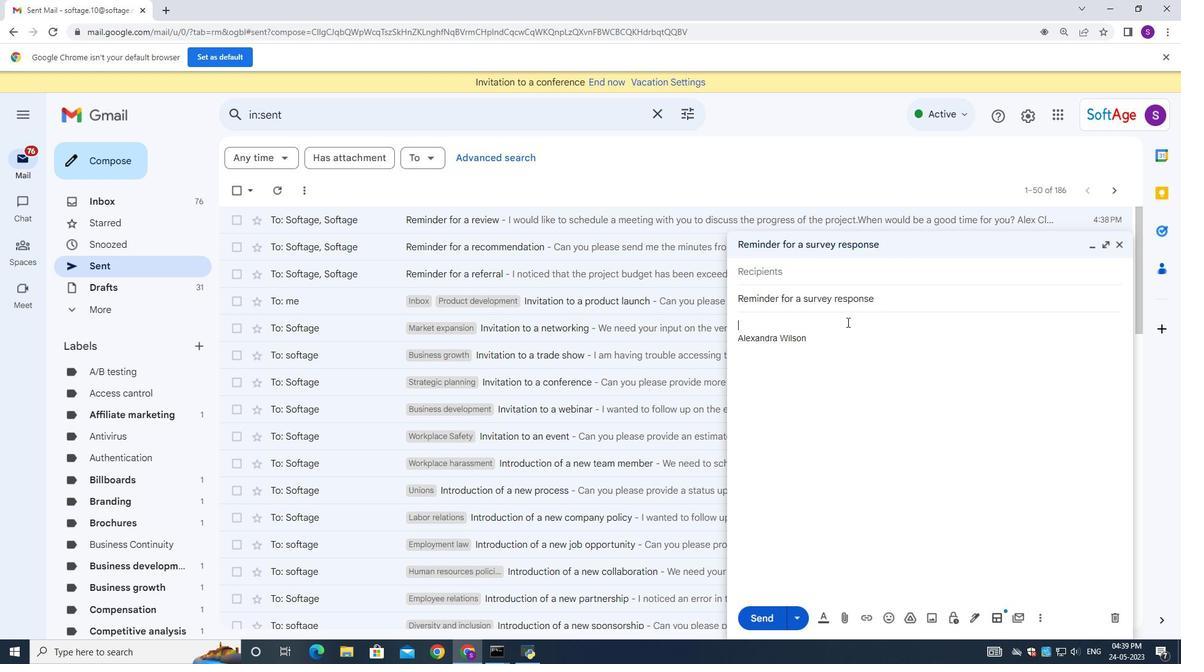 
Action: Key pressed <Key.shift>Im<Key.space>writing<Key.space>to<Key.space>request<Key.space>additin<Key.backspace>onal<Key.space>resources<Key.space>for<Key.space>the<Key.space>upcoming<Key.space>project.<Key.shift>Can<Key.space>you<Key.space>please<Key.space>advise<Key.space>on<Key.space>the<Key.space>availability<Key.space><Key.backspace><Key.shift_r>?
Screenshot: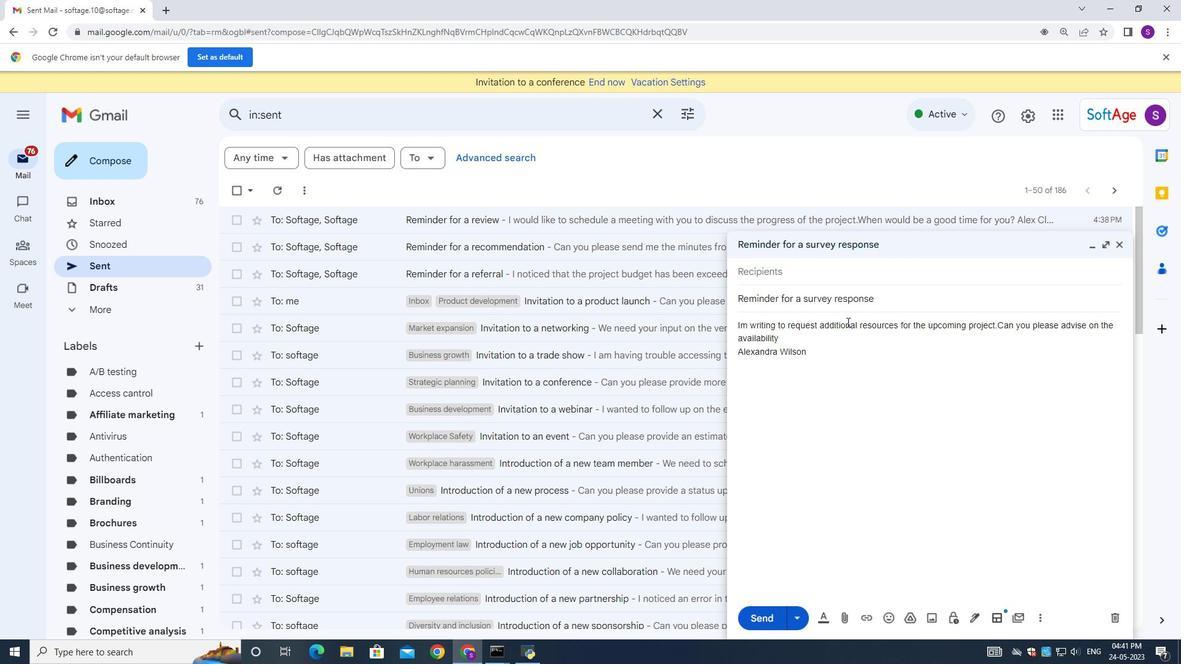 
Action: Mouse moved to (851, 262)
Screenshot: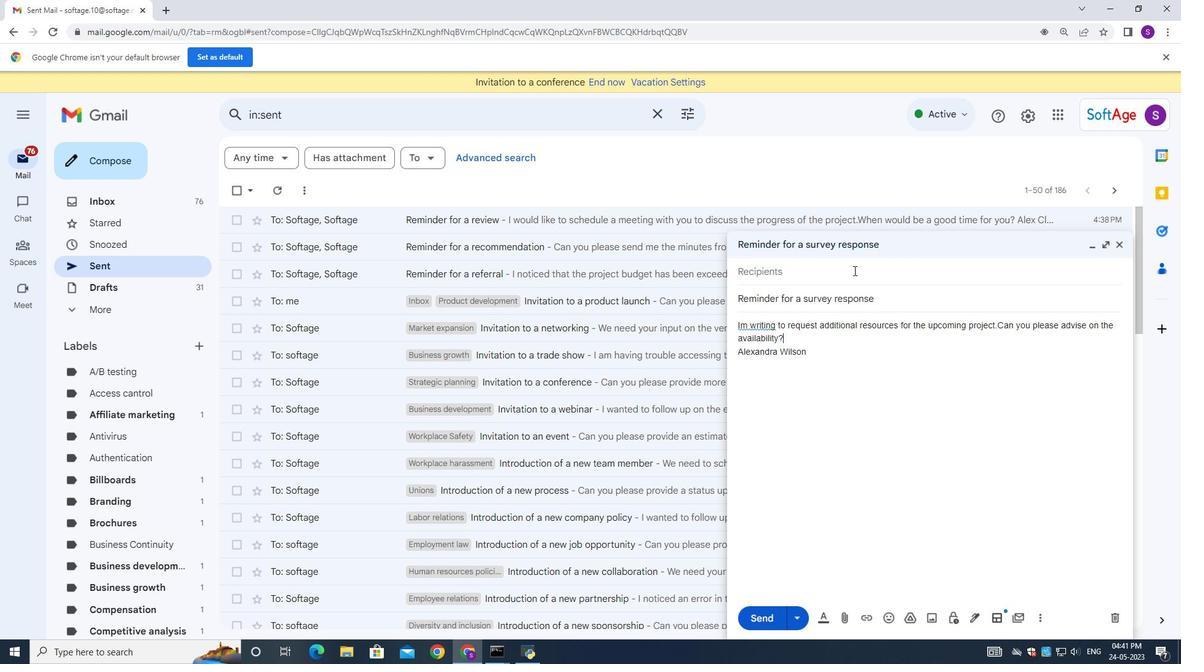 
Action: Mouse pressed left at (851, 262)
Screenshot: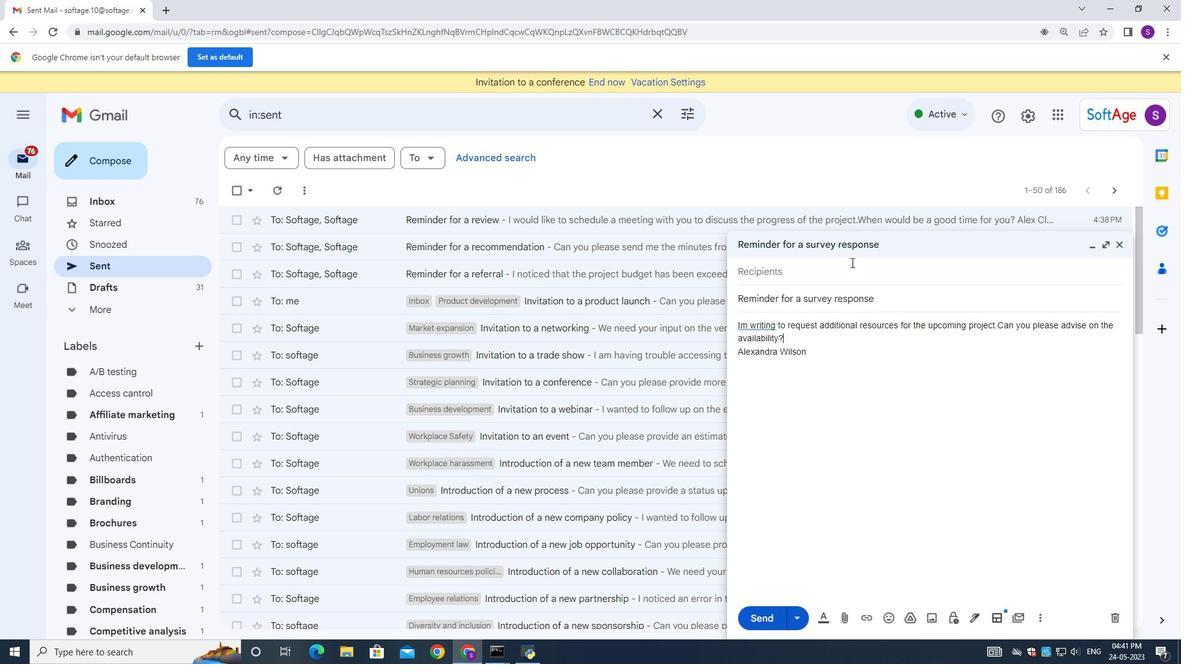 
Action: Mouse moved to (851, 267)
Screenshot: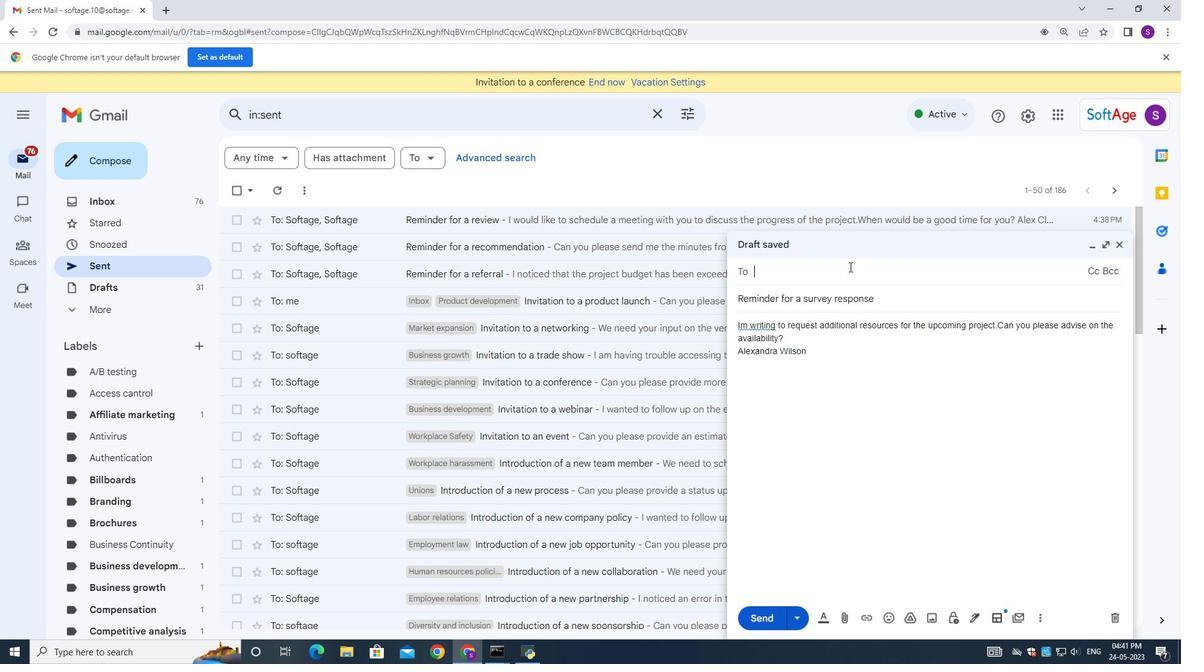 
Action: Key pressed softage.4<Key.backspace>5
Screenshot: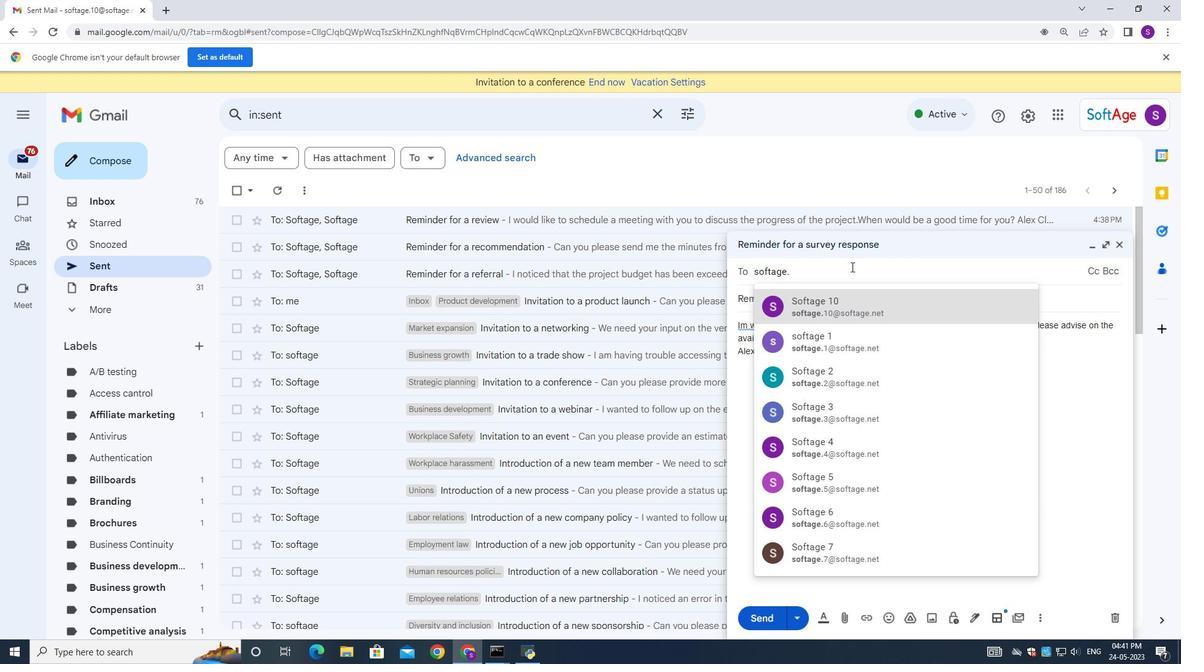 
Action: Mouse moved to (851, 266)
Screenshot: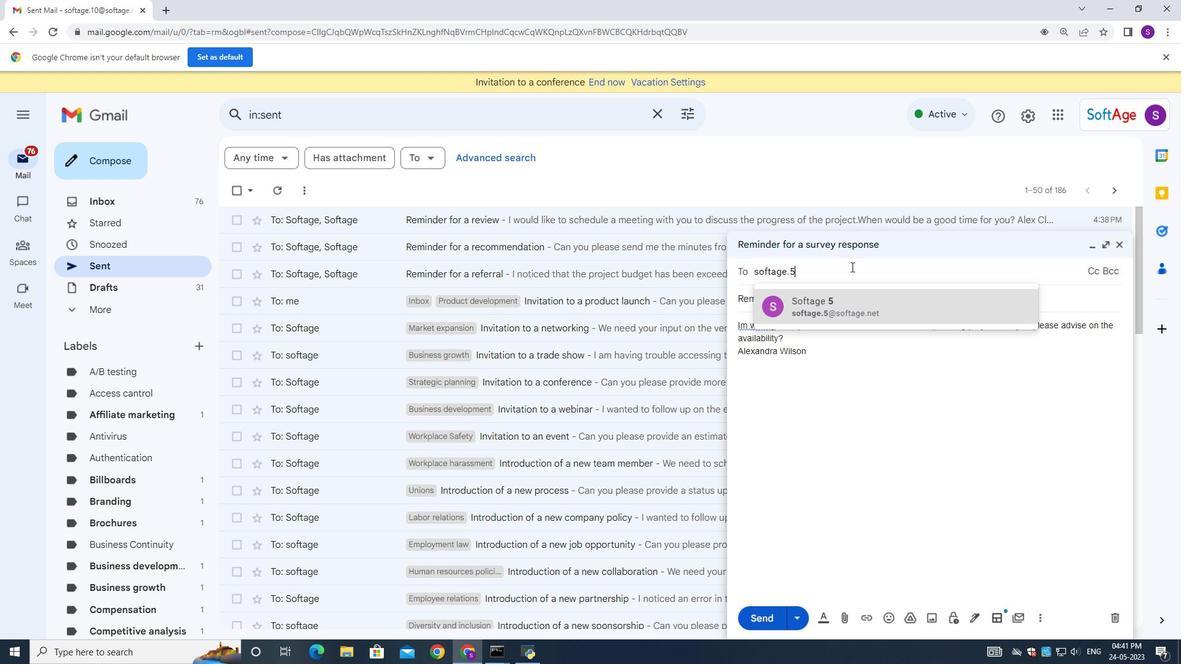 
Action: Key pressed <Key.shift>@softage.net
Screenshot: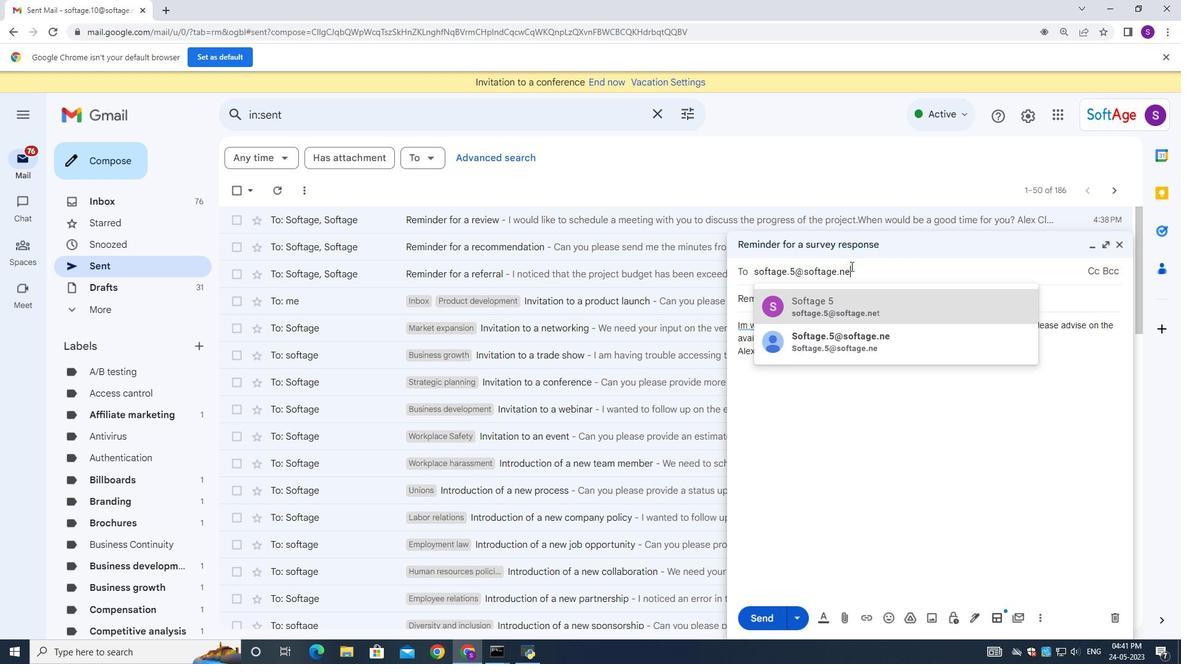 
Action: Mouse moved to (843, 310)
Screenshot: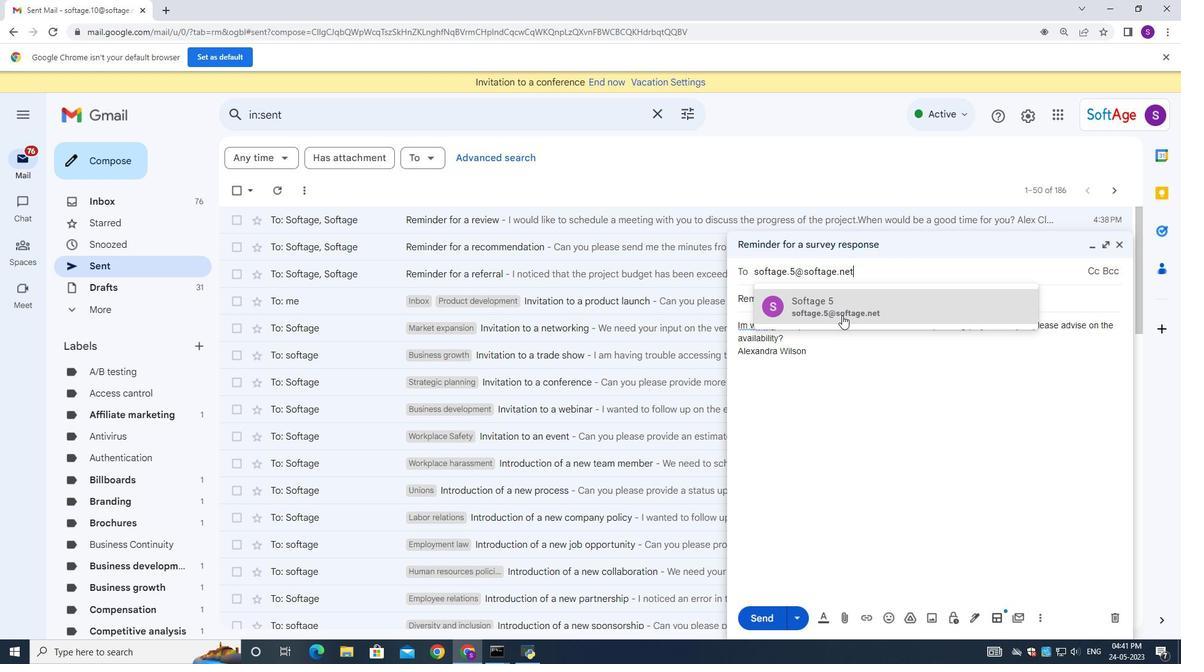 
Action: Mouse pressed left at (843, 310)
Screenshot: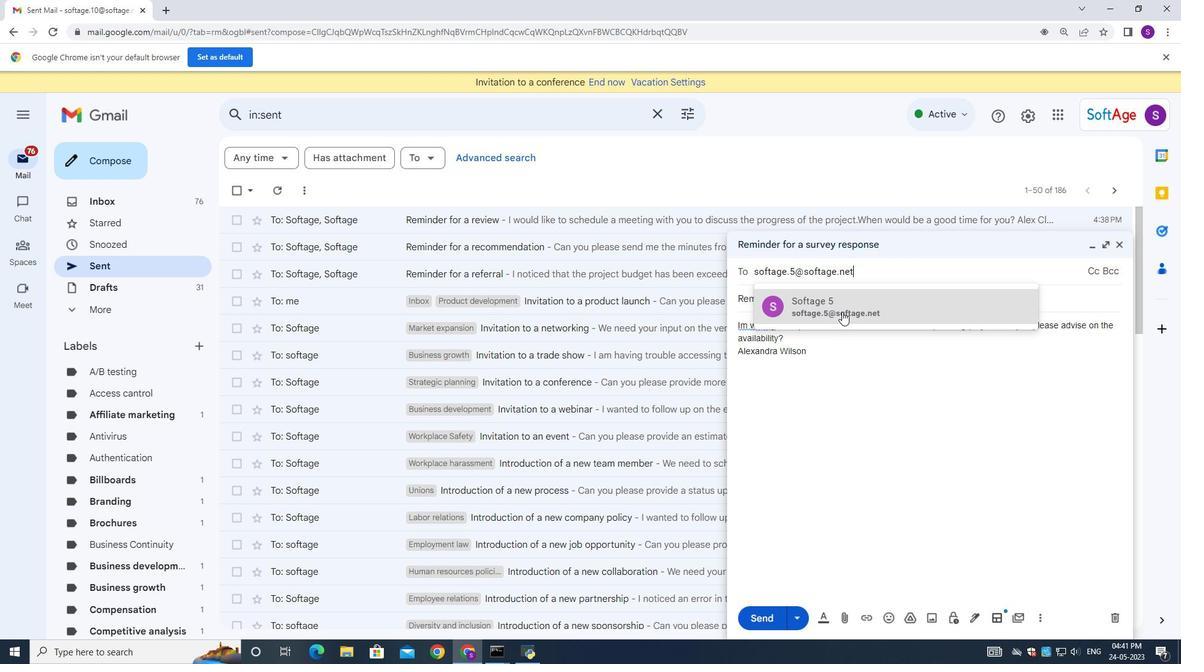 
Action: Mouse moved to (880, 286)
Screenshot: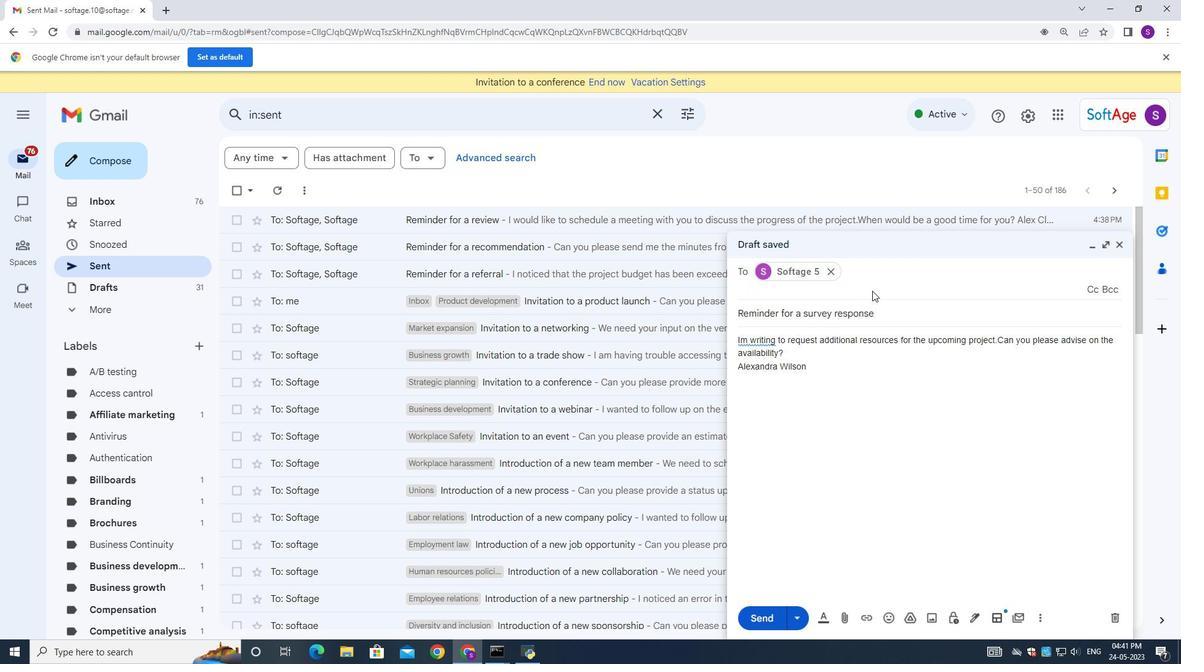 
Action: Key pressed softage.6<Key.shift>@softage.net
Screenshot: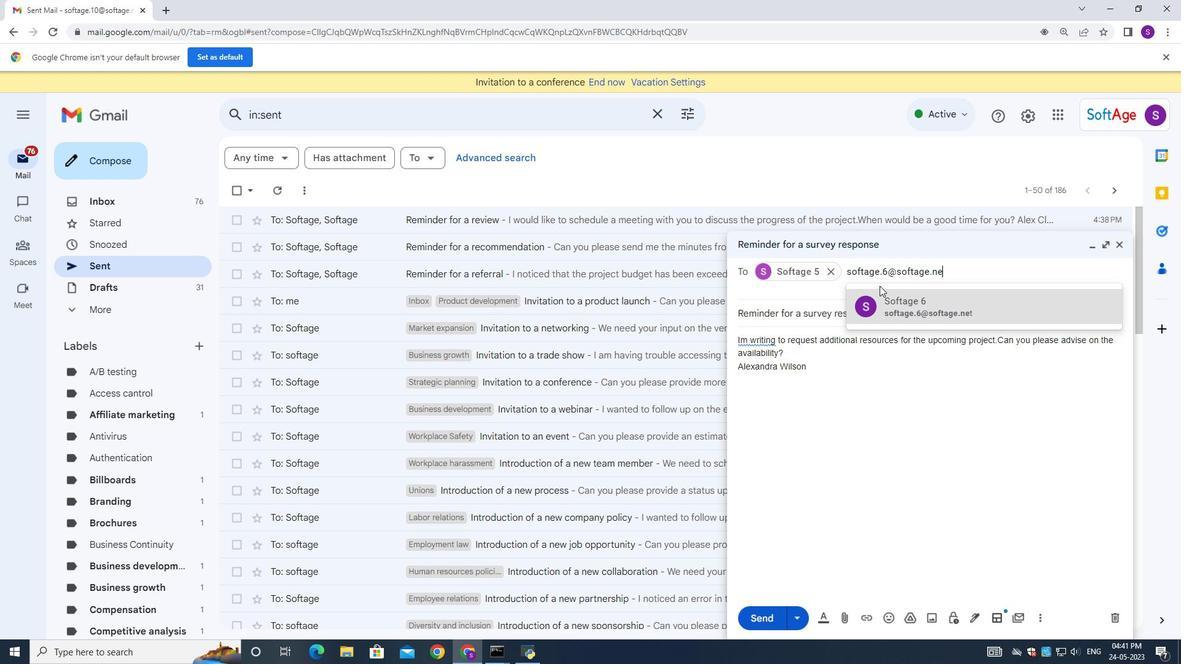 
Action: Mouse moved to (936, 309)
Screenshot: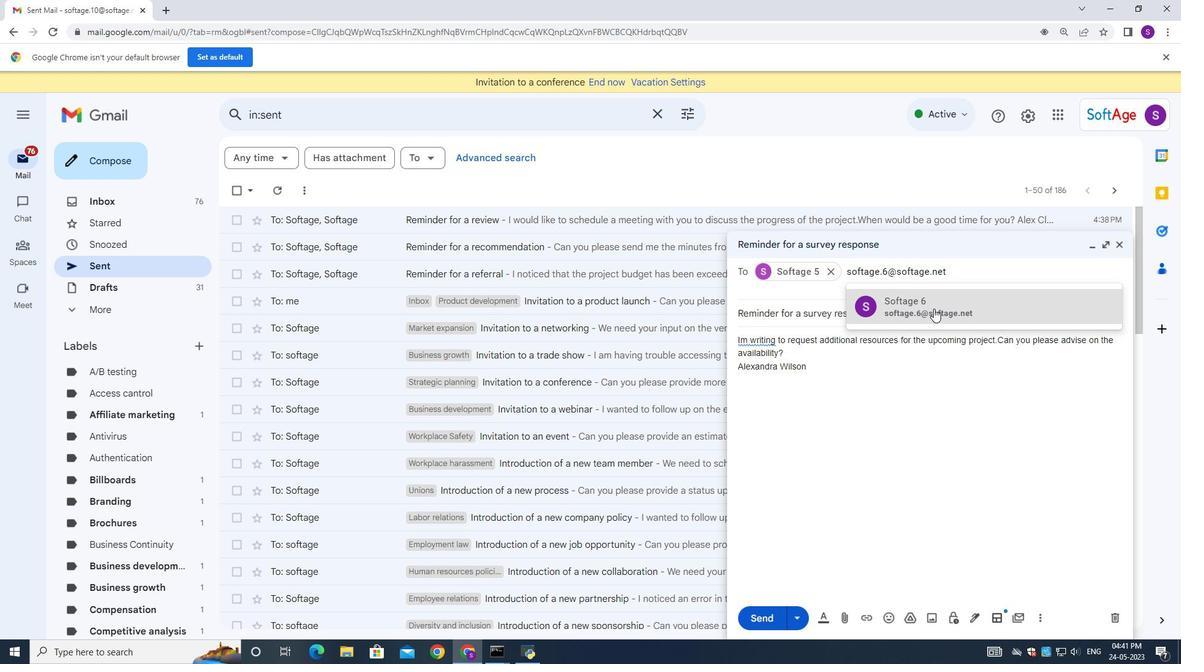 
Action: Mouse pressed left at (936, 309)
Screenshot: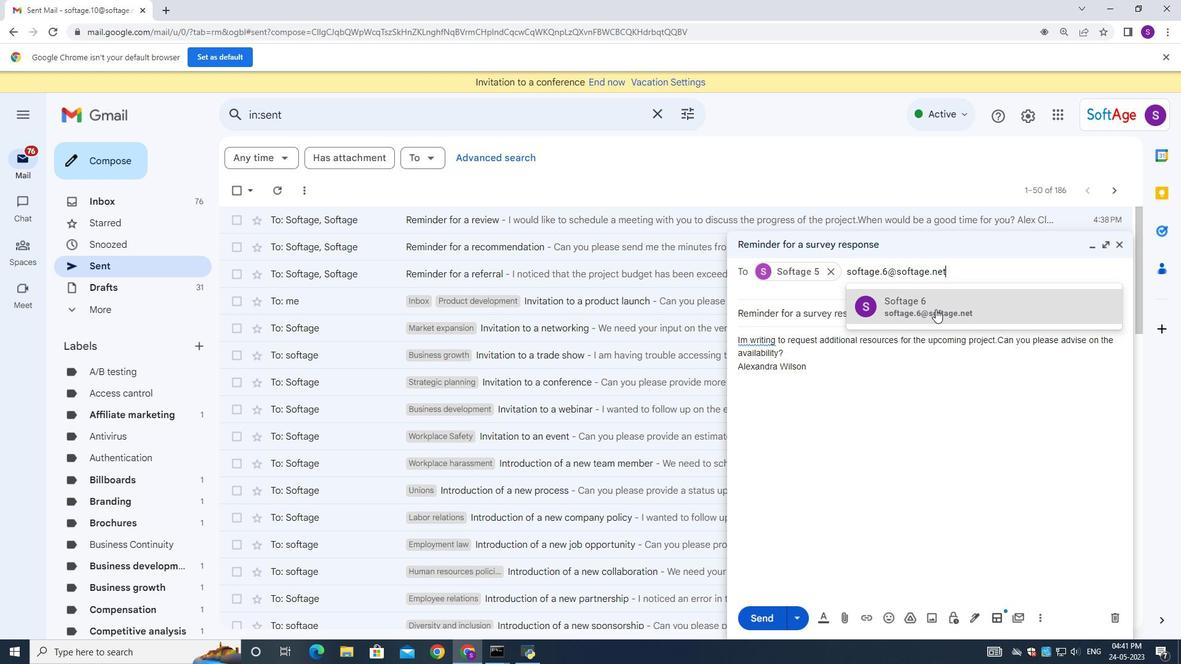 
Action: Mouse moved to (770, 613)
Screenshot: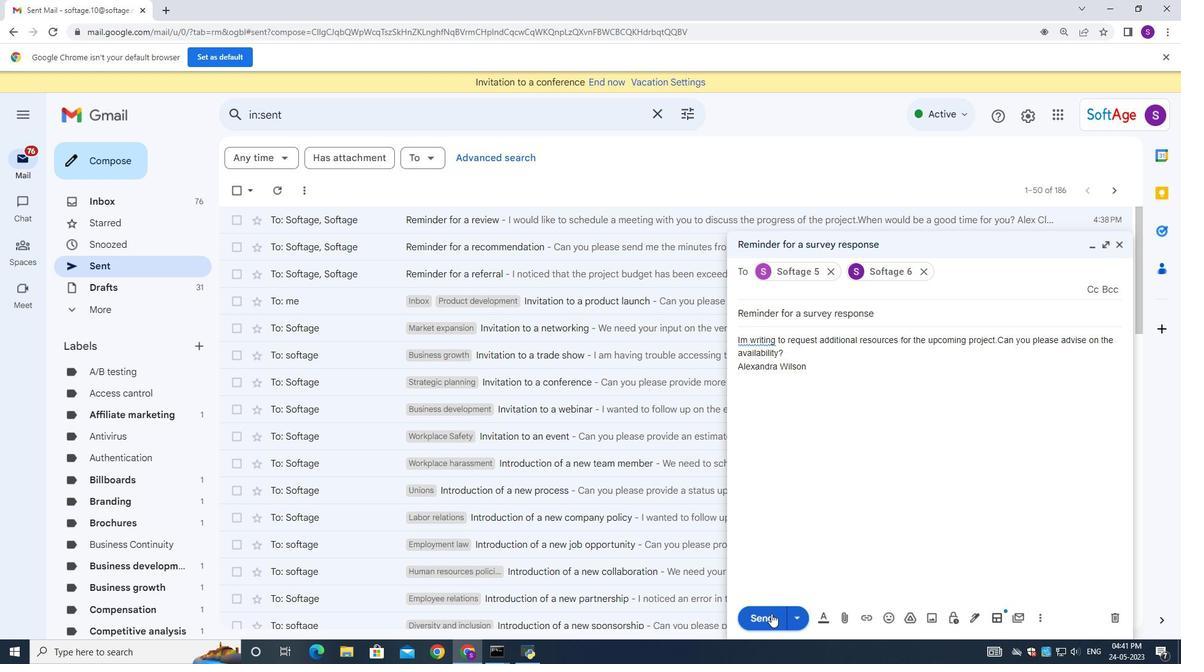 
Action: Mouse pressed left at (770, 613)
Screenshot: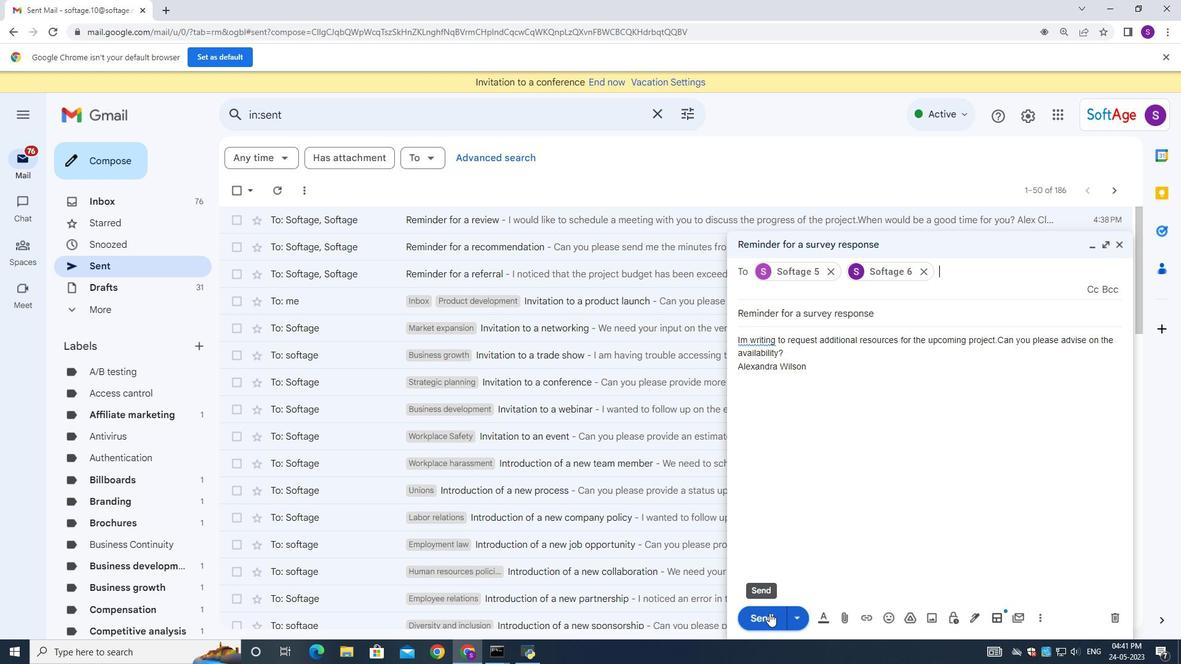 
Action: Mouse moved to (590, 216)
Screenshot: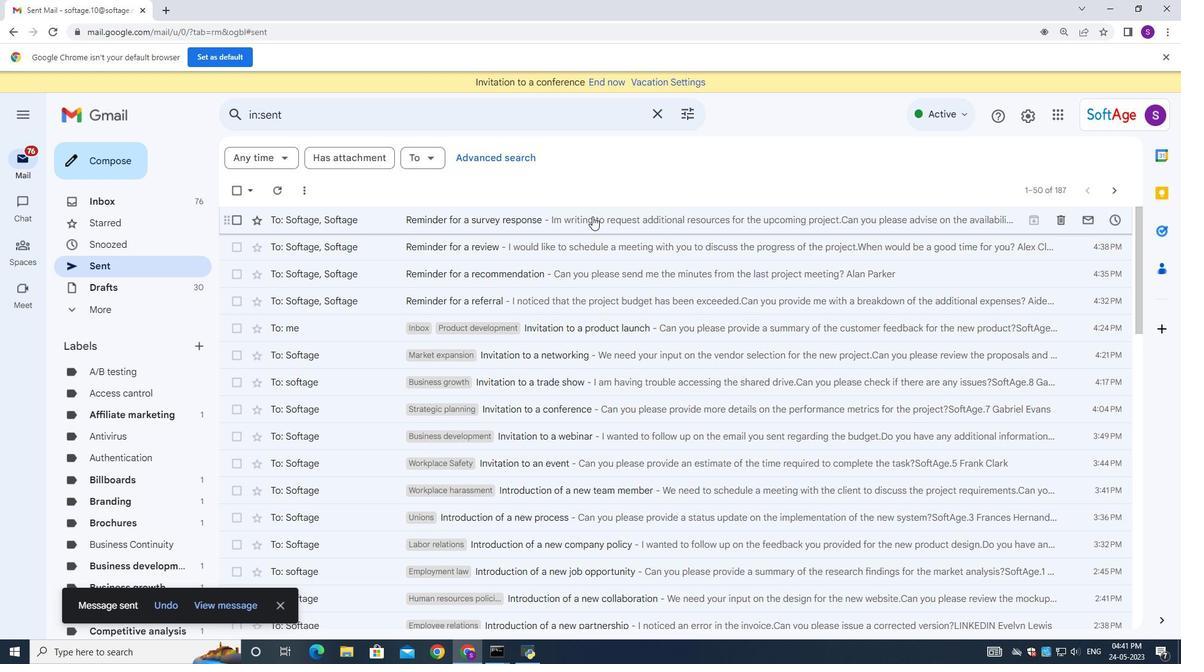 
